 Task: Look for space in Szarvas, Hungary from 2nd September, 2023 to 5th September, 2023 for 1 adult in price range Rs.5000 to Rs.10000. Place can be private room with 1  bedroom having 1 bed and 1 bathroom. Property type can be house, flat, guest house, hotel. Booking option can be shelf check-in. Required host language is English.
Action: Mouse pressed left at (520, 74)
Screenshot: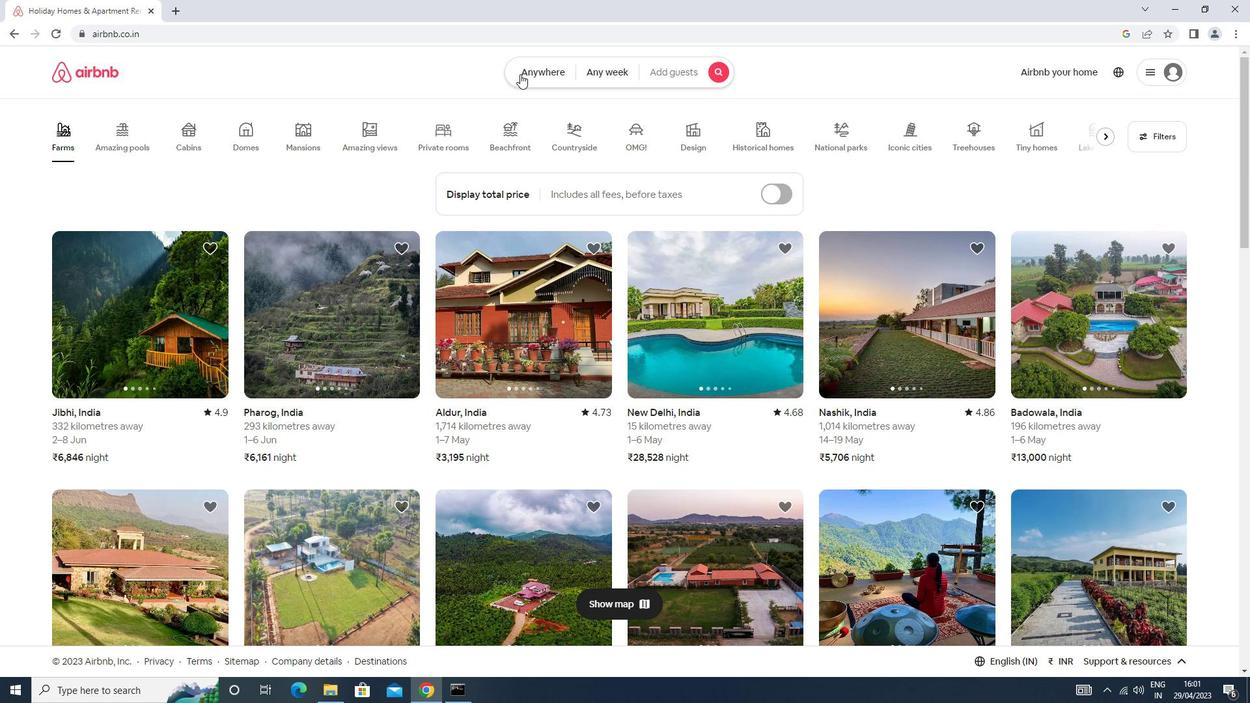 
Action: Mouse moved to (446, 121)
Screenshot: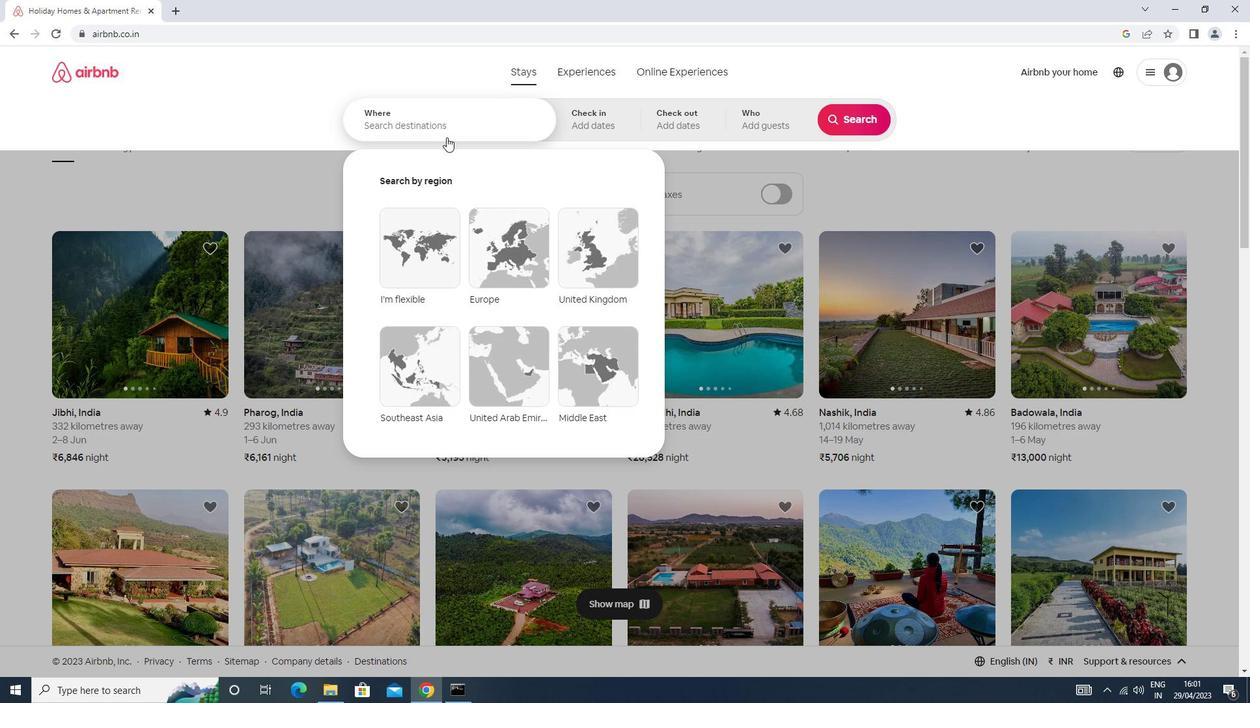 
Action: Mouse pressed left at (446, 121)
Screenshot: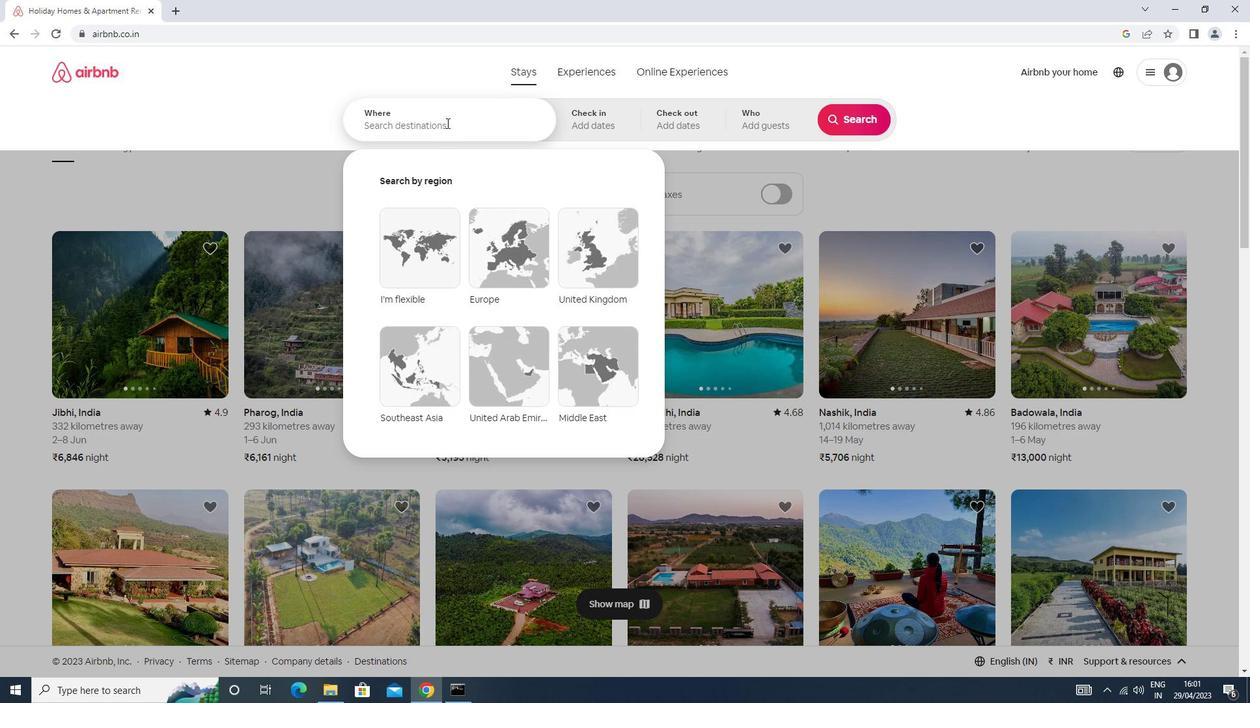 
Action: Key pressed s<Key.caps_lock>zavas<Key.enter>
Screenshot: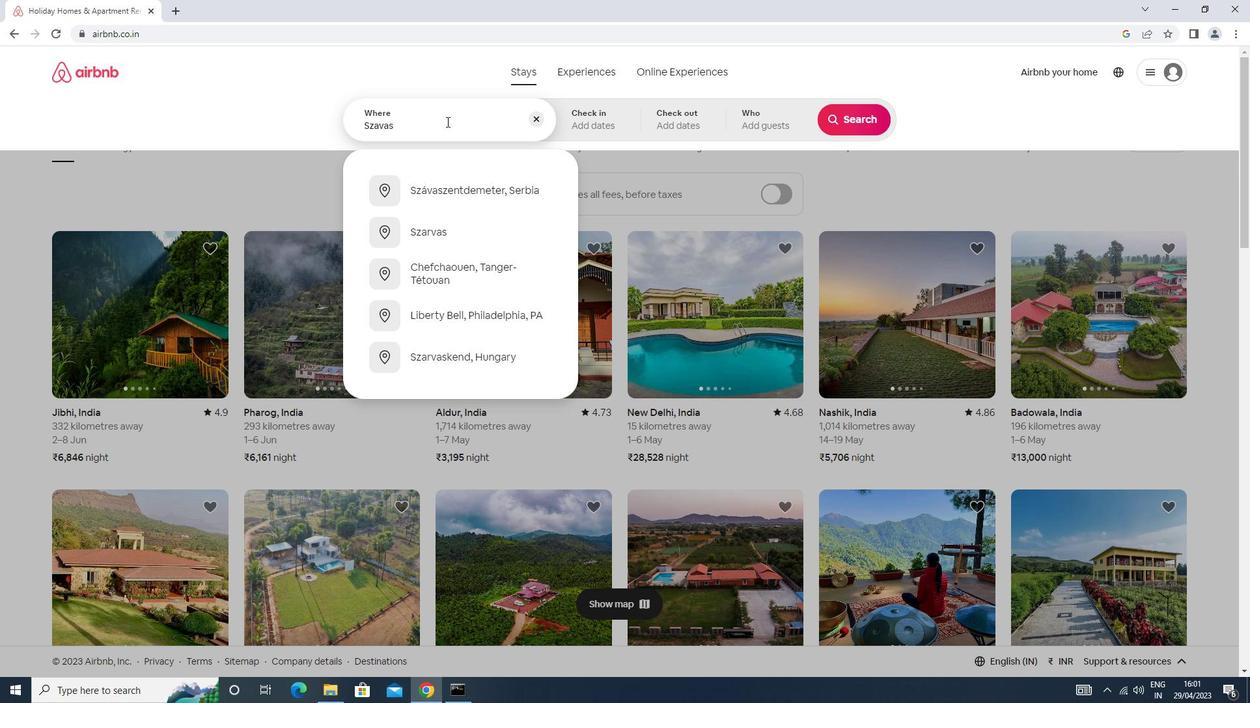
Action: Mouse moved to (852, 227)
Screenshot: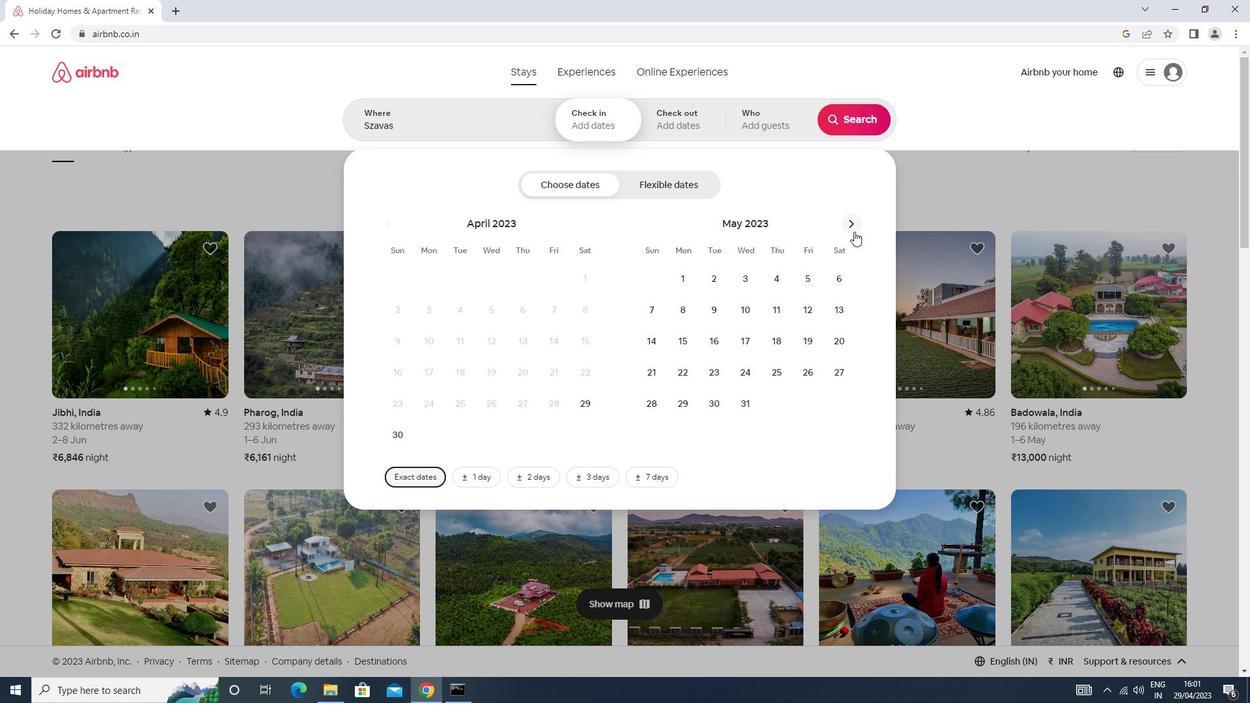 
Action: Mouse pressed left at (852, 227)
Screenshot: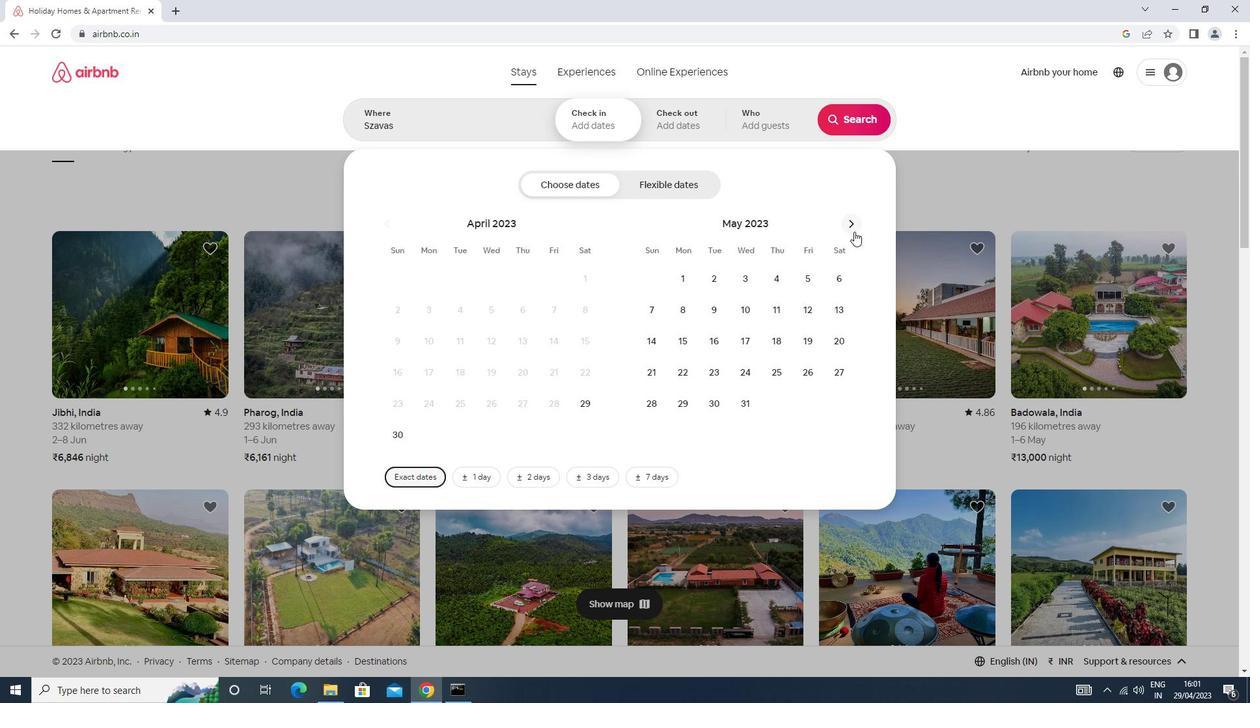 
Action: Mouse pressed left at (852, 227)
Screenshot: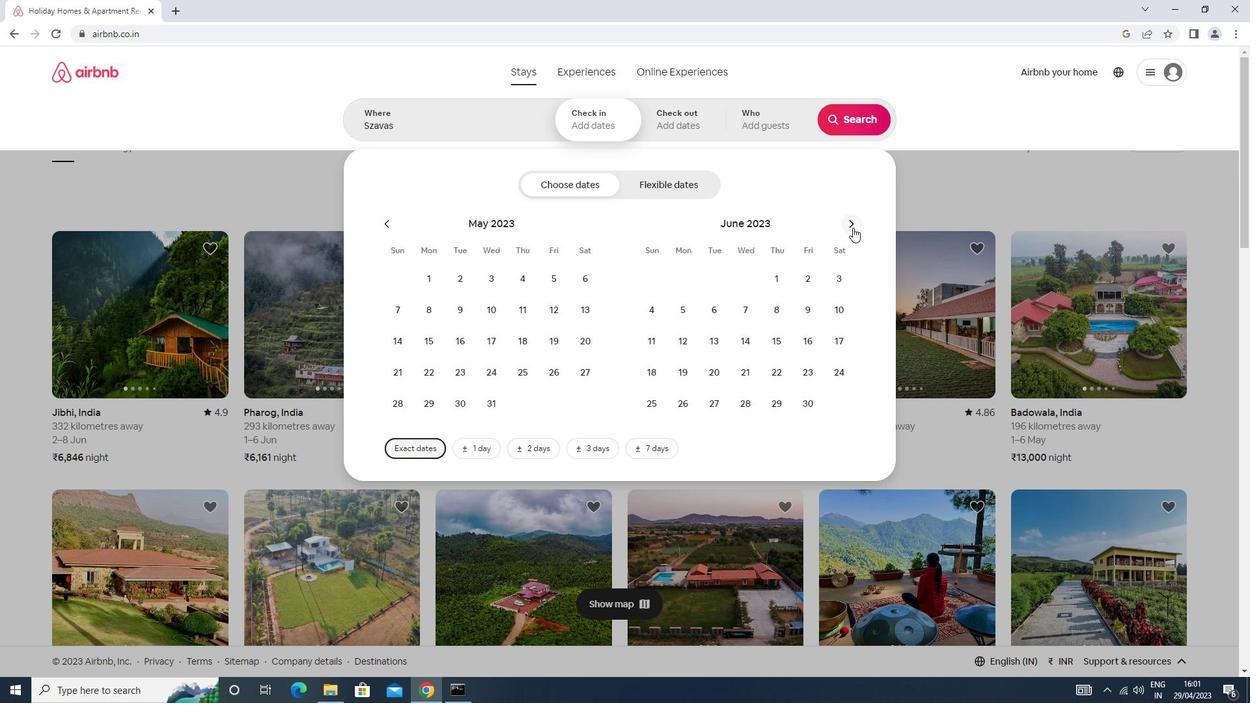 
Action: Mouse pressed left at (852, 227)
Screenshot: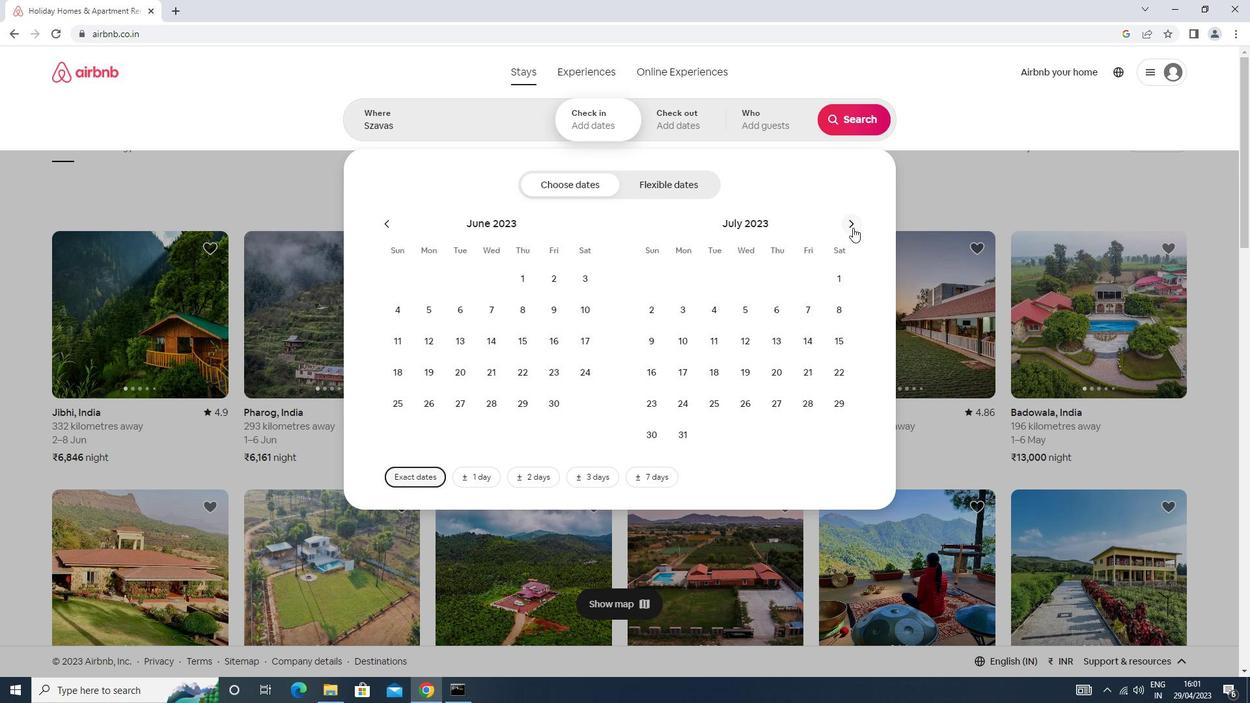 
Action: Mouse moved to (854, 227)
Screenshot: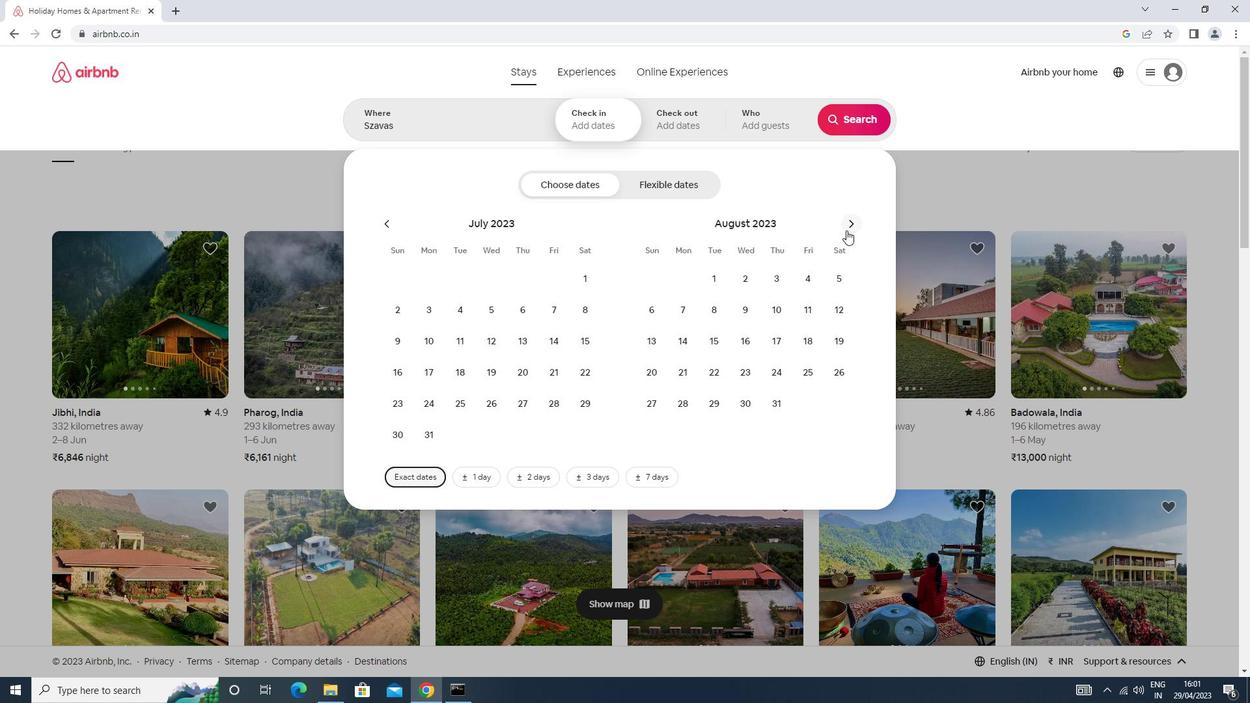 
Action: Mouse pressed left at (854, 227)
Screenshot: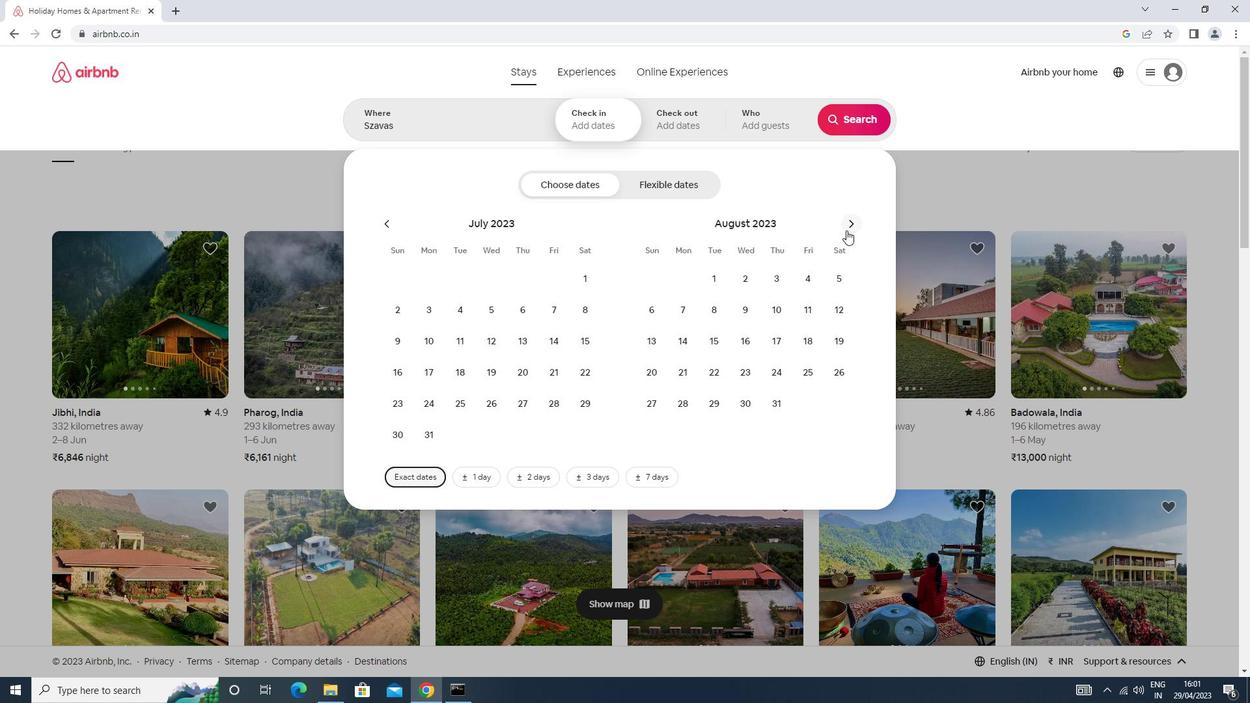 
Action: Mouse moved to (833, 281)
Screenshot: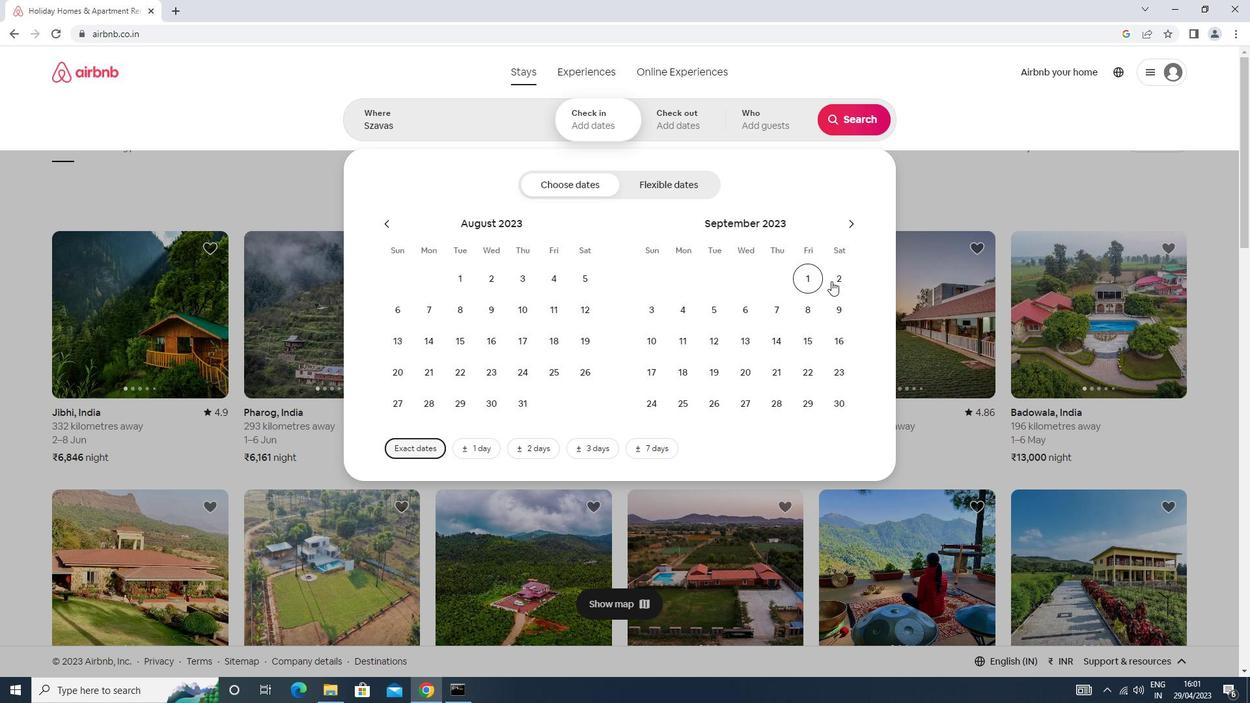 
Action: Mouse pressed left at (833, 281)
Screenshot: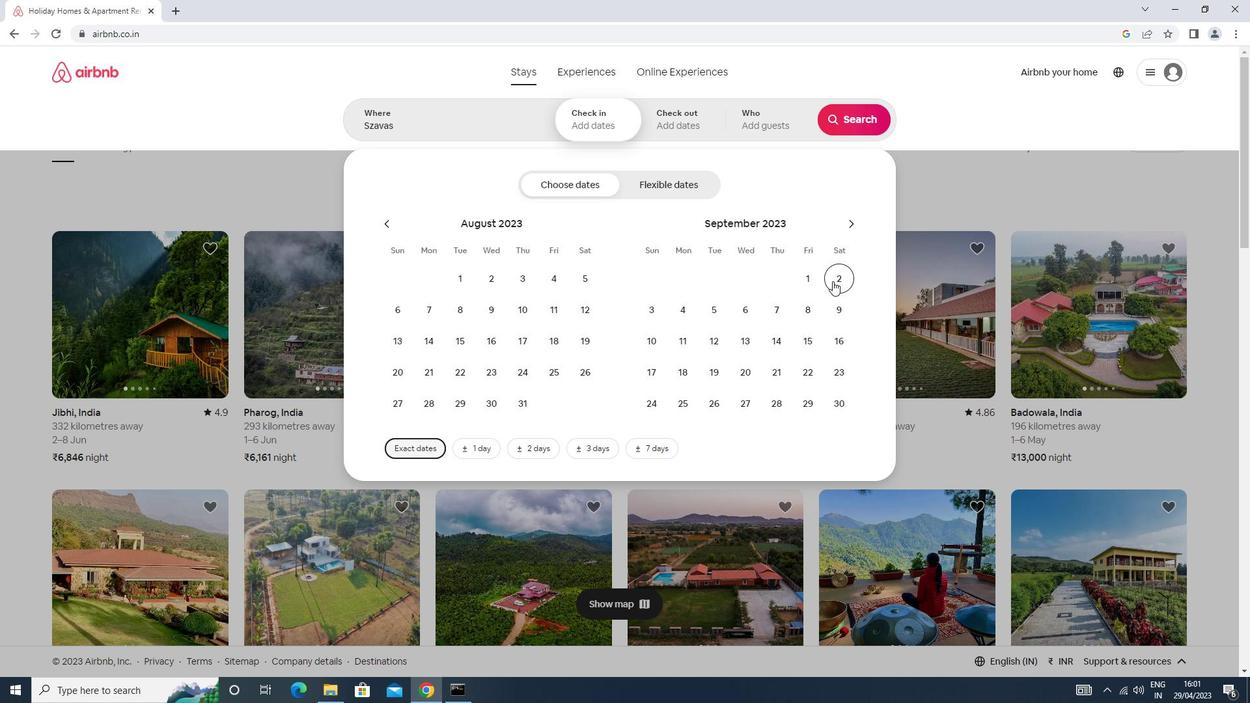 
Action: Mouse moved to (718, 308)
Screenshot: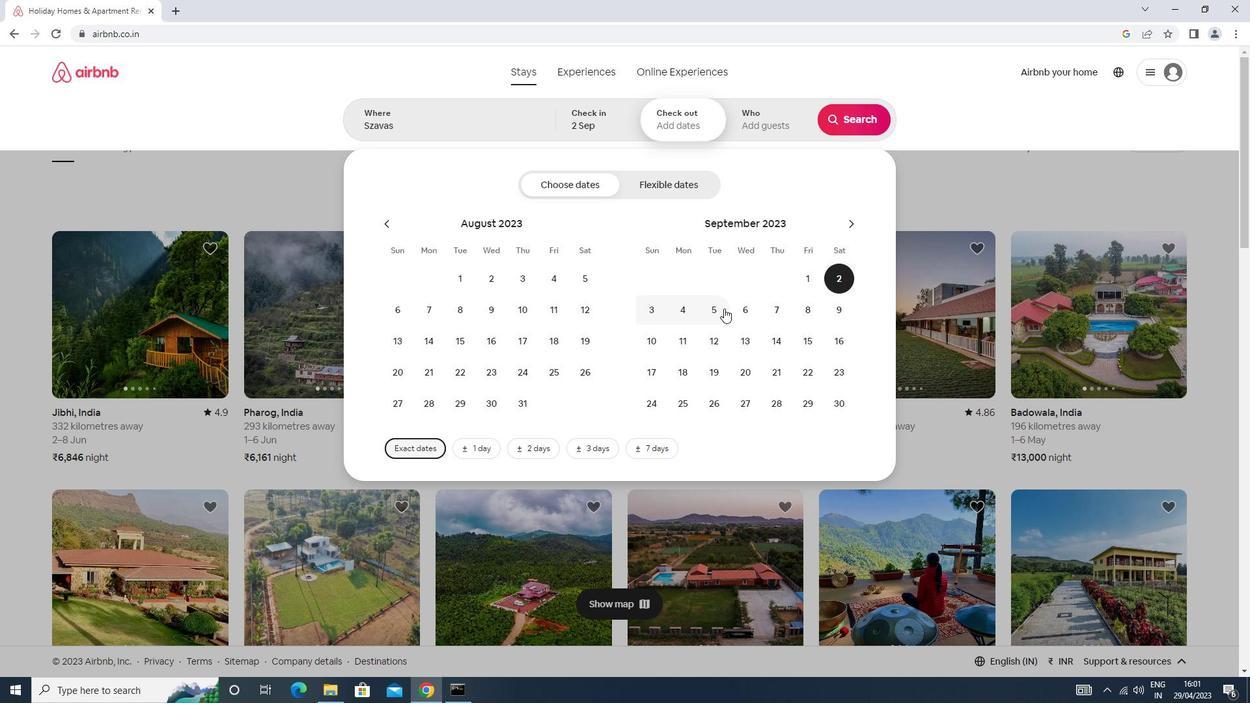
Action: Mouse pressed left at (718, 308)
Screenshot: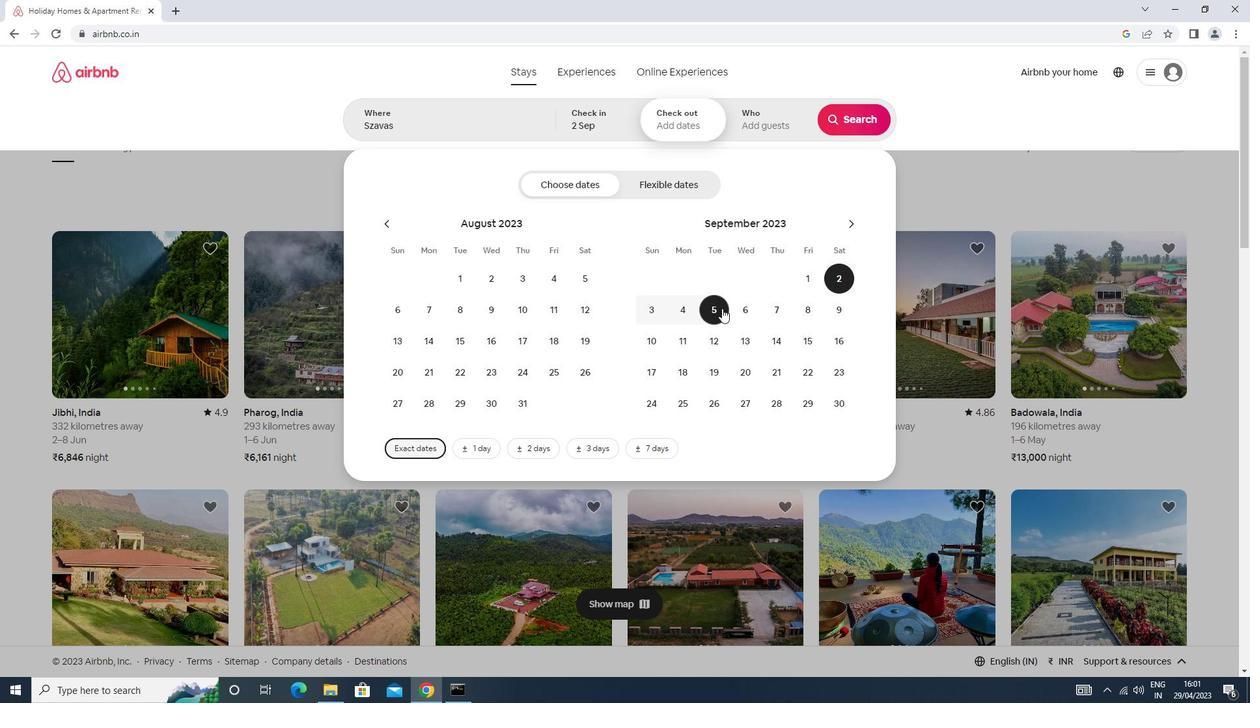
Action: Mouse moved to (783, 117)
Screenshot: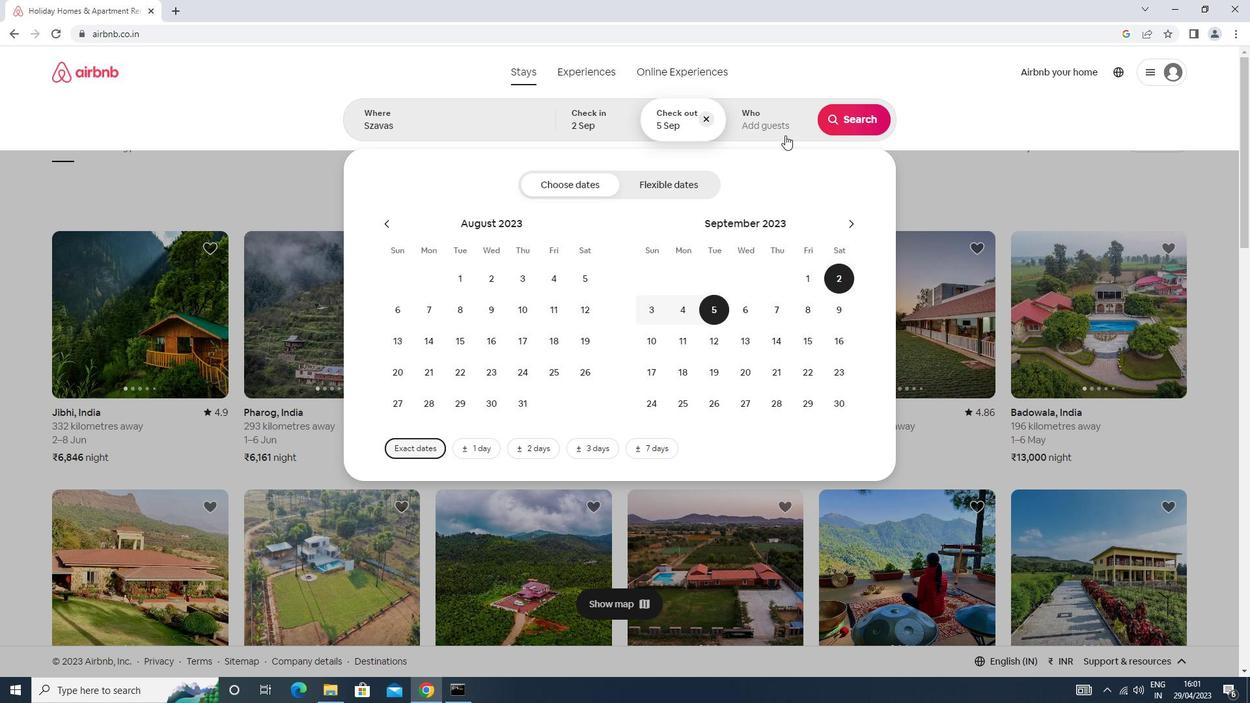 
Action: Mouse pressed left at (783, 117)
Screenshot: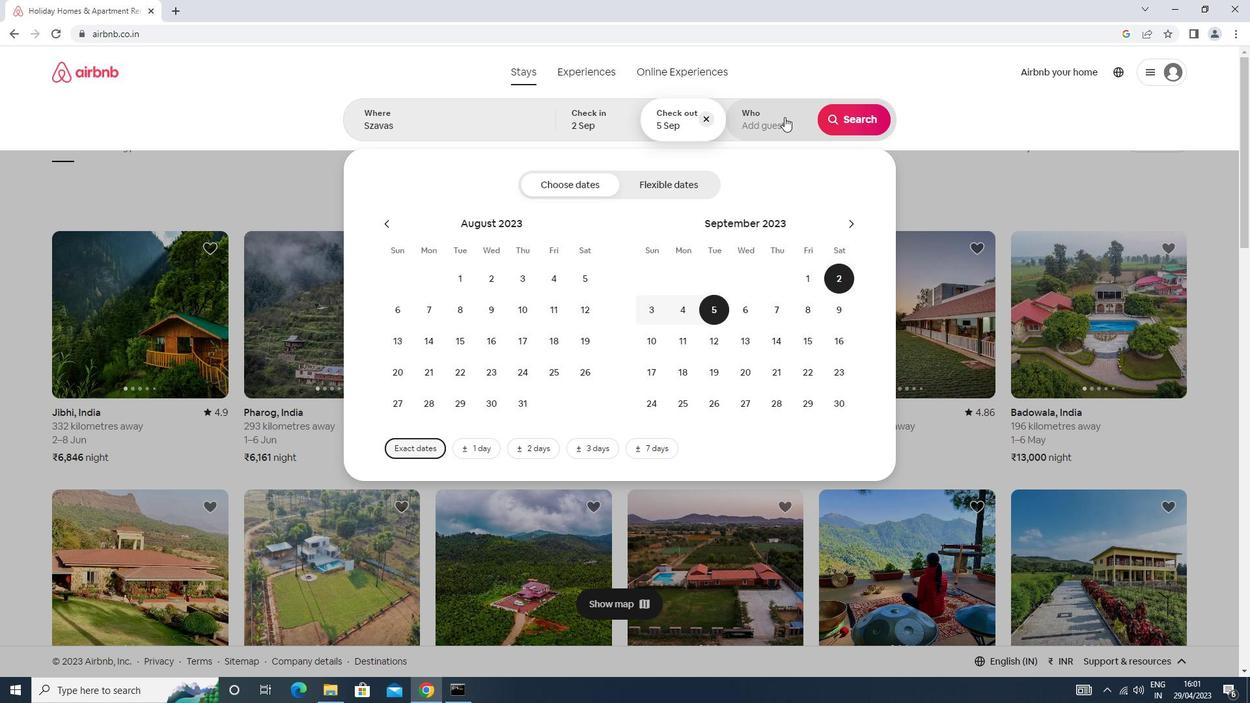
Action: Mouse moved to (860, 194)
Screenshot: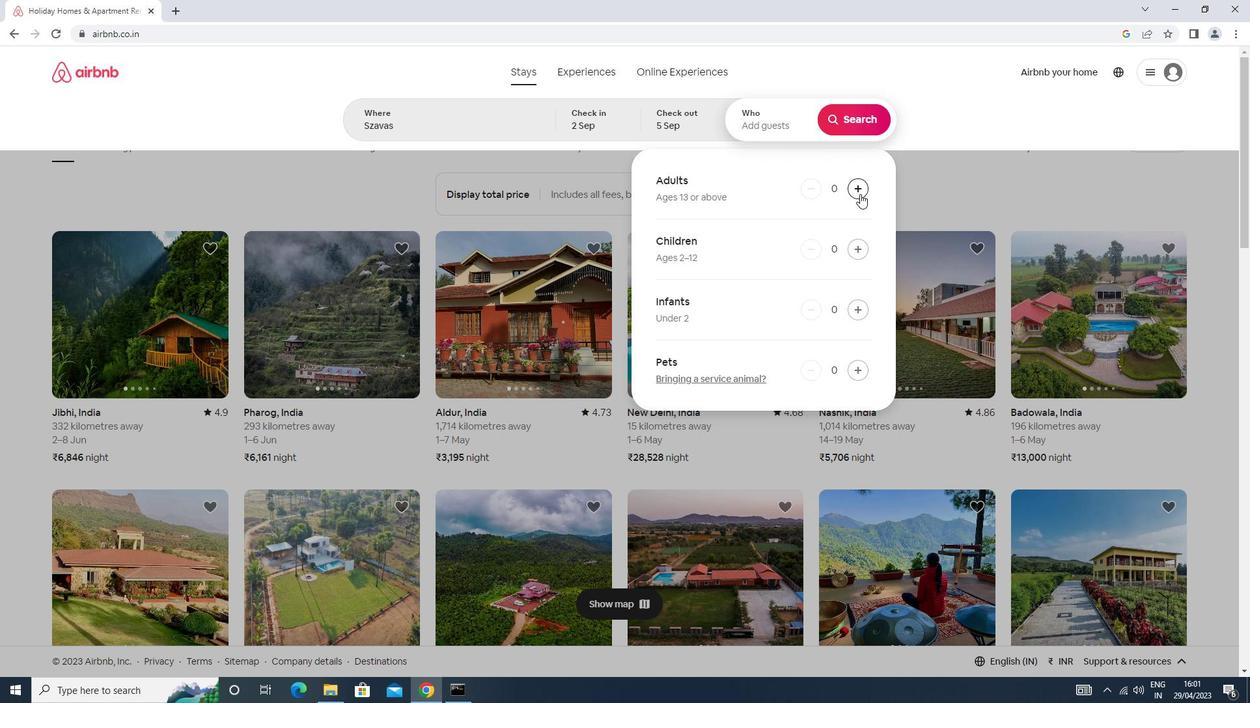 
Action: Mouse pressed left at (860, 194)
Screenshot: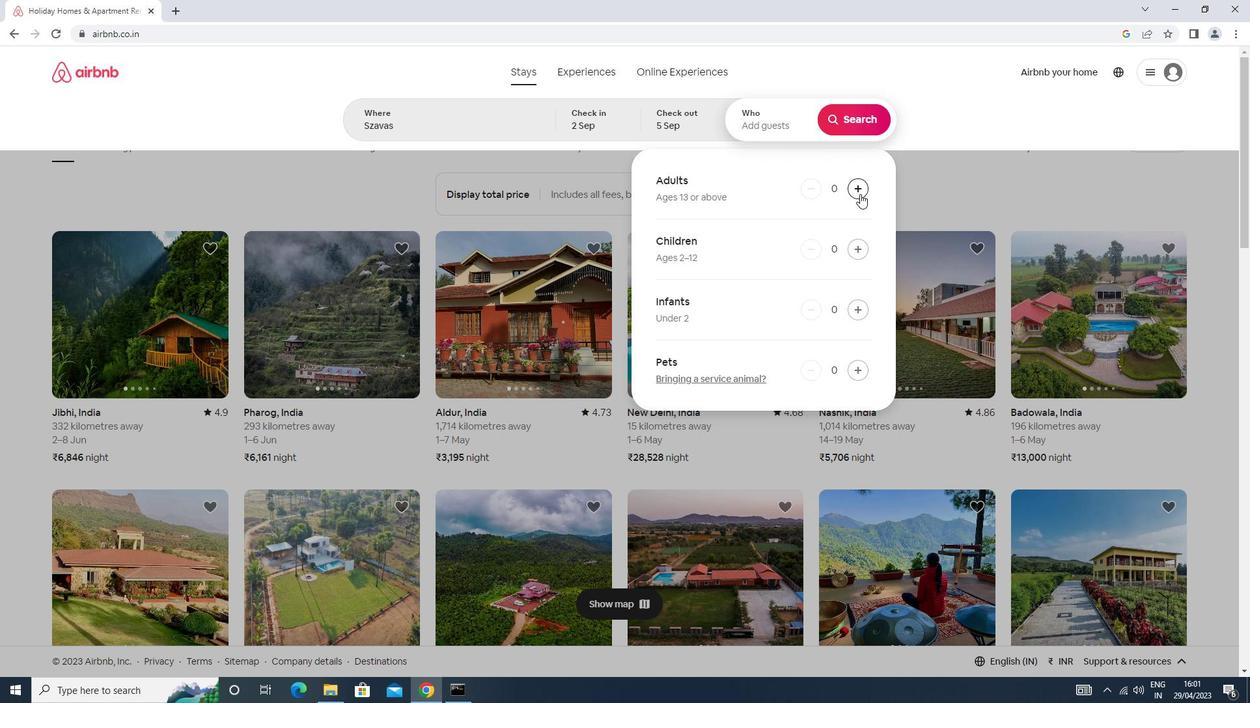 
Action: Mouse moved to (860, 113)
Screenshot: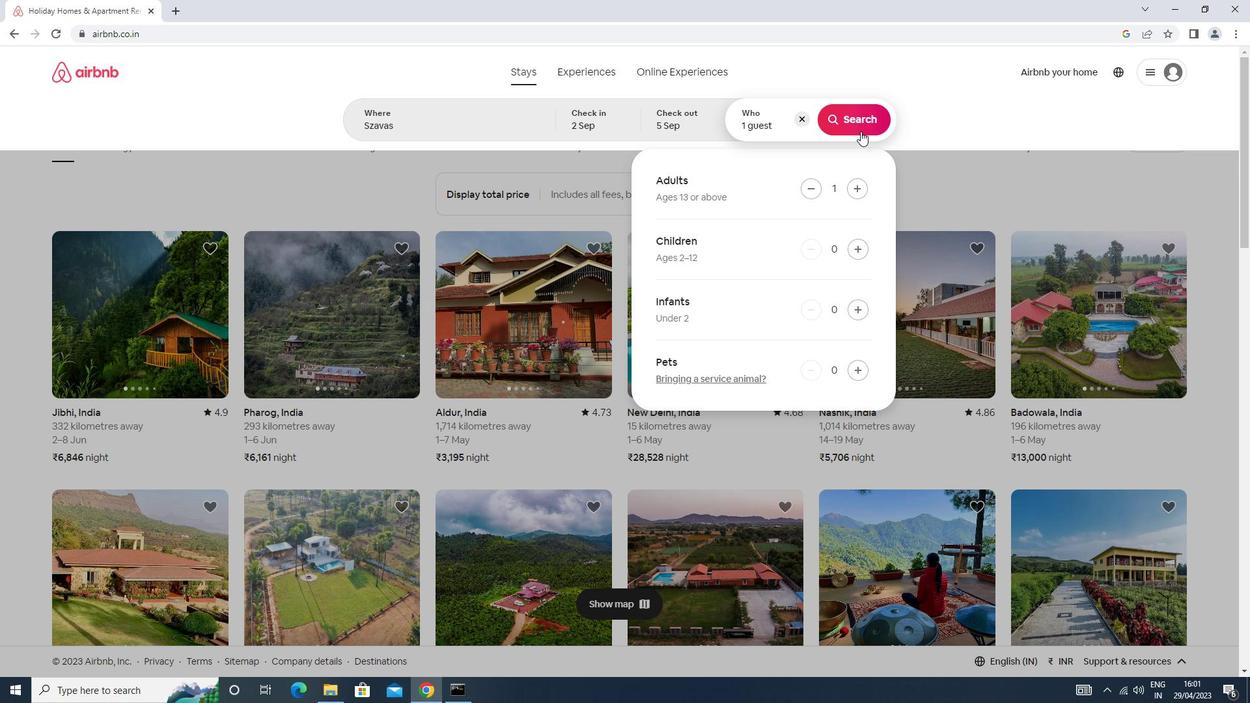 
Action: Mouse pressed left at (860, 113)
Screenshot: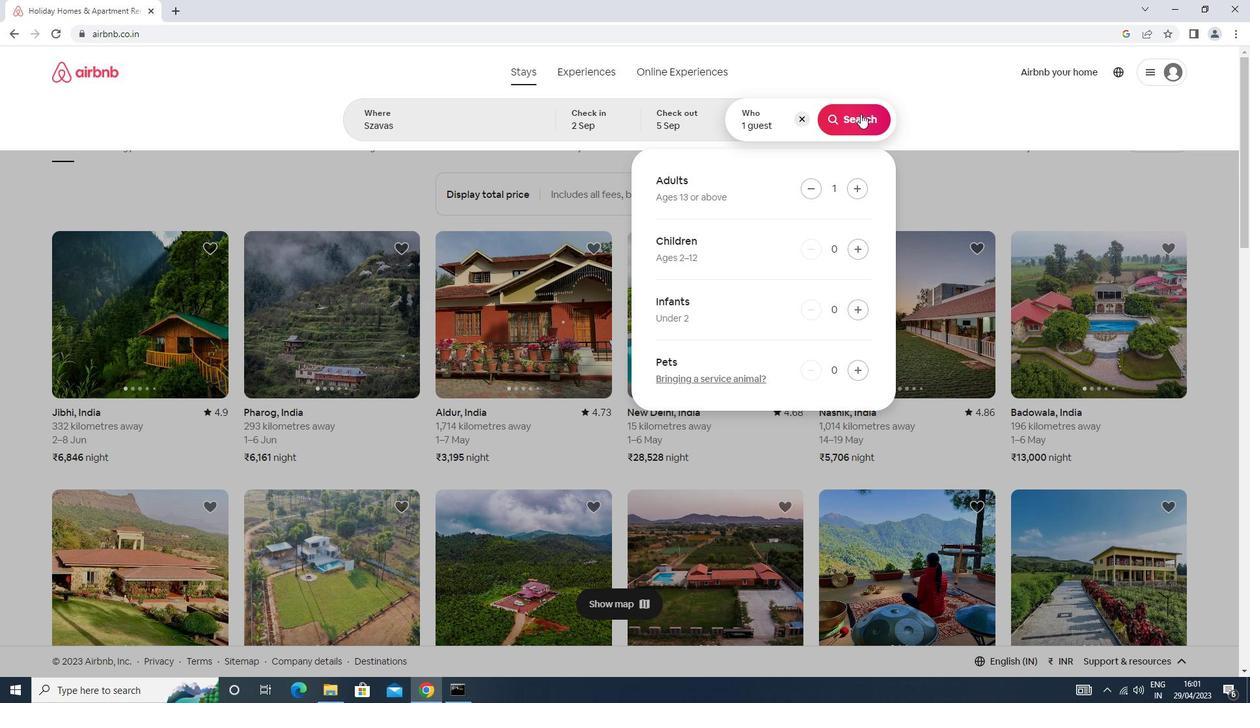 
Action: Mouse moved to (1184, 125)
Screenshot: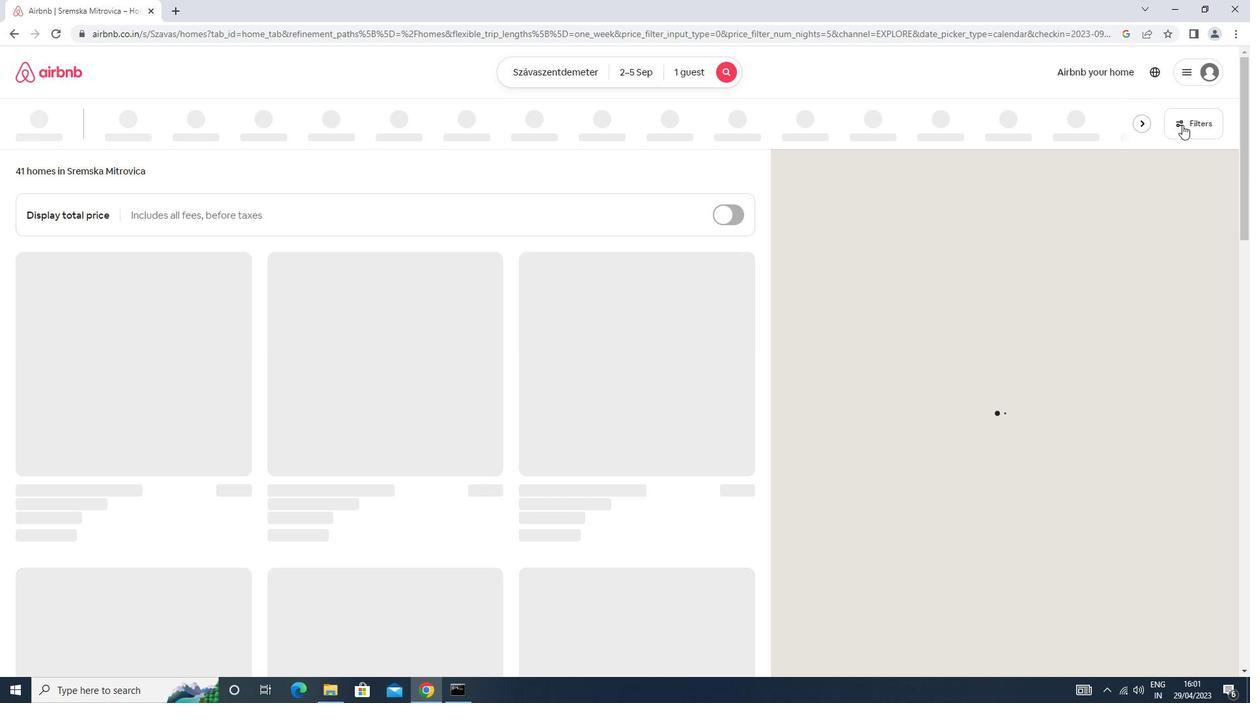 
Action: Mouse pressed left at (1184, 125)
Screenshot: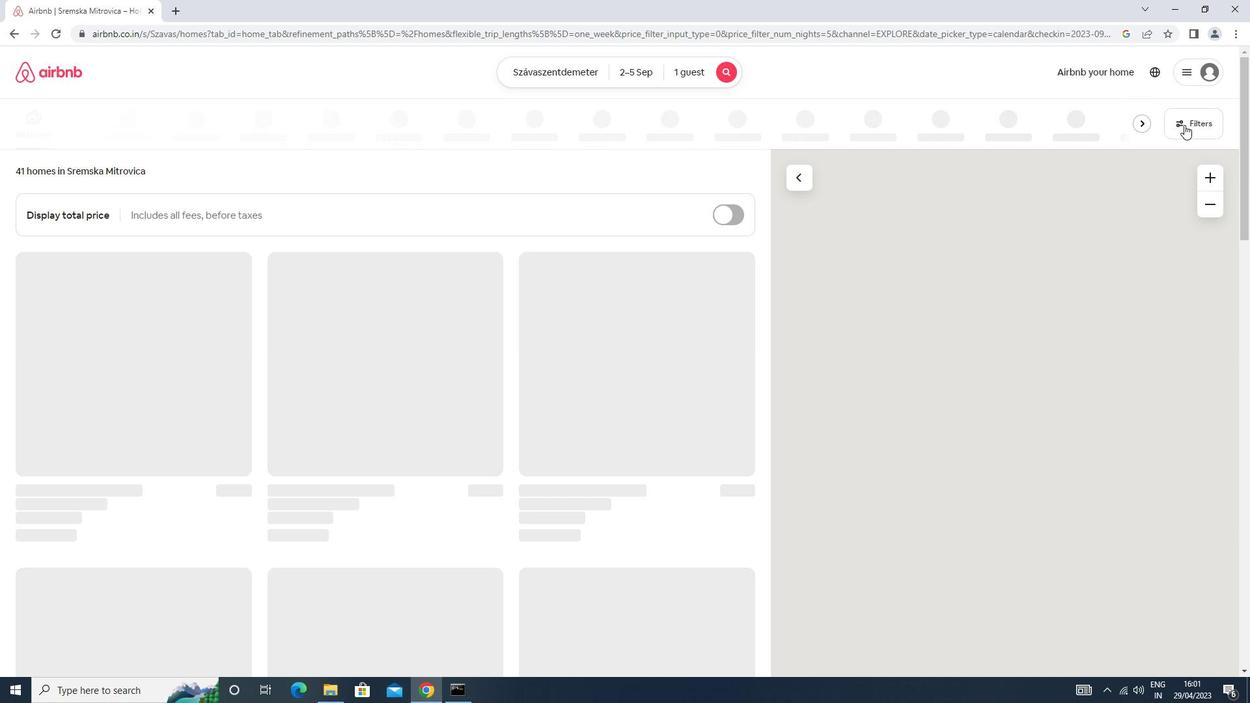 
Action: Mouse moved to (580, 281)
Screenshot: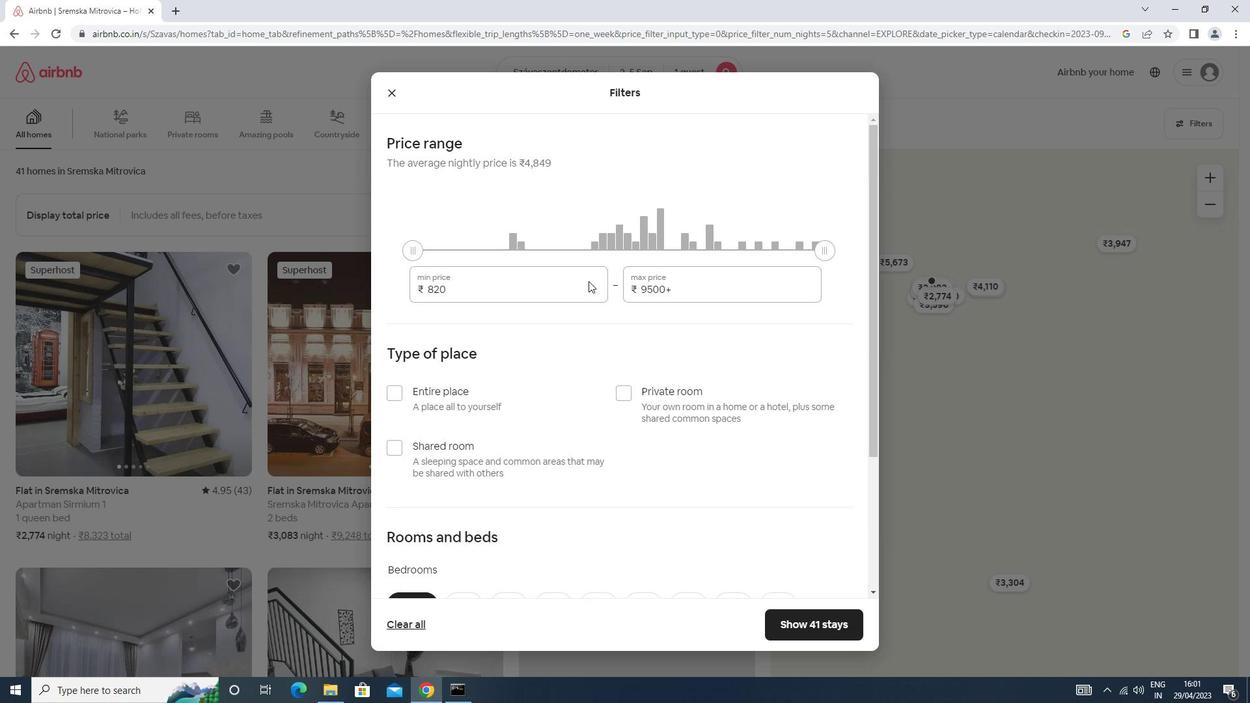 
Action: Mouse pressed left at (580, 281)
Screenshot: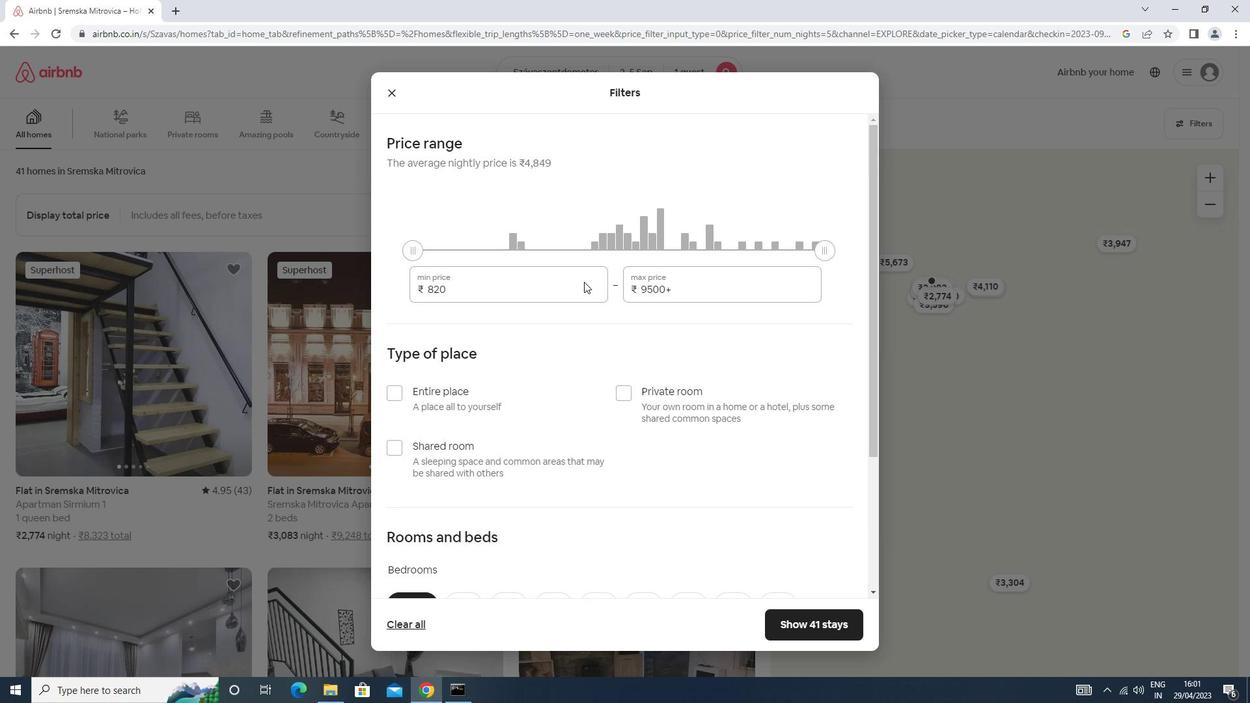 
Action: Key pressed <Key.backspace><Key.backspace><Key.backspace><Key.backspace><Key.backspace><Key.backspace><Key.backspace><Key.backspace><Key.backspace><Key.backspace><Key.backspace><Key.backspace><Key.backspace><Key.backspace><Key.backspace><Key.backspace>5000
Screenshot: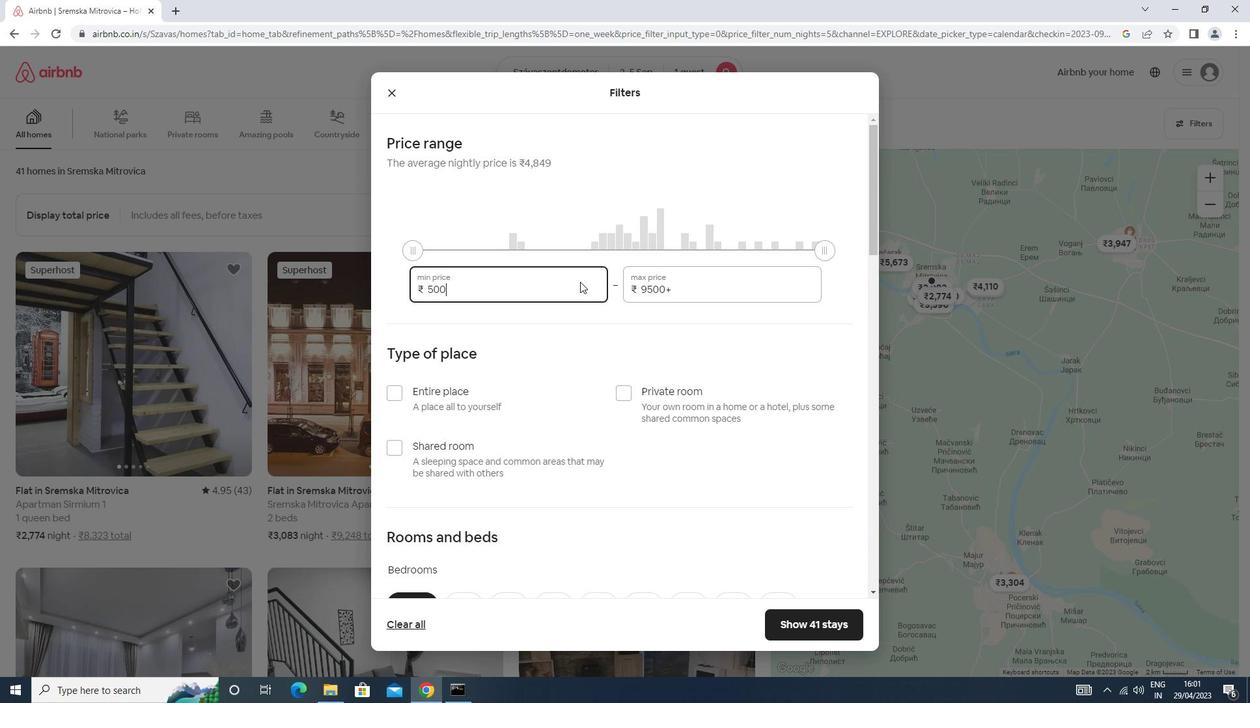 
Action: Mouse moved to (699, 289)
Screenshot: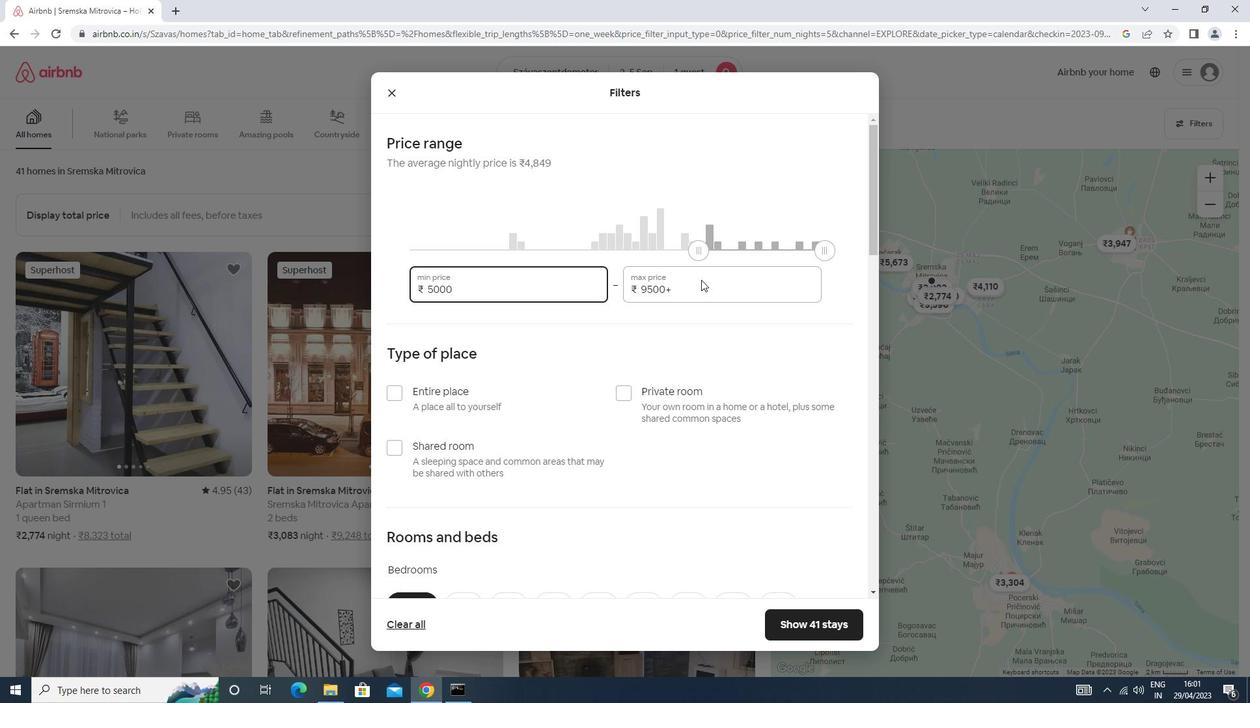 
Action: Mouse pressed left at (699, 289)
Screenshot: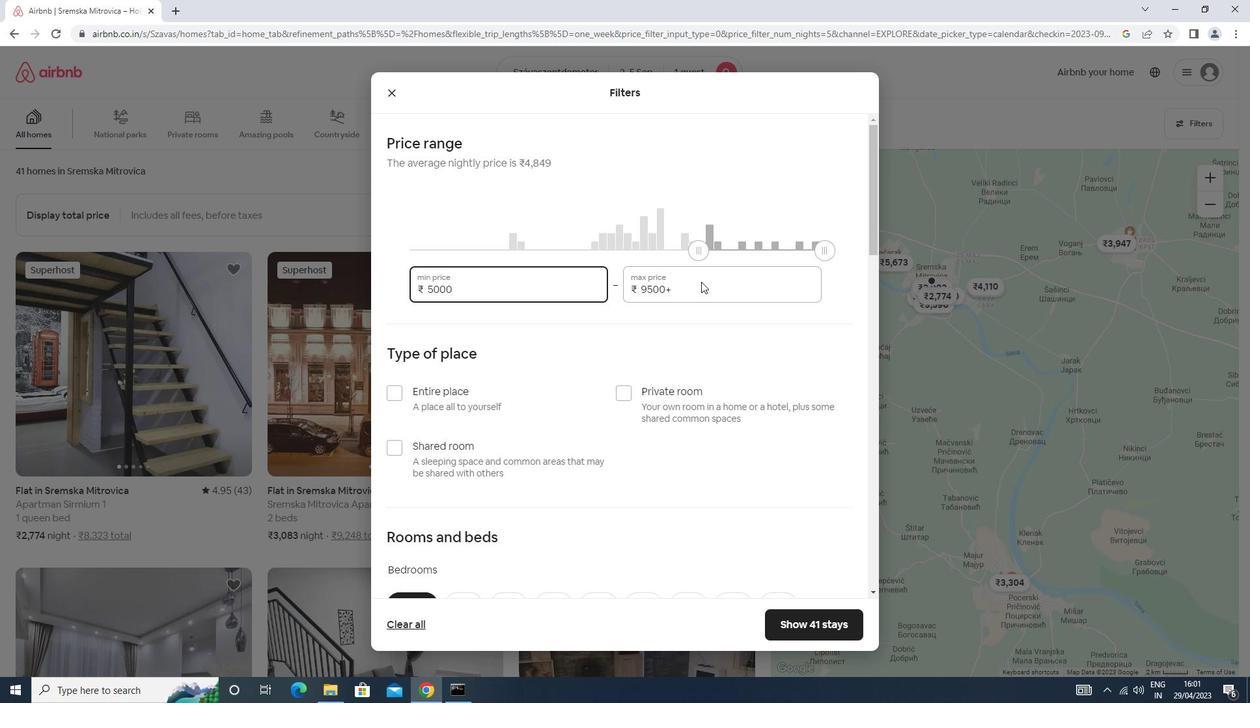 
Action: Key pressed <Key.backspace><Key.backspace><Key.backspace><Key.backspace><Key.backspace><Key.backspace><Key.backspace><Key.backspace><Key.backspace><Key.backspace><Key.backspace><Key.backspace><Key.backspace><Key.backspace><Key.backspace><Key.backspace><Key.backspace><Key.backspace><Key.backspace><Key.backspace><Key.backspace><Key.backspace>10000
Screenshot: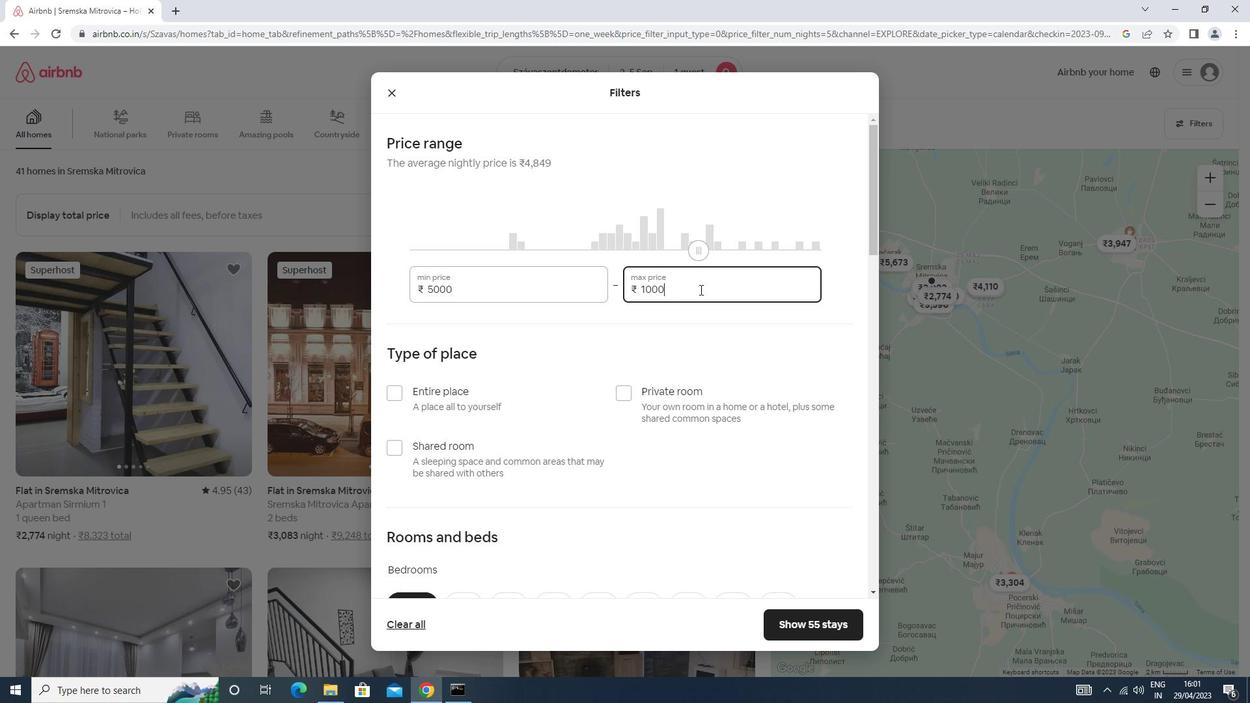 
Action: Mouse moved to (630, 391)
Screenshot: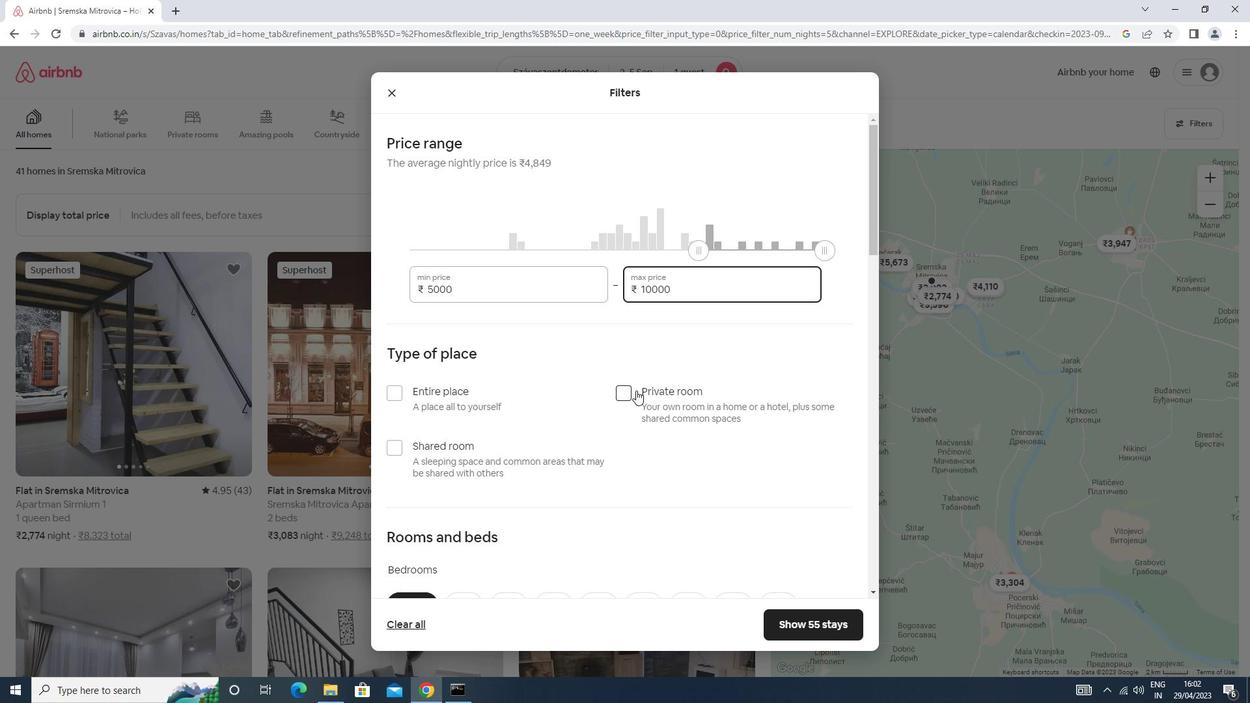 
Action: Mouse pressed left at (630, 391)
Screenshot: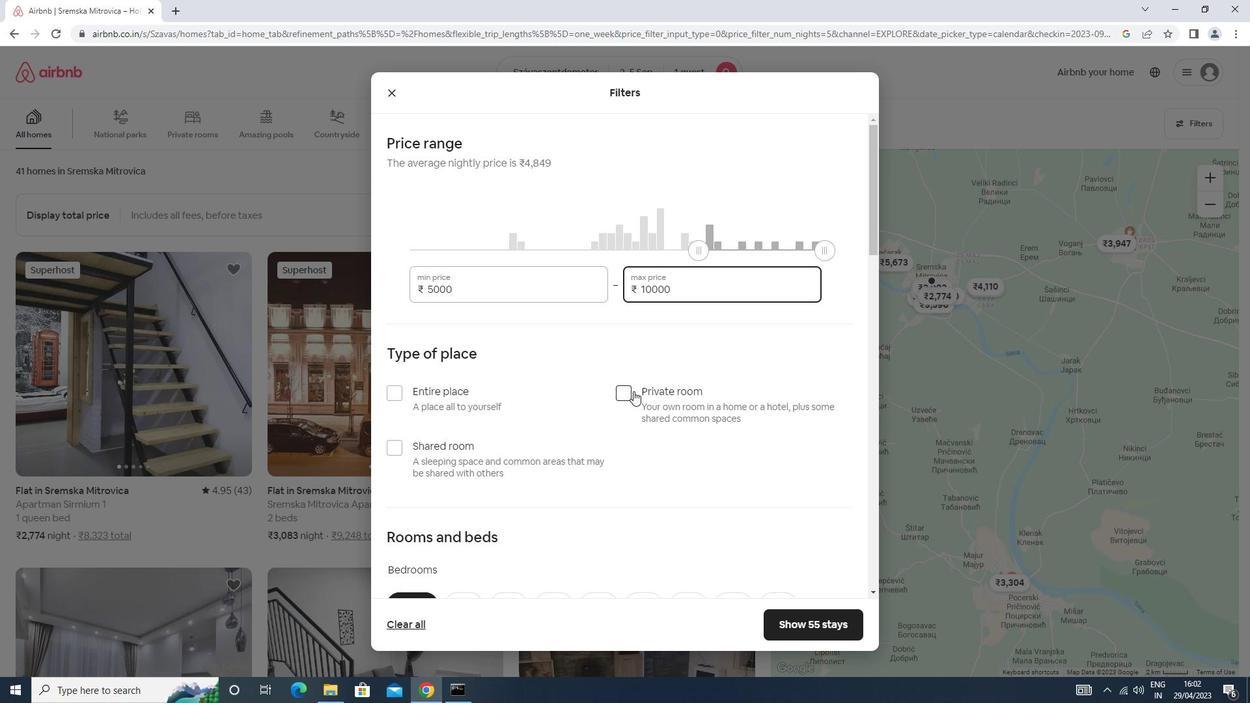 
Action: Mouse moved to (628, 392)
Screenshot: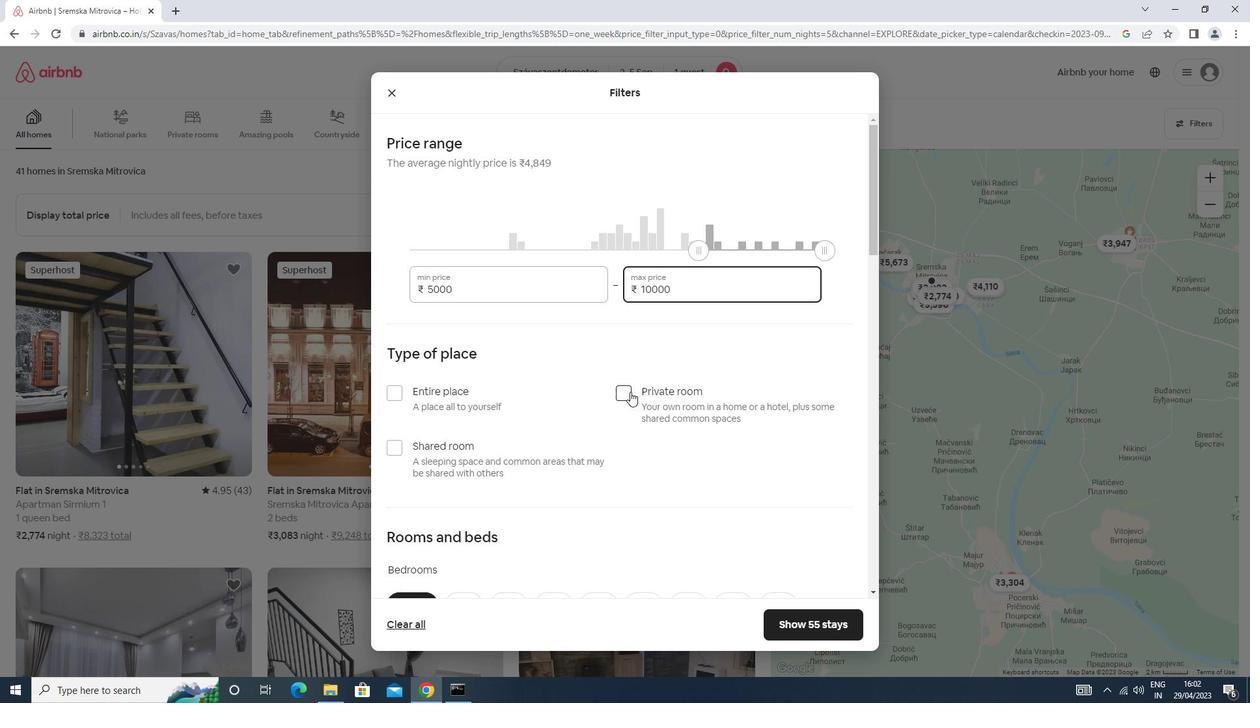 
Action: Mouse scrolled (628, 391) with delta (0, 0)
Screenshot: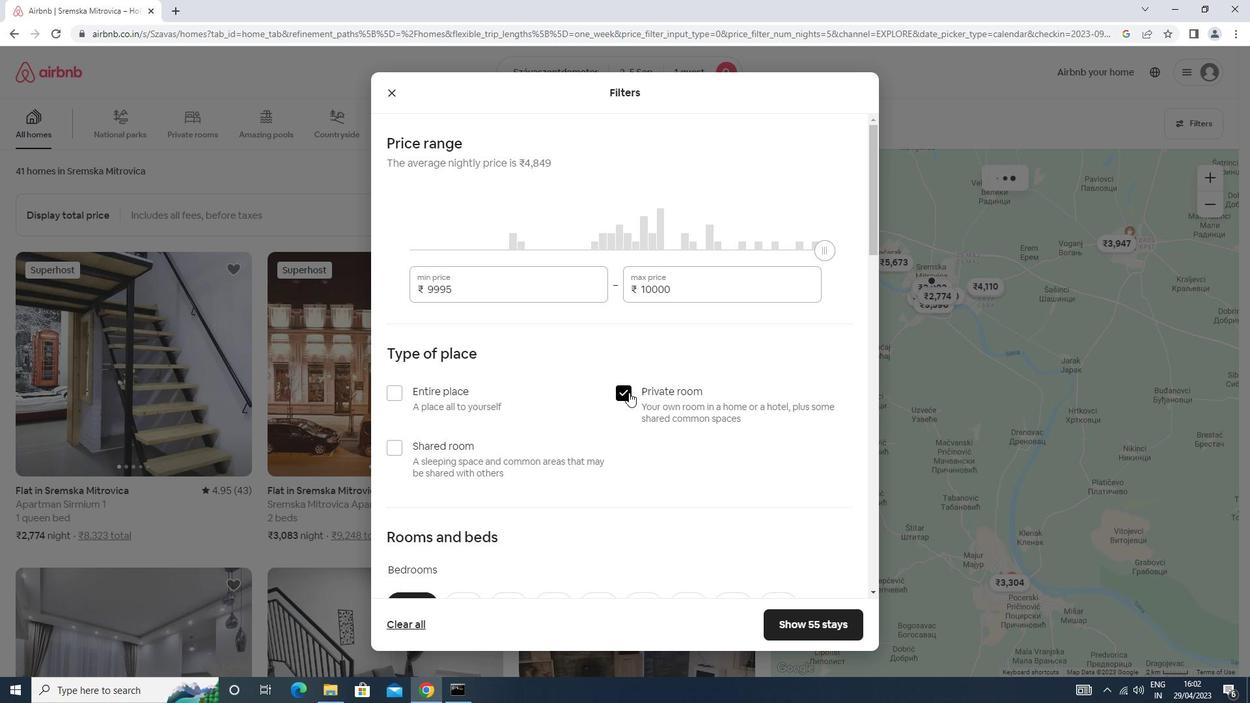 
Action: Mouse scrolled (628, 391) with delta (0, 0)
Screenshot: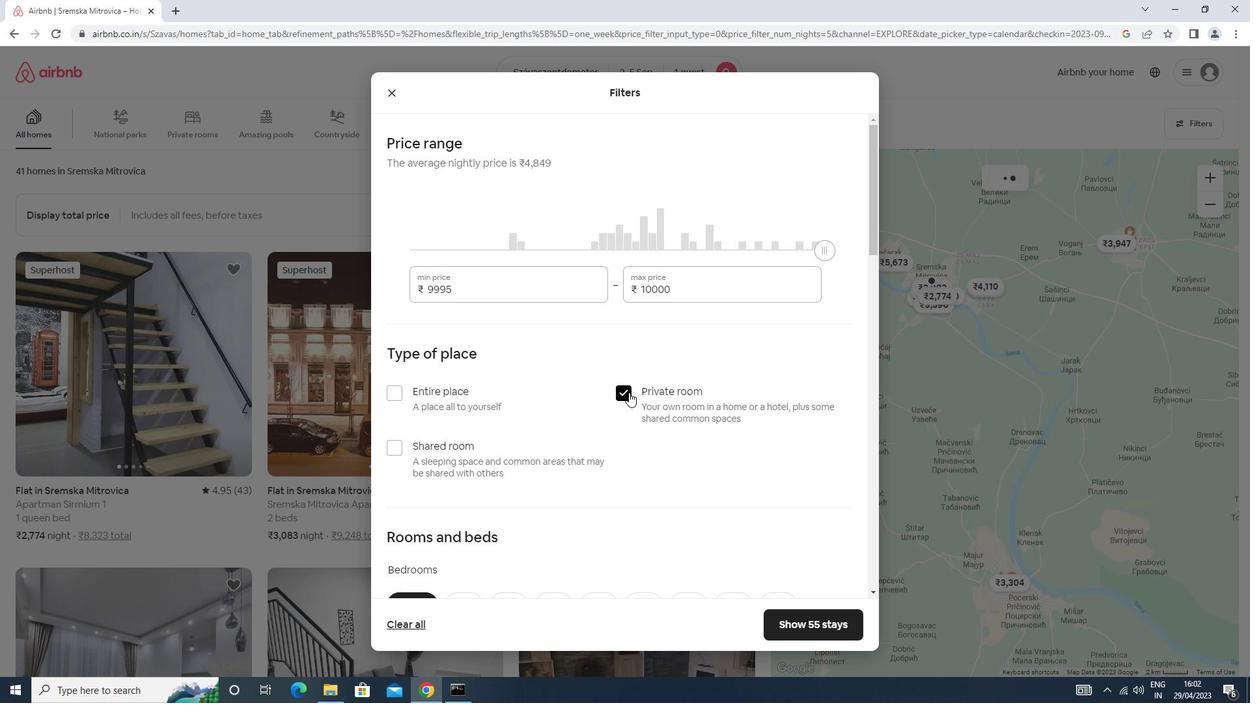 
Action: Mouse scrolled (628, 391) with delta (0, 0)
Screenshot: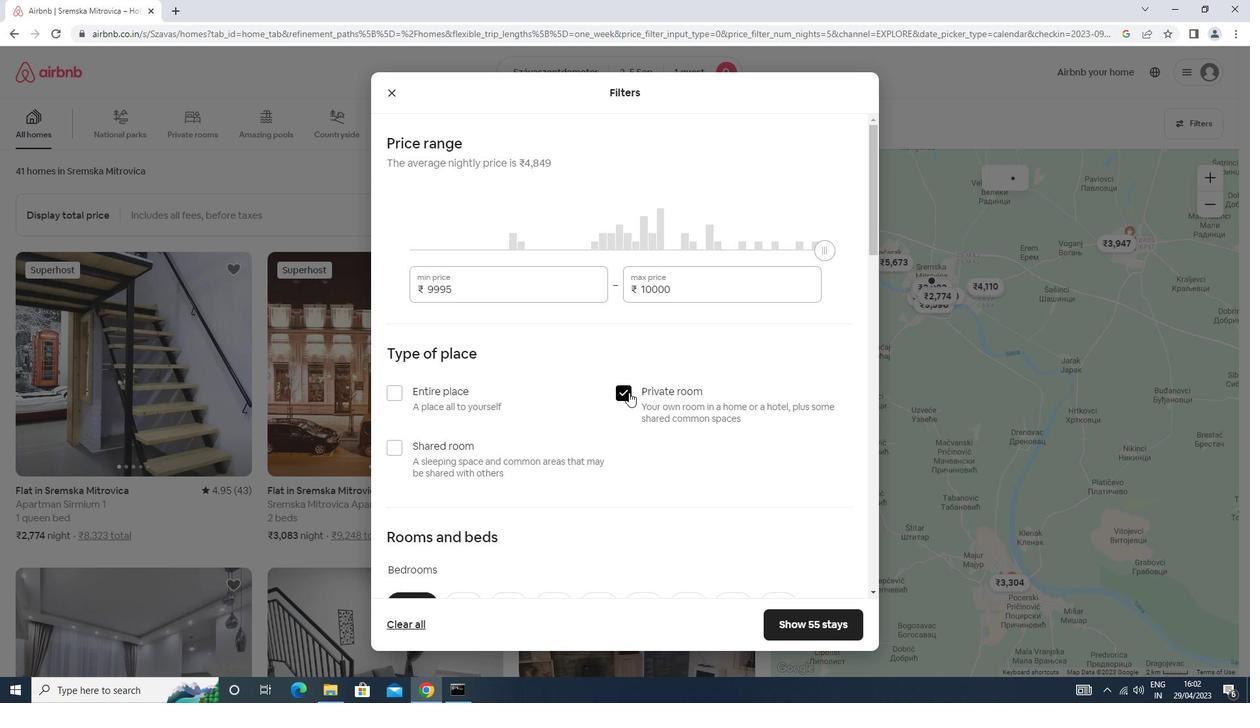 
Action: Mouse moved to (456, 400)
Screenshot: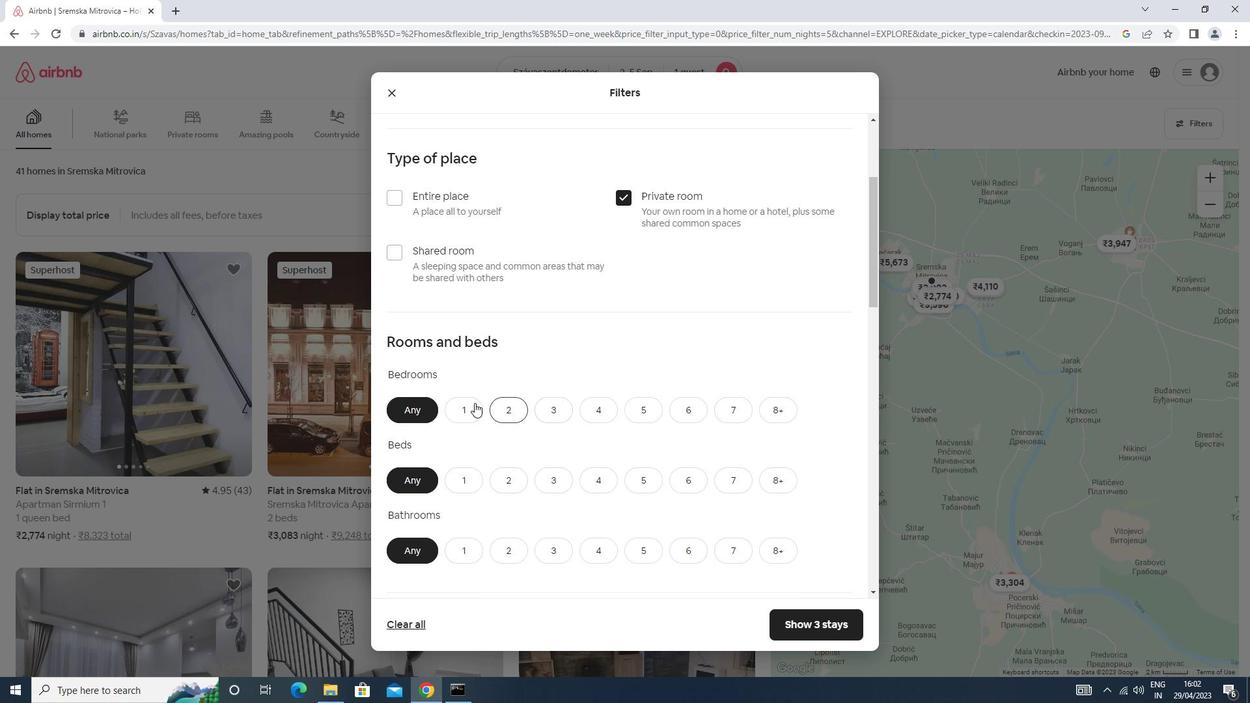 
Action: Mouse pressed left at (456, 400)
Screenshot: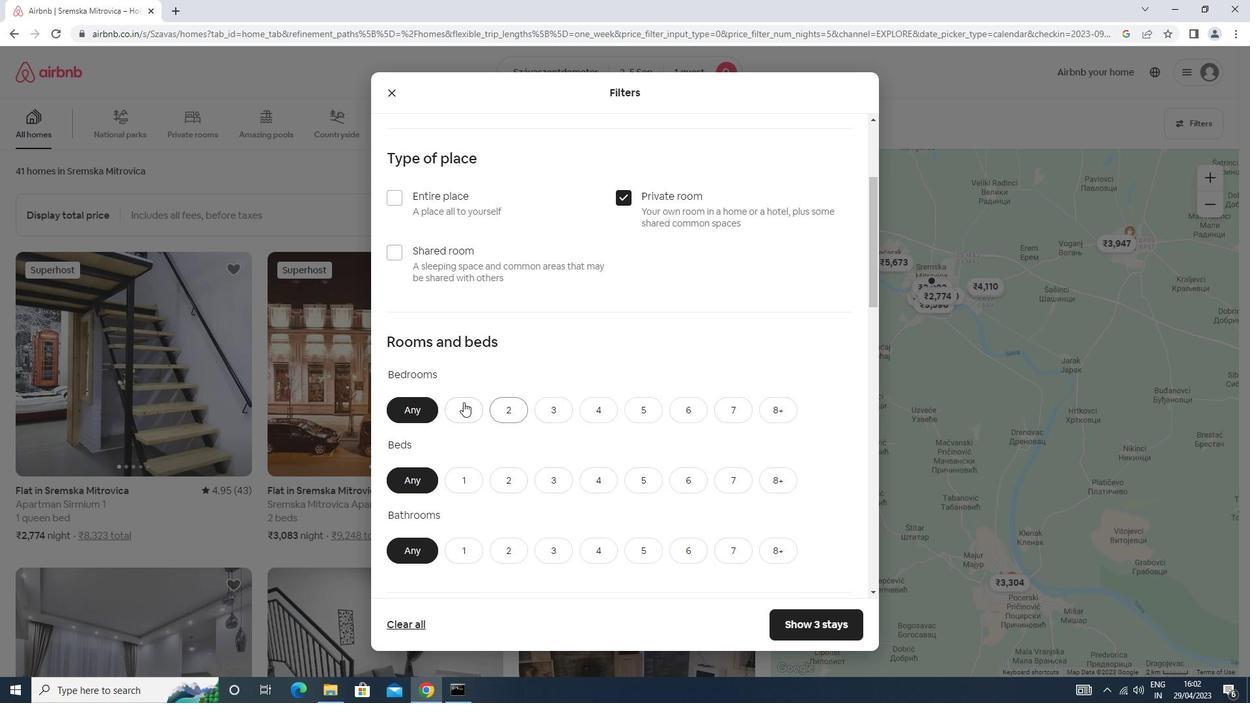 
Action: Mouse moved to (455, 400)
Screenshot: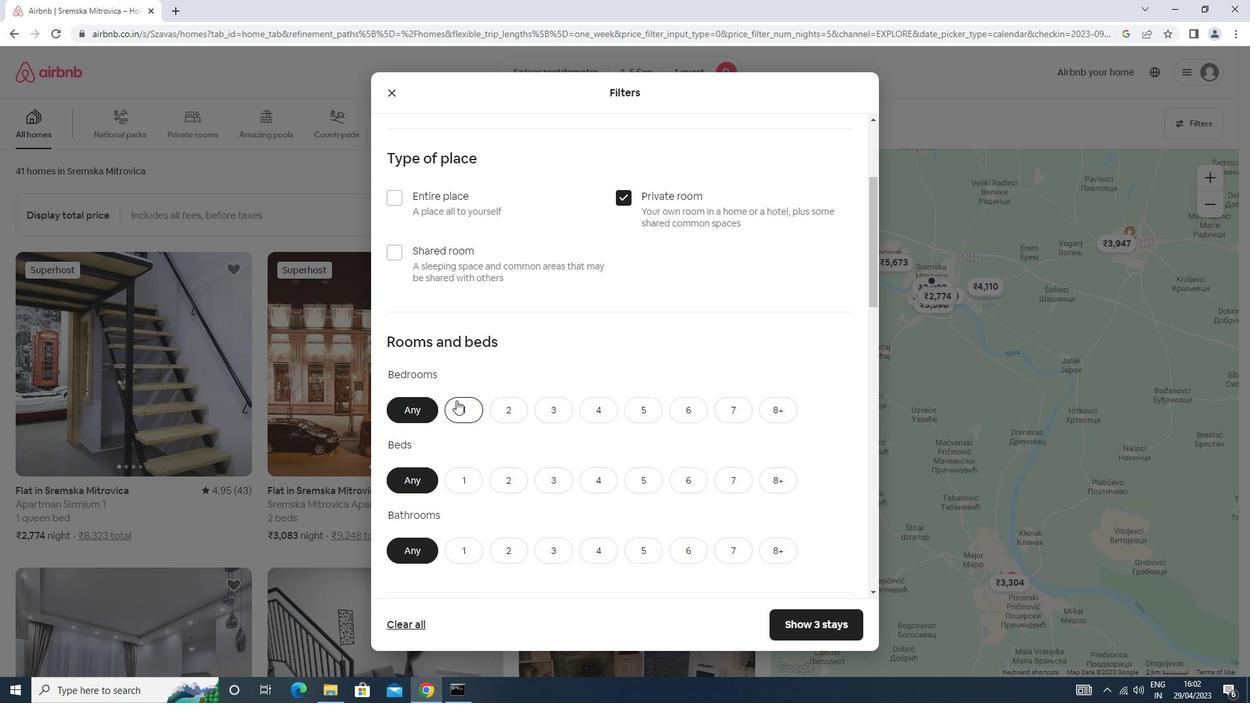 
Action: Mouse scrolled (455, 399) with delta (0, 0)
Screenshot: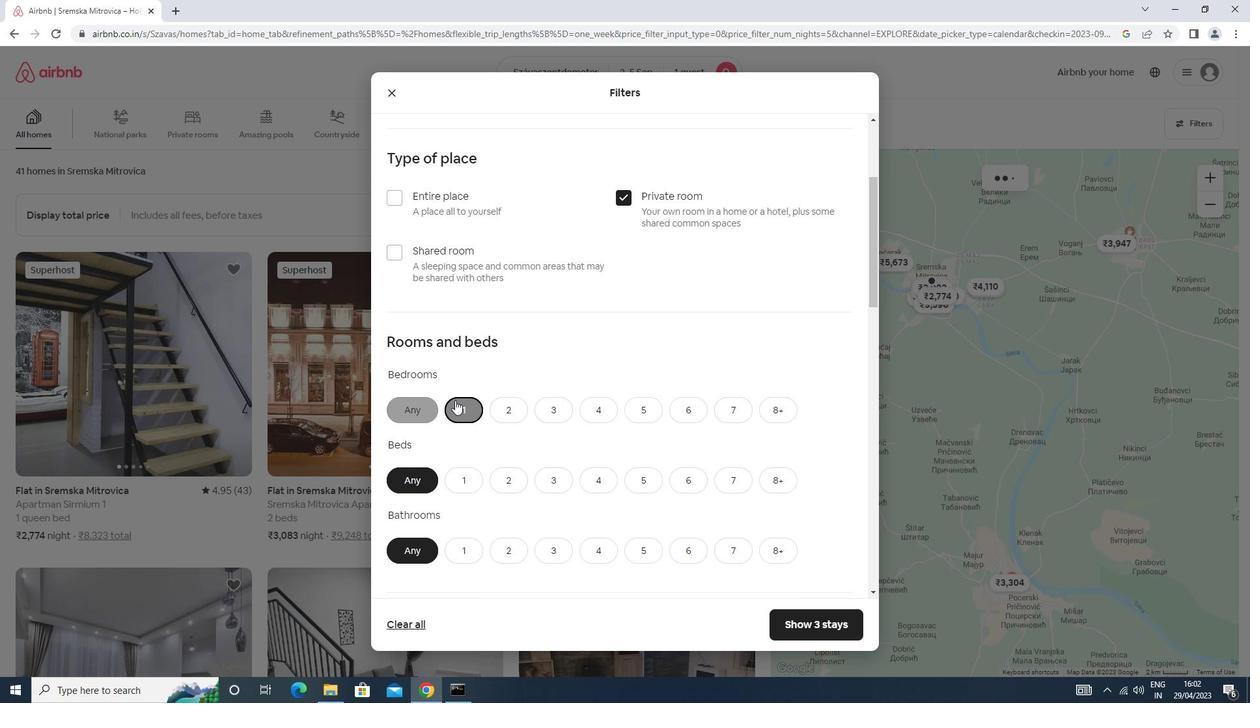 
Action: Mouse scrolled (455, 399) with delta (0, 0)
Screenshot: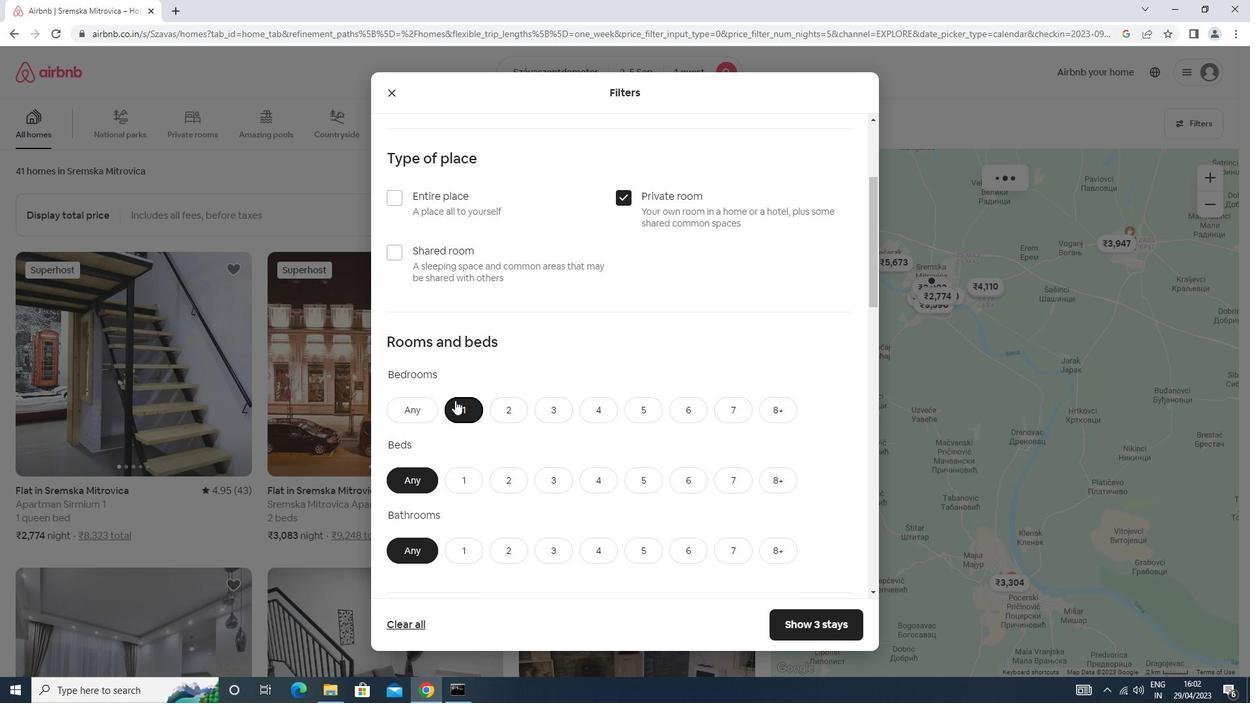 
Action: Mouse moved to (470, 346)
Screenshot: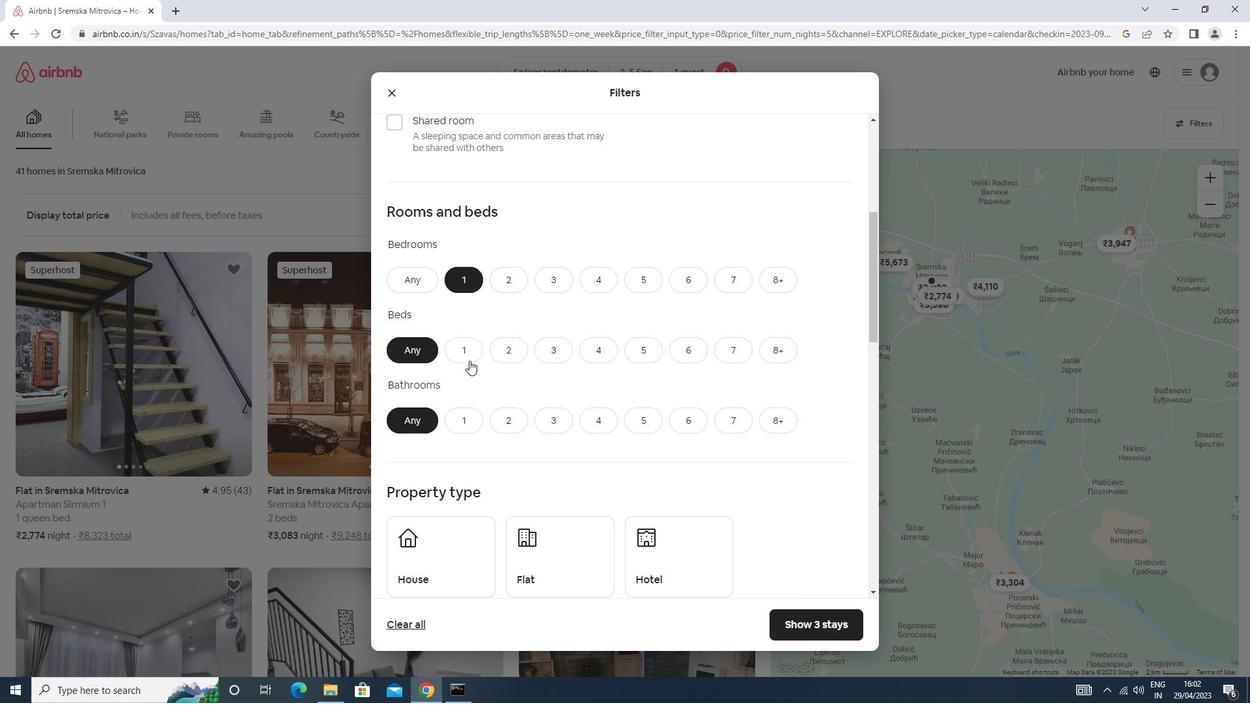 
Action: Mouse pressed left at (470, 346)
Screenshot: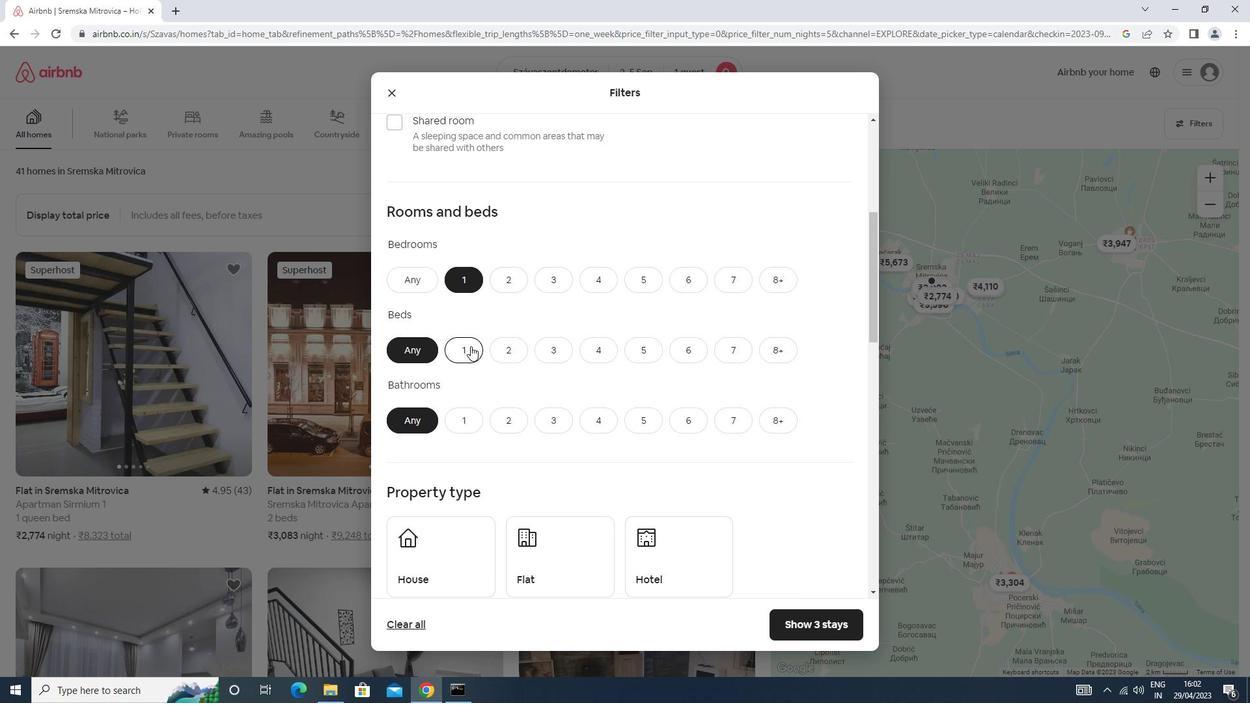 
Action: Mouse moved to (472, 414)
Screenshot: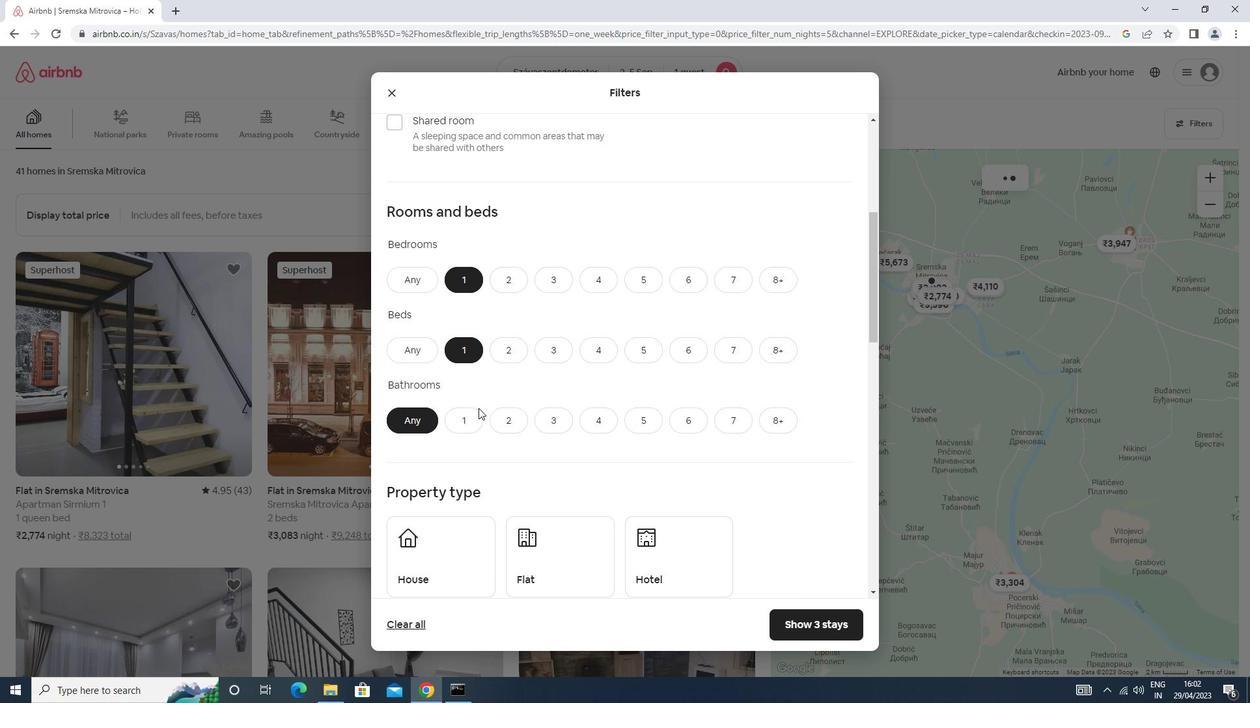 
Action: Mouse pressed left at (472, 414)
Screenshot: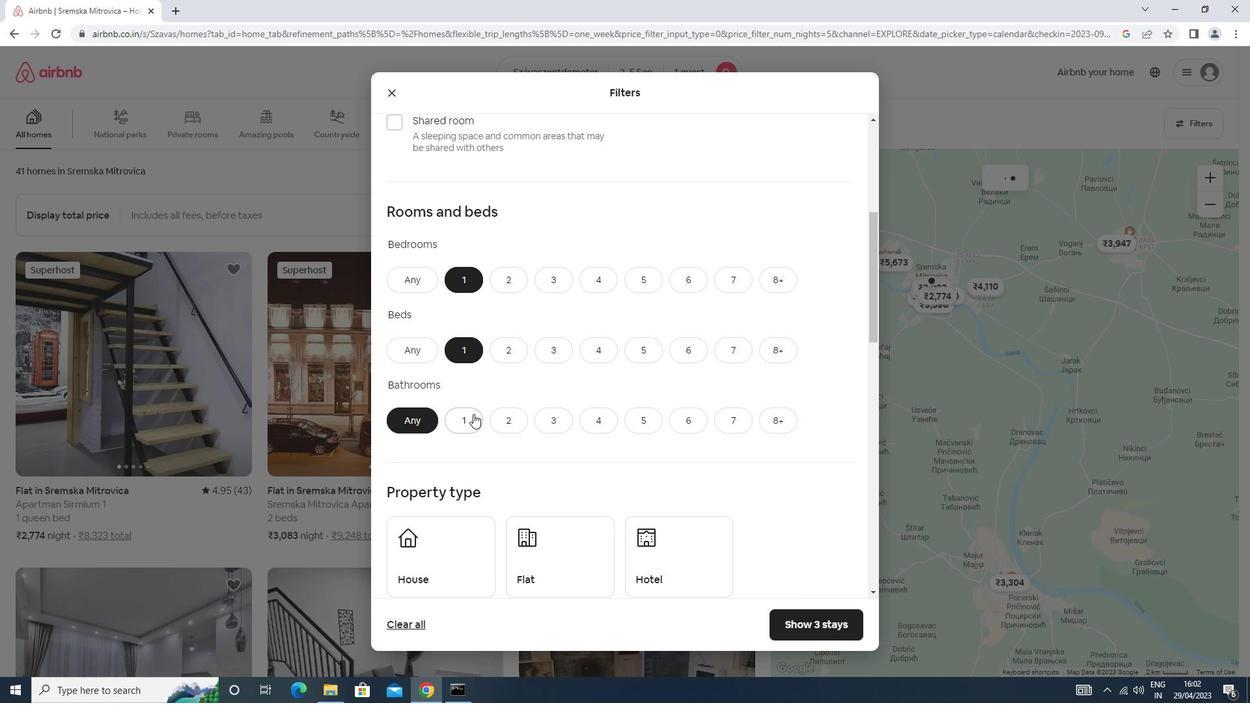 
Action: Mouse moved to (470, 409)
Screenshot: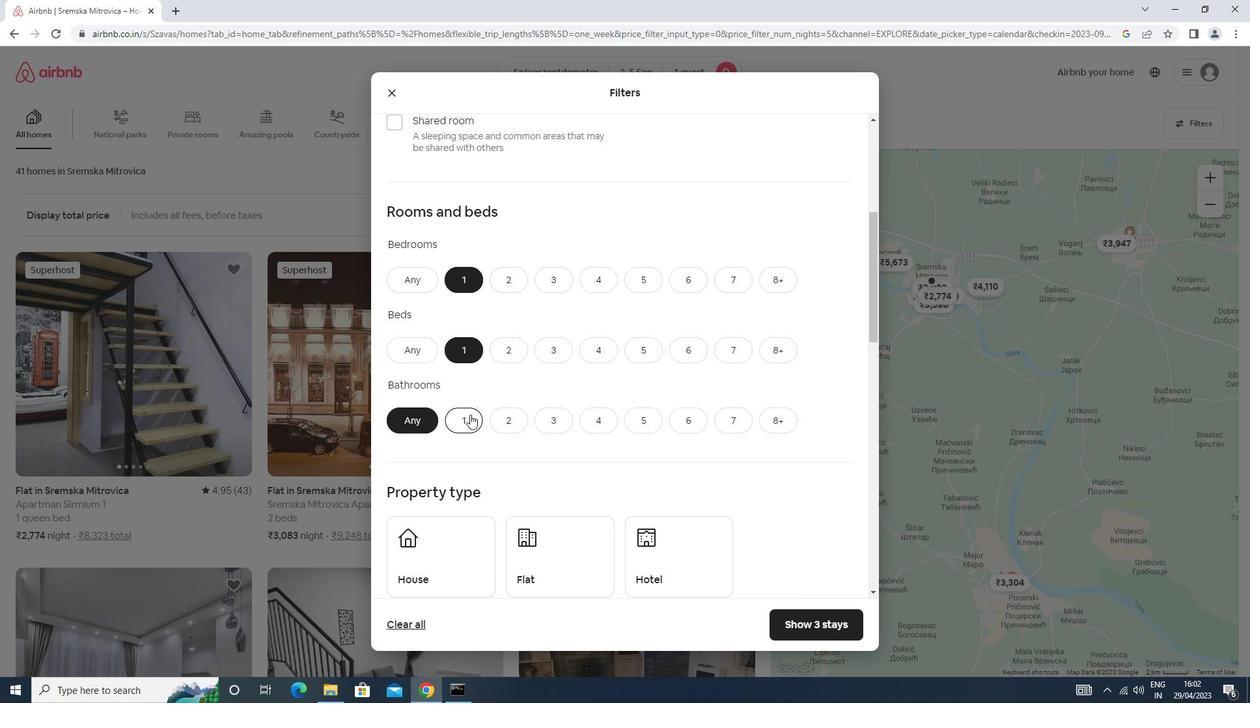
Action: Mouse scrolled (470, 408) with delta (0, 0)
Screenshot: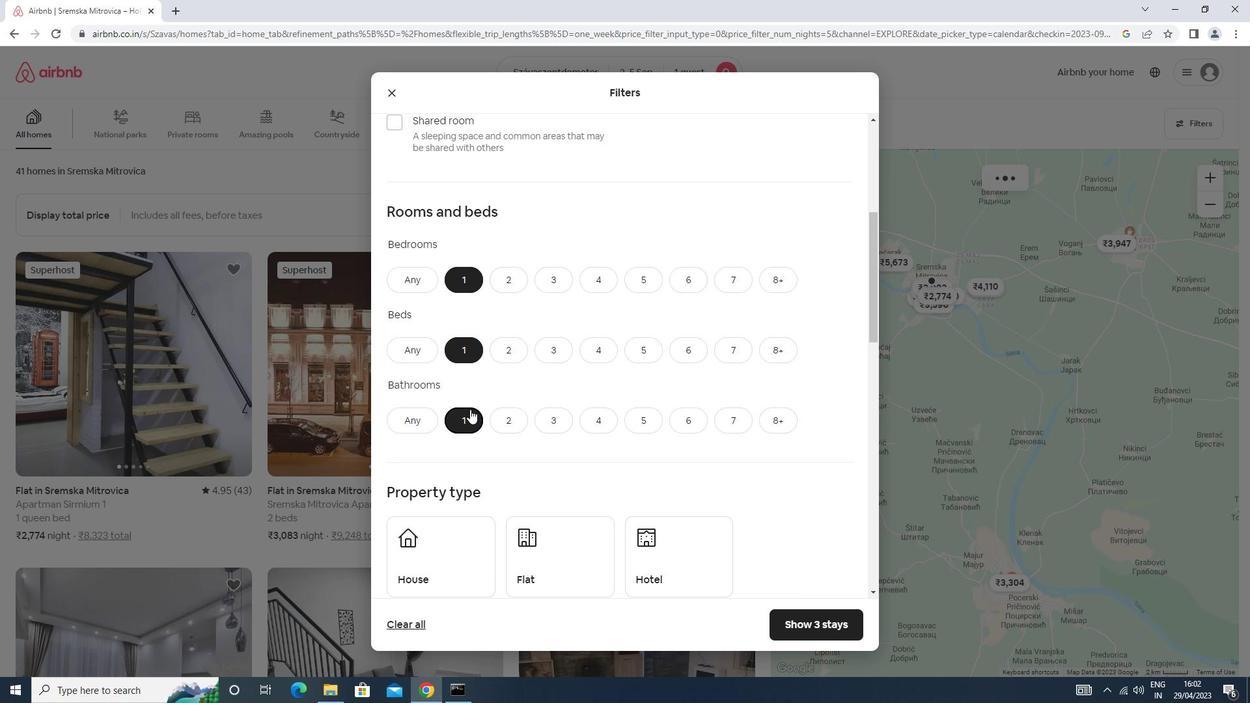 
Action: Mouse scrolled (470, 408) with delta (0, 0)
Screenshot: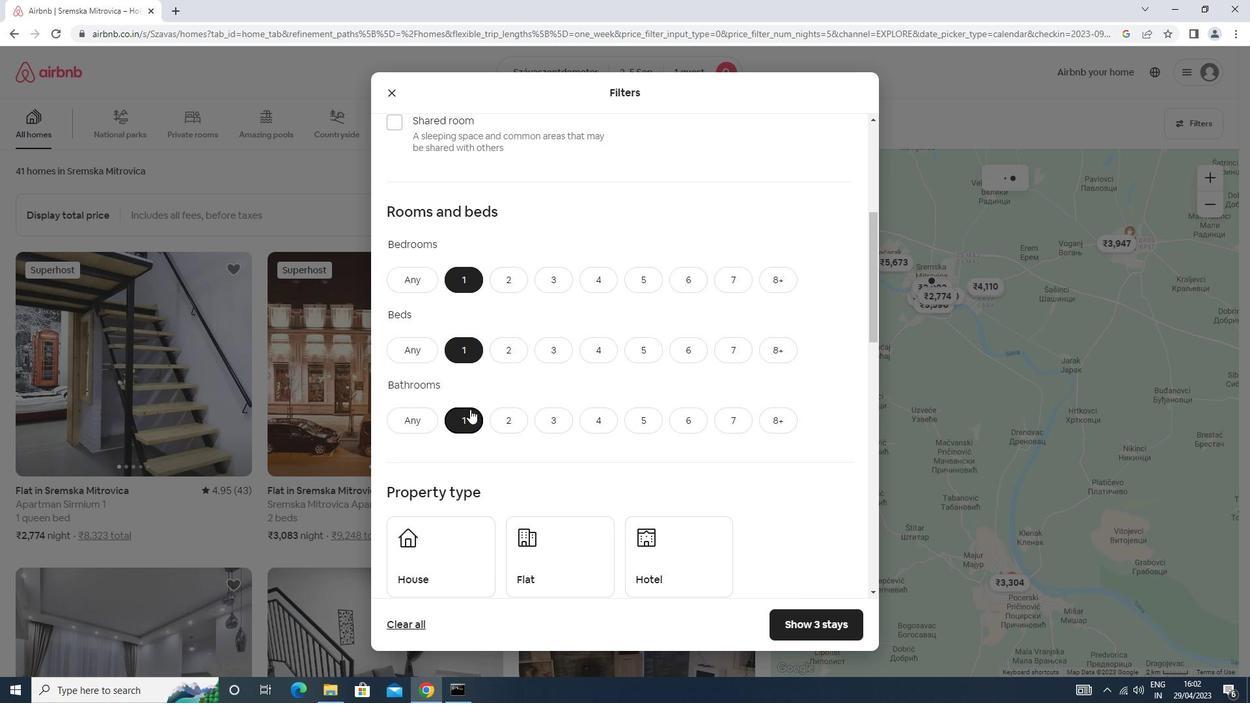 
Action: Mouse scrolled (470, 408) with delta (0, 0)
Screenshot: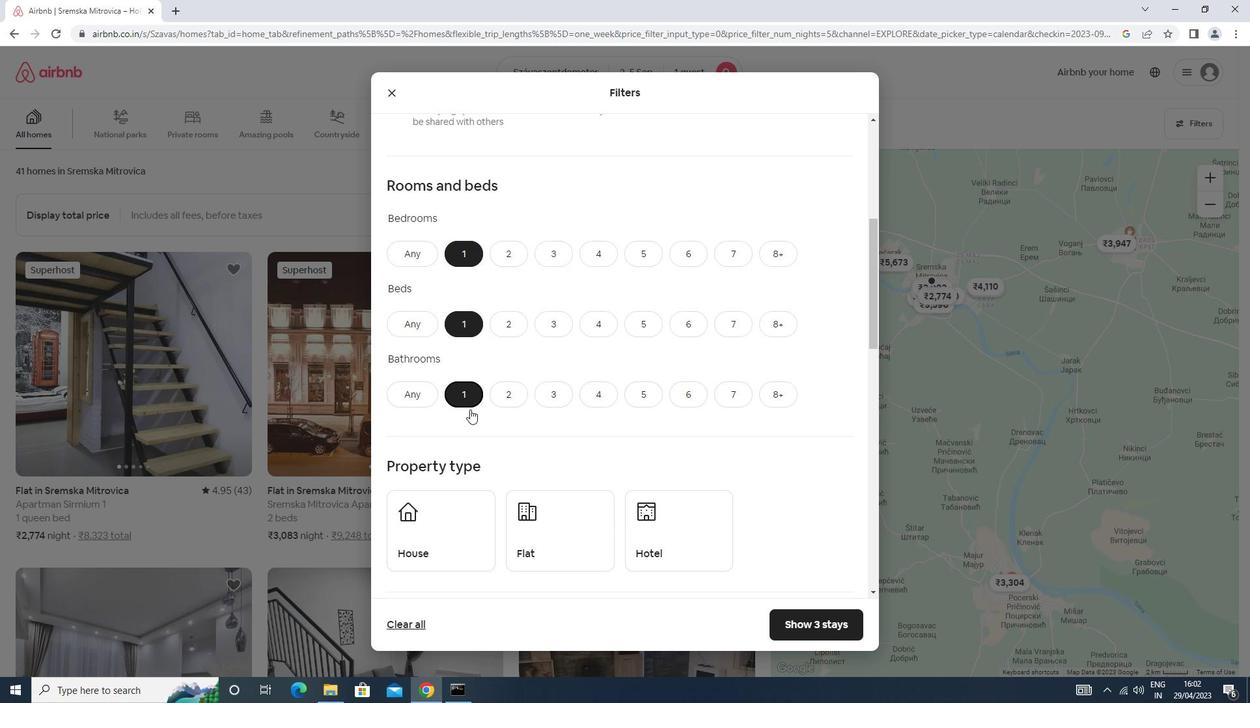 
Action: Mouse scrolled (470, 408) with delta (0, 0)
Screenshot: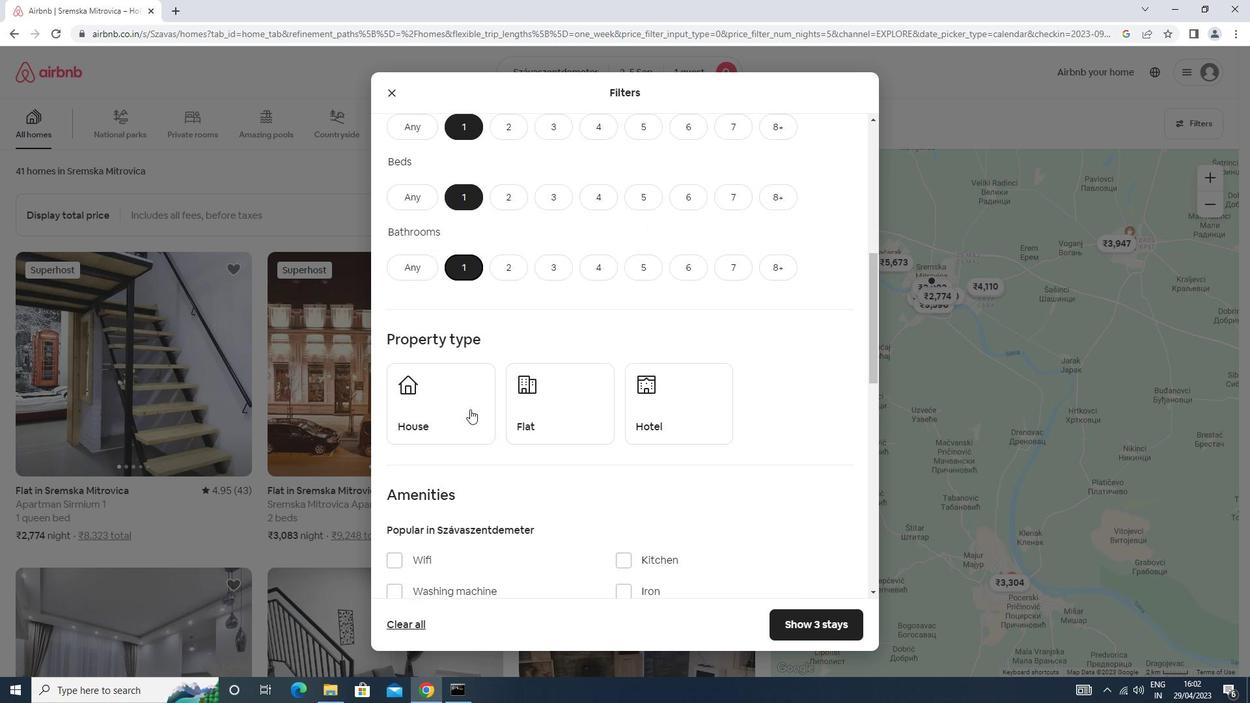 
Action: Mouse scrolled (470, 408) with delta (0, 0)
Screenshot: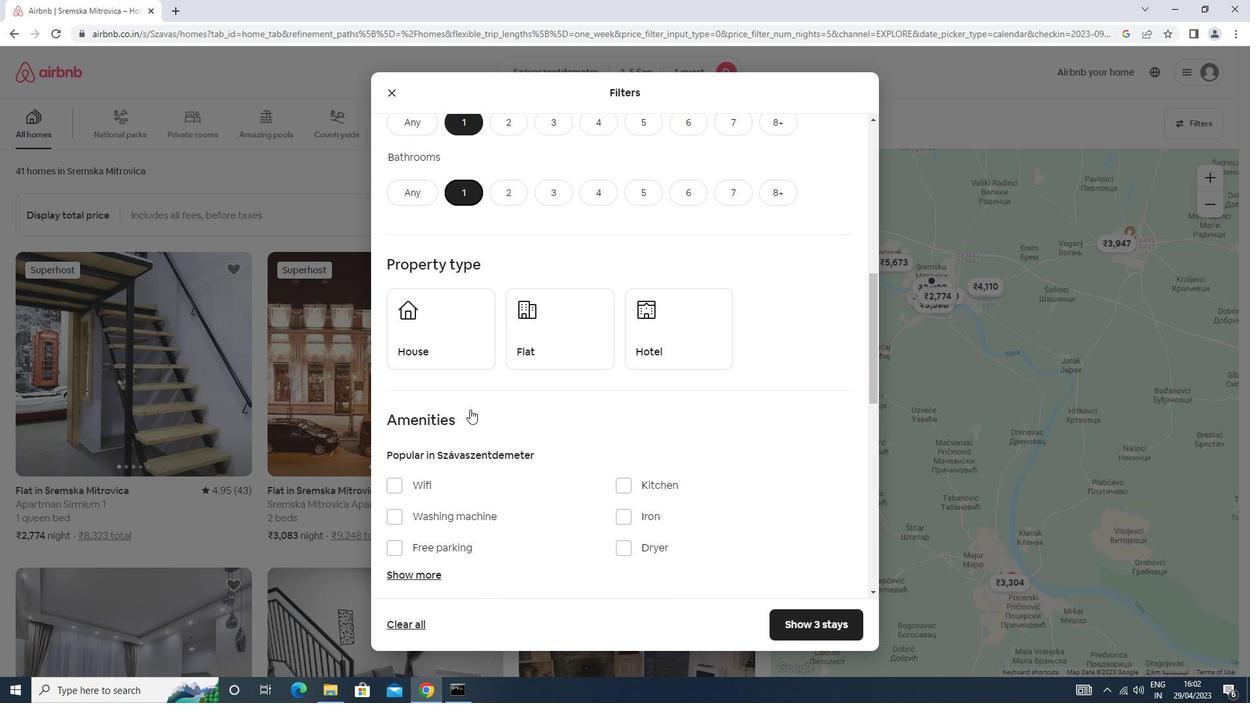 
Action: Mouse moved to (447, 211)
Screenshot: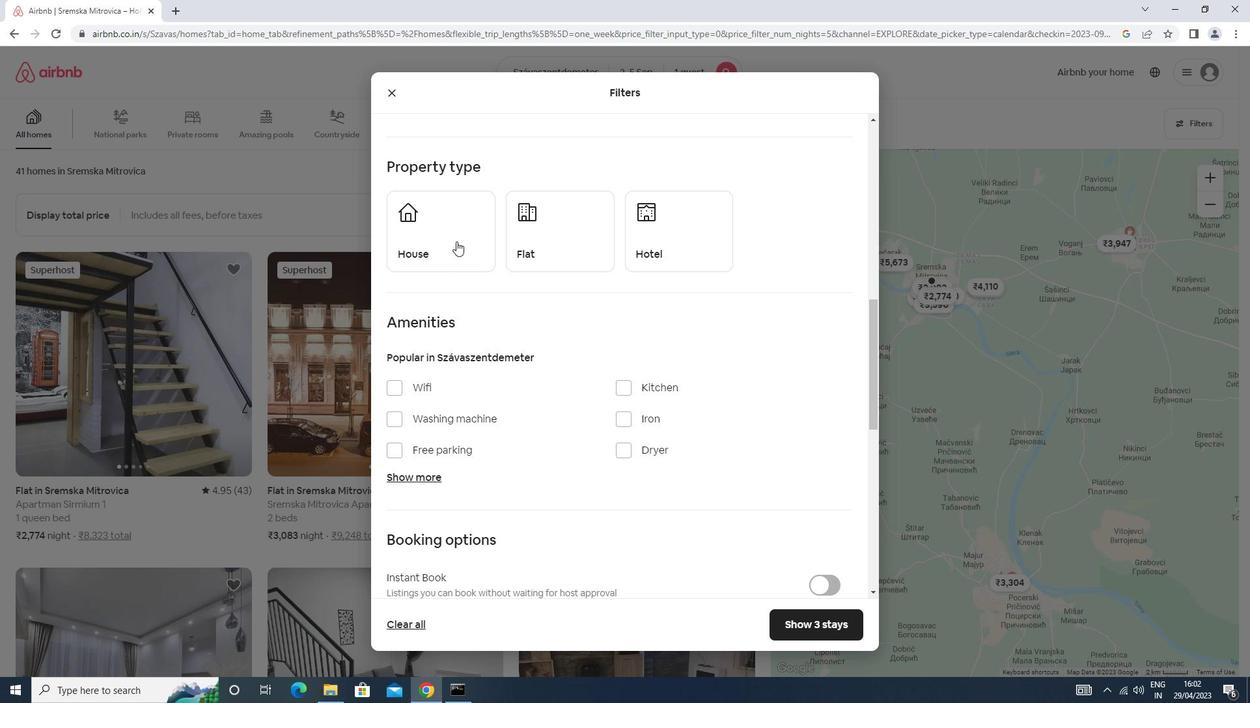 
Action: Mouse pressed left at (447, 211)
Screenshot: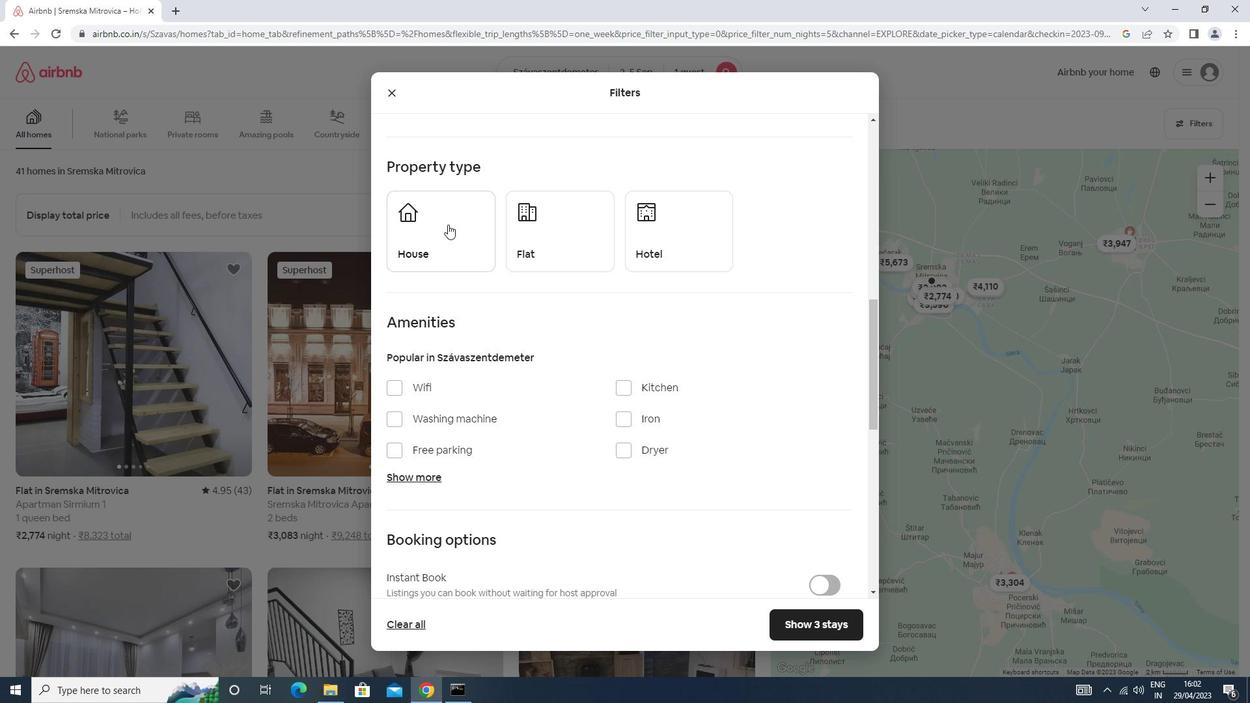 
Action: Mouse moved to (519, 233)
Screenshot: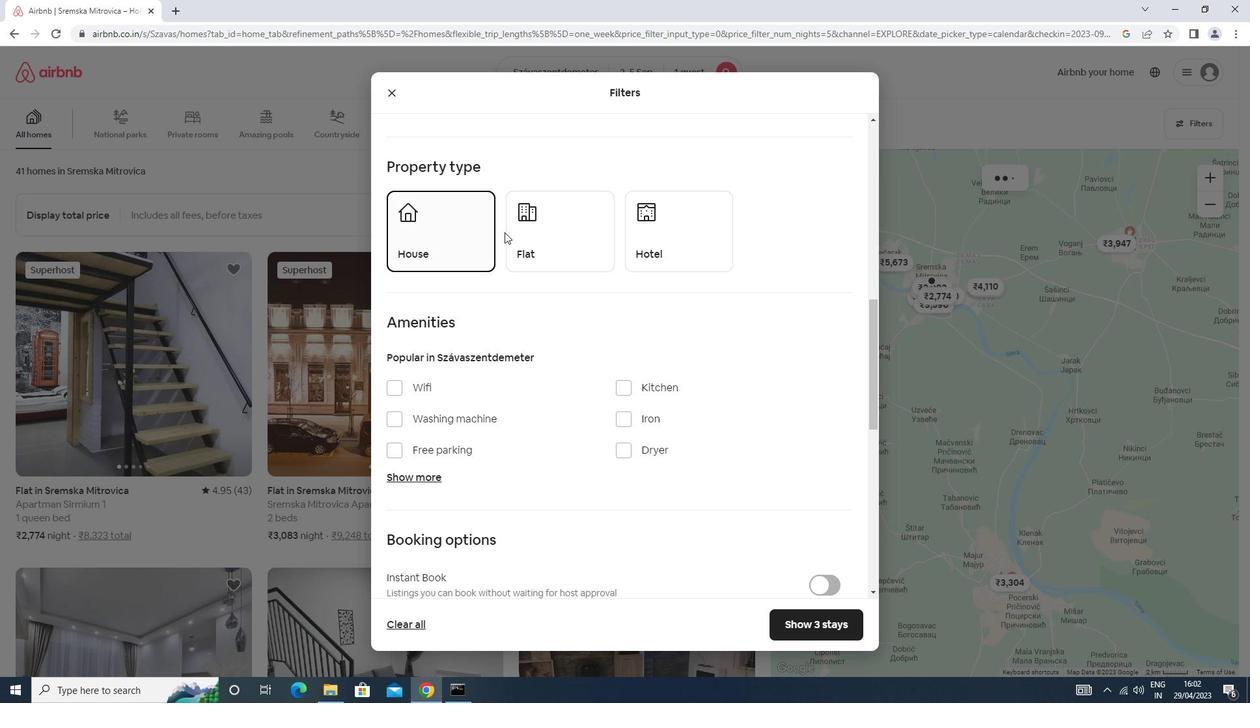 
Action: Mouse pressed left at (519, 233)
Screenshot: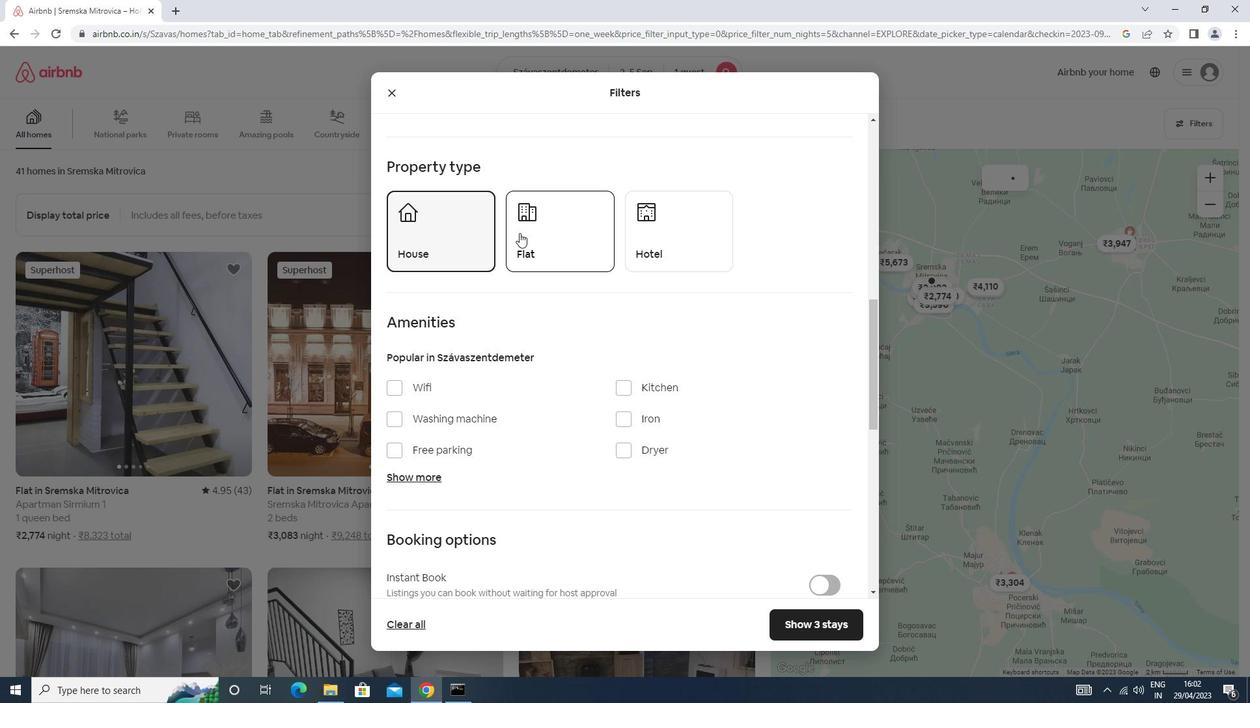 
Action: Mouse moved to (520, 233)
Screenshot: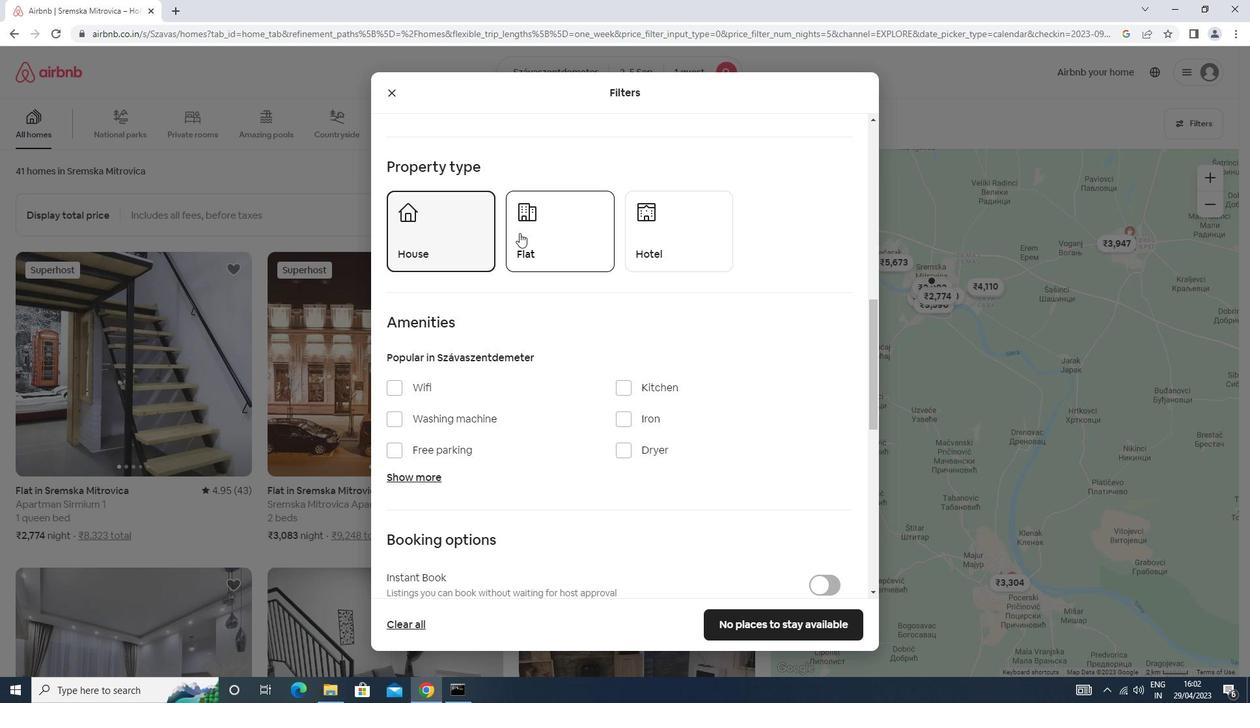 
Action: Mouse scrolled (520, 233) with delta (0, 0)
Screenshot: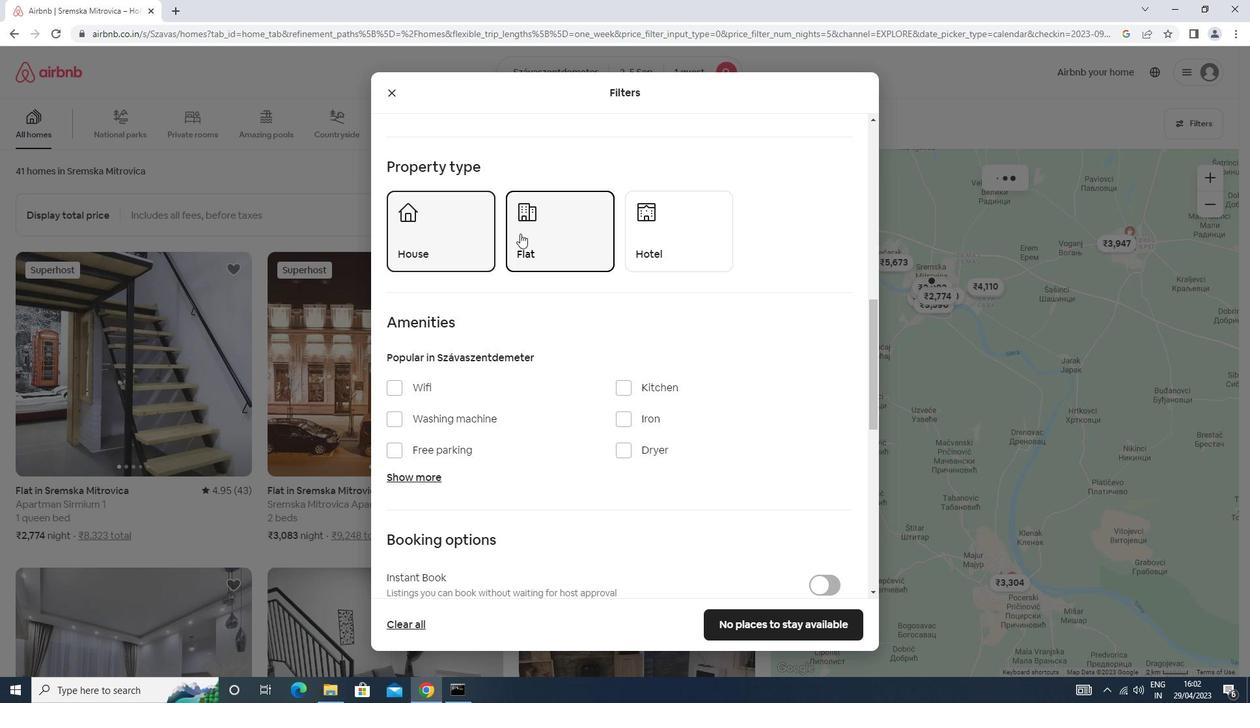 
Action: Mouse scrolled (520, 233) with delta (0, 0)
Screenshot: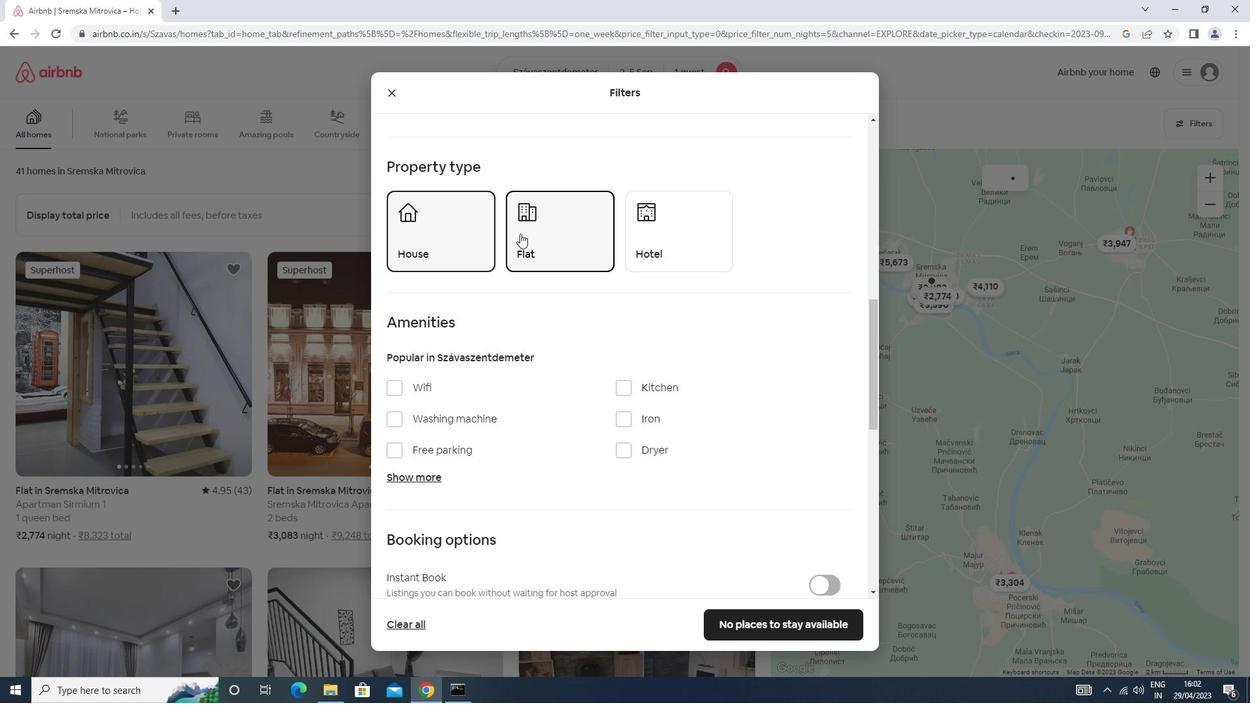 
Action: Mouse scrolled (520, 233) with delta (0, 0)
Screenshot: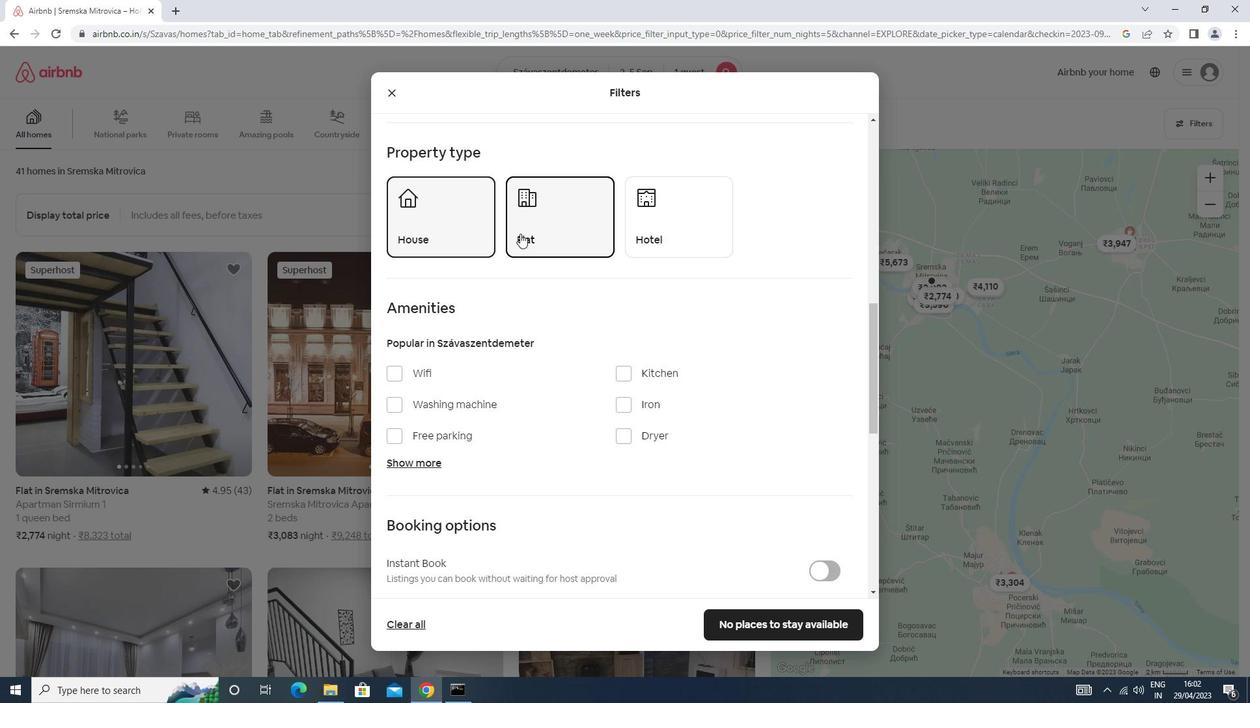 
Action: Mouse scrolled (520, 233) with delta (0, 0)
Screenshot: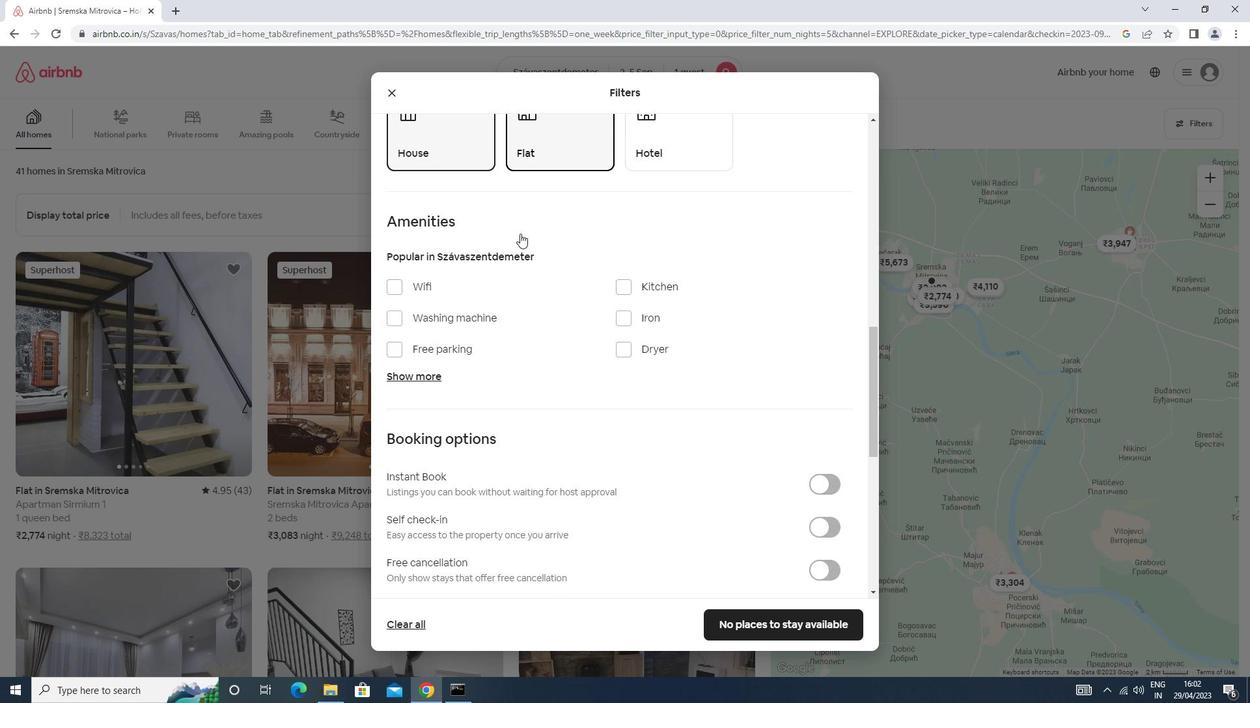 
Action: Mouse scrolled (520, 233) with delta (0, 0)
Screenshot: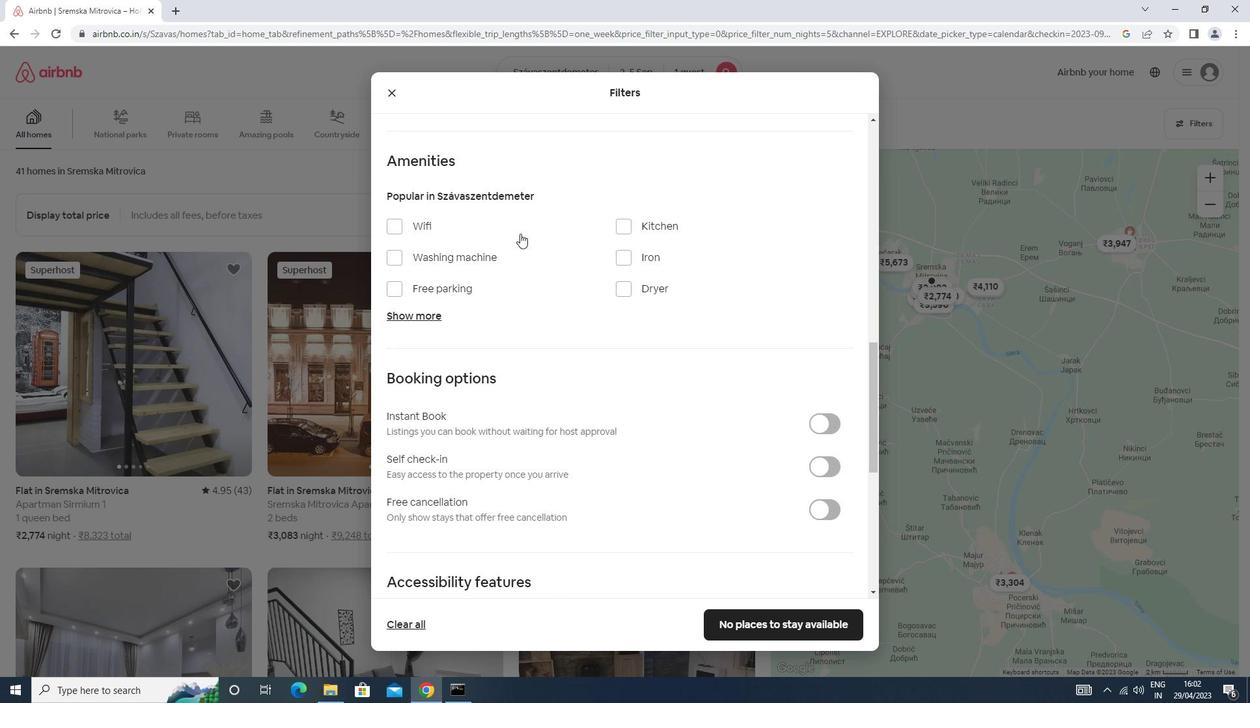 
Action: Mouse scrolled (520, 233) with delta (0, 0)
Screenshot: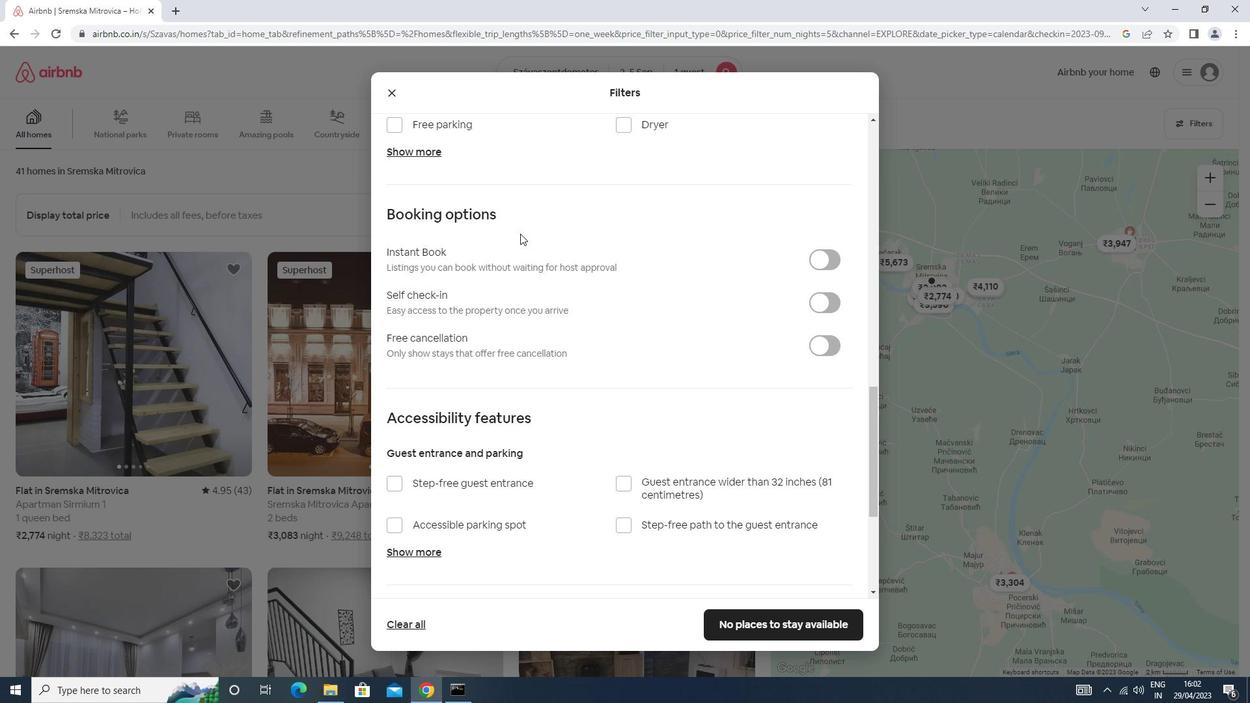 
Action: Mouse scrolled (520, 233) with delta (0, 0)
Screenshot: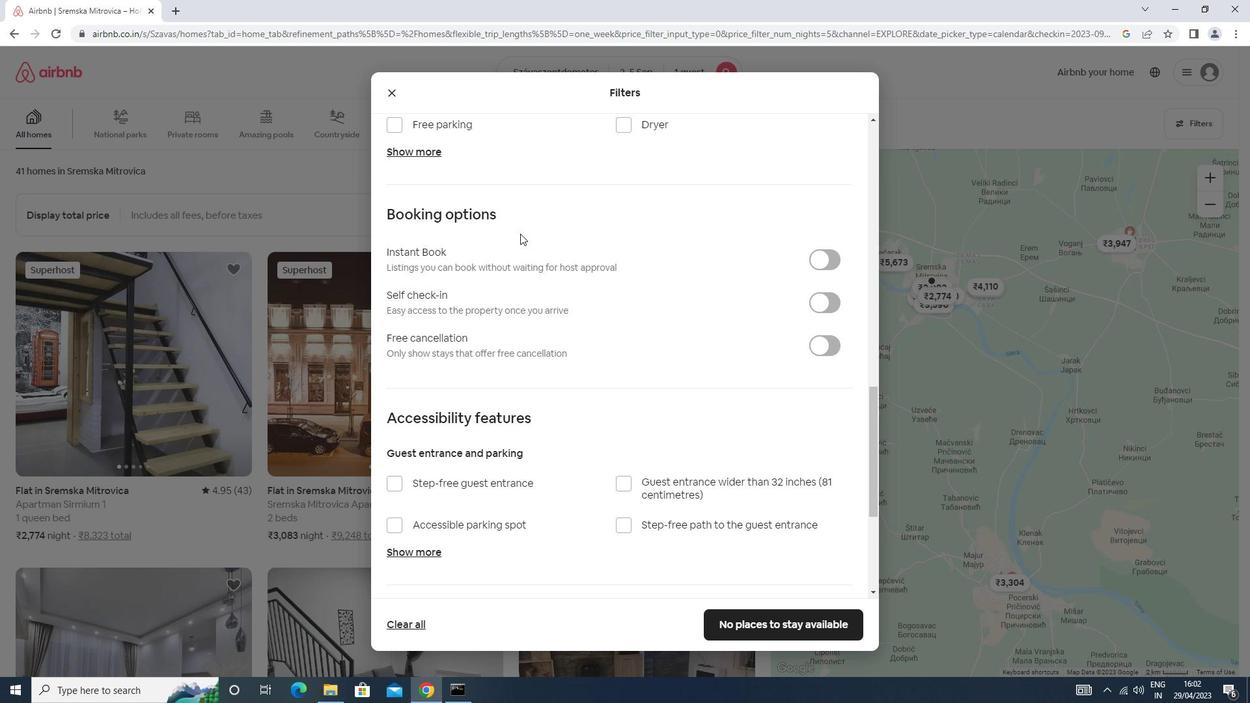 
Action: Mouse moved to (827, 170)
Screenshot: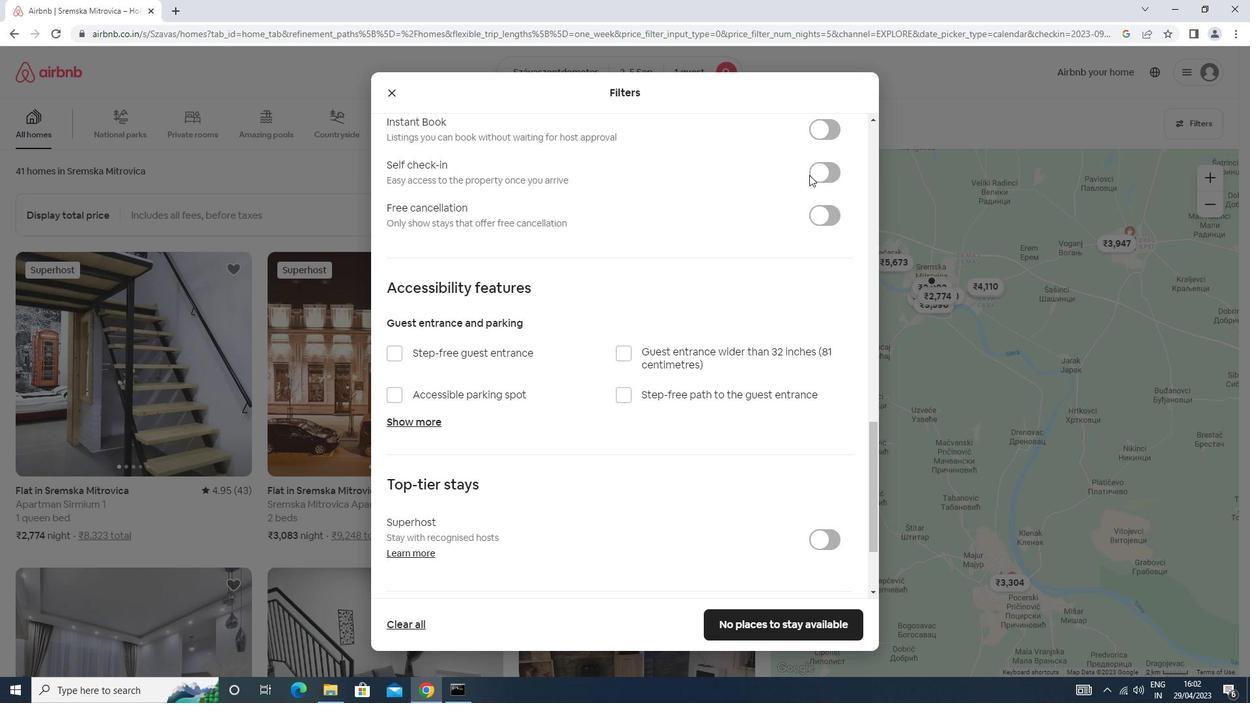
Action: Mouse pressed left at (827, 170)
Screenshot: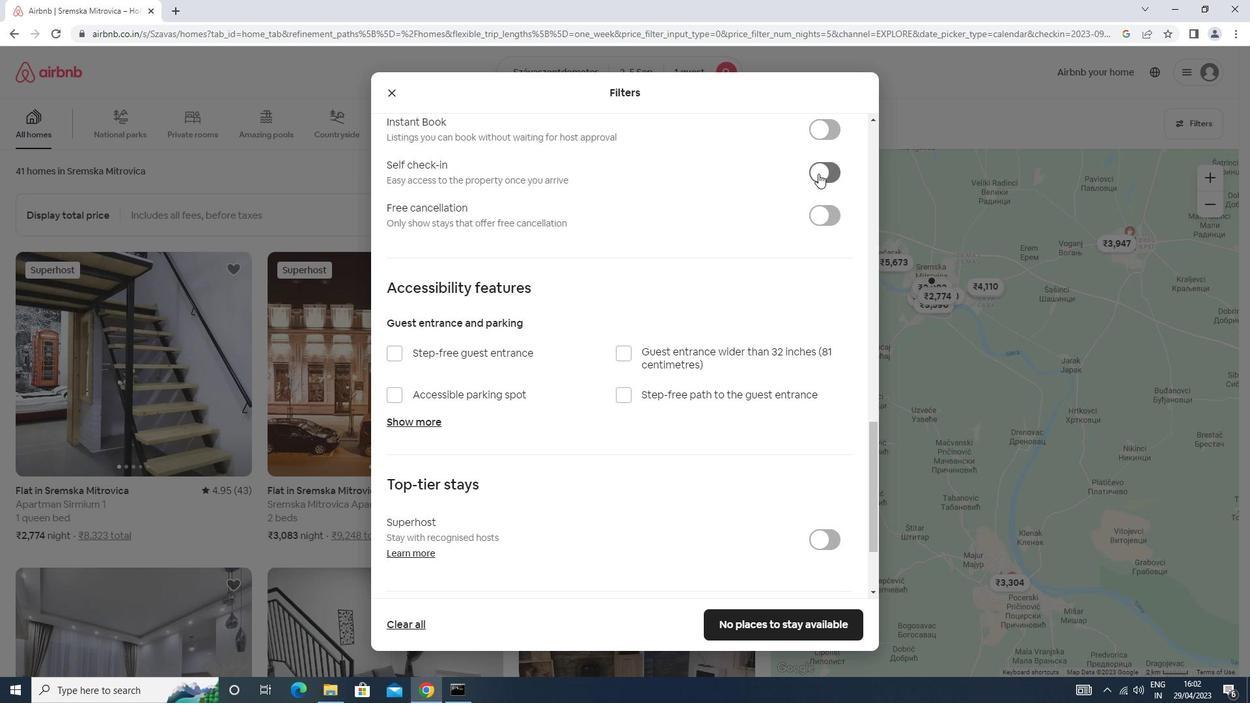 
Action: Mouse moved to (811, 182)
Screenshot: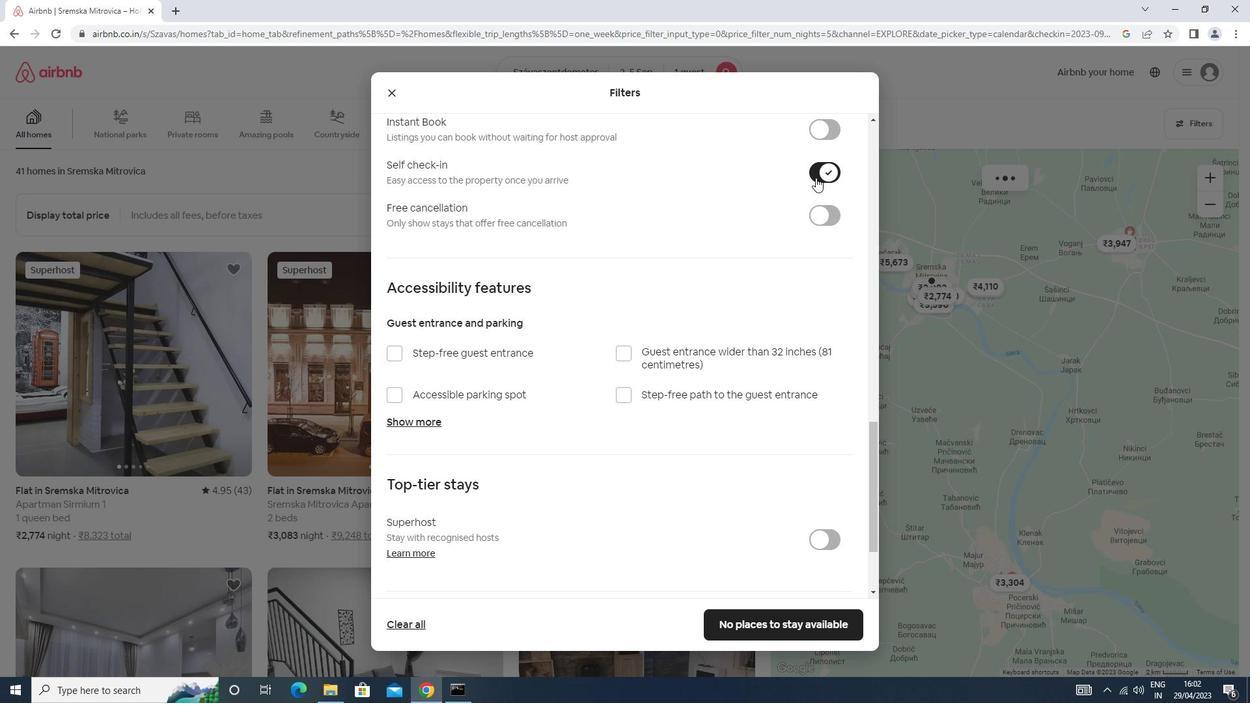 
Action: Mouse scrolled (811, 181) with delta (0, 0)
Screenshot: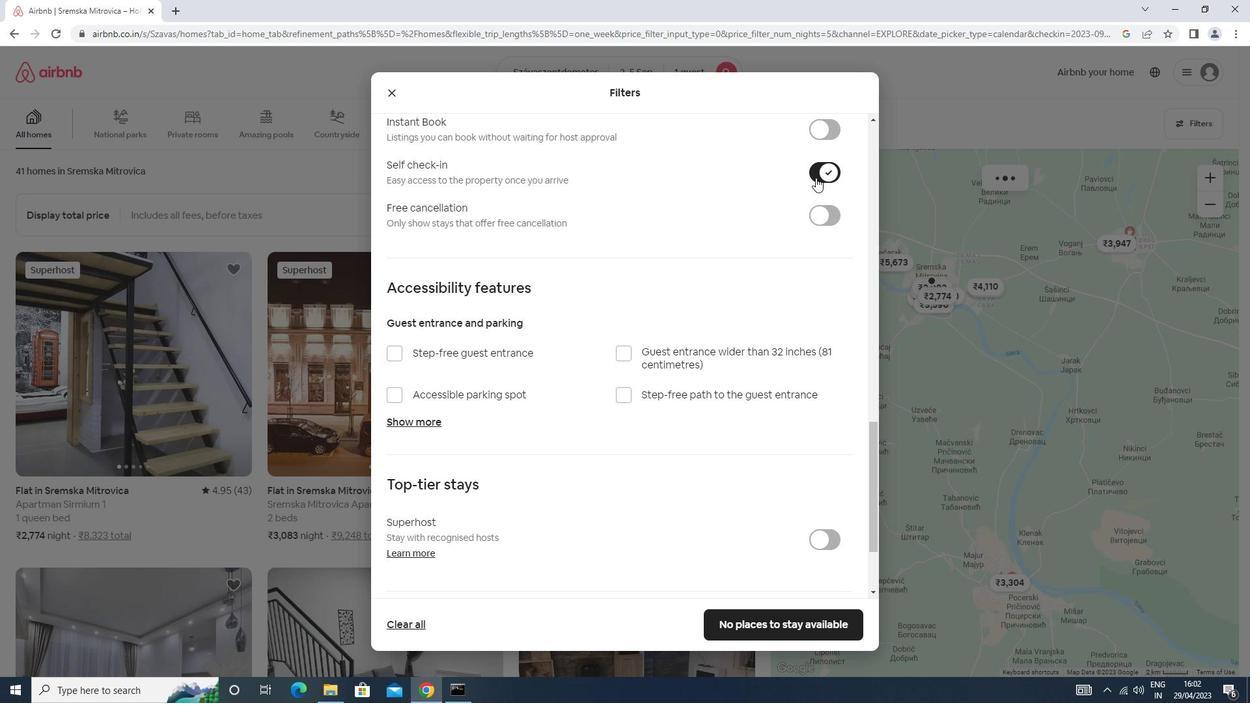
Action: Mouse moved to (808, 184)
Screenshot: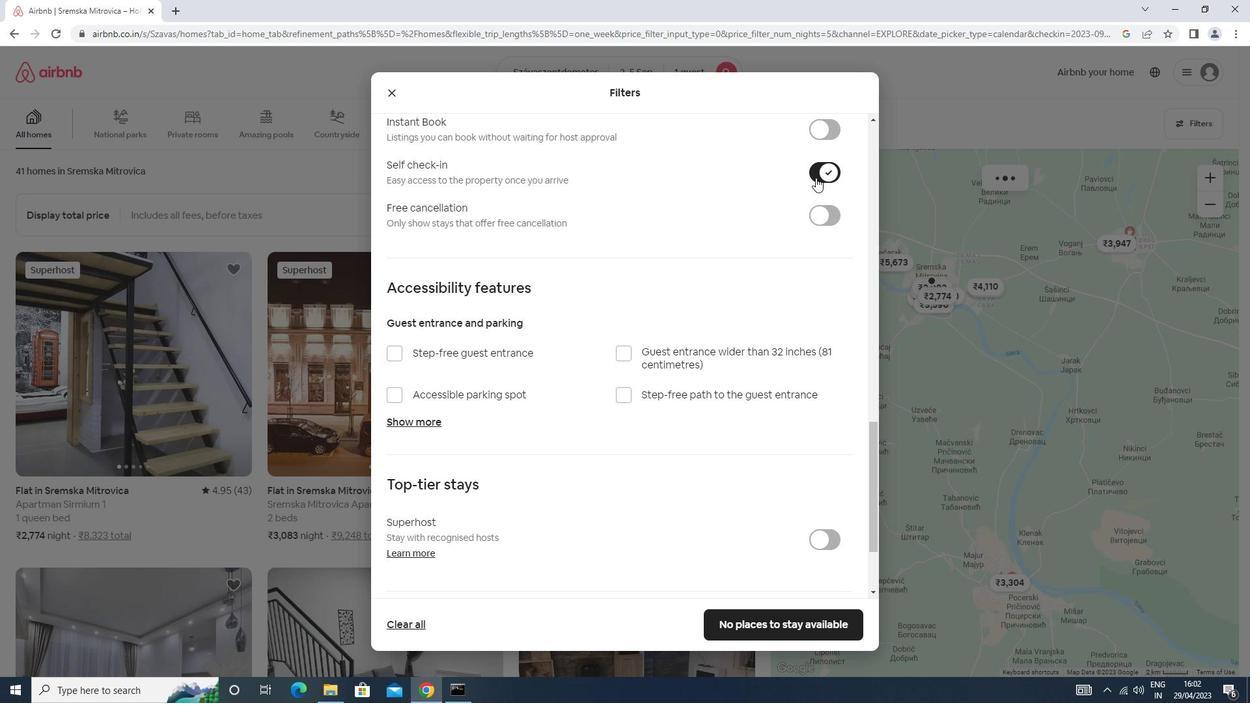 
Action: Mouse scrolled (808, 184) with delta (0, 0)
Screenshot: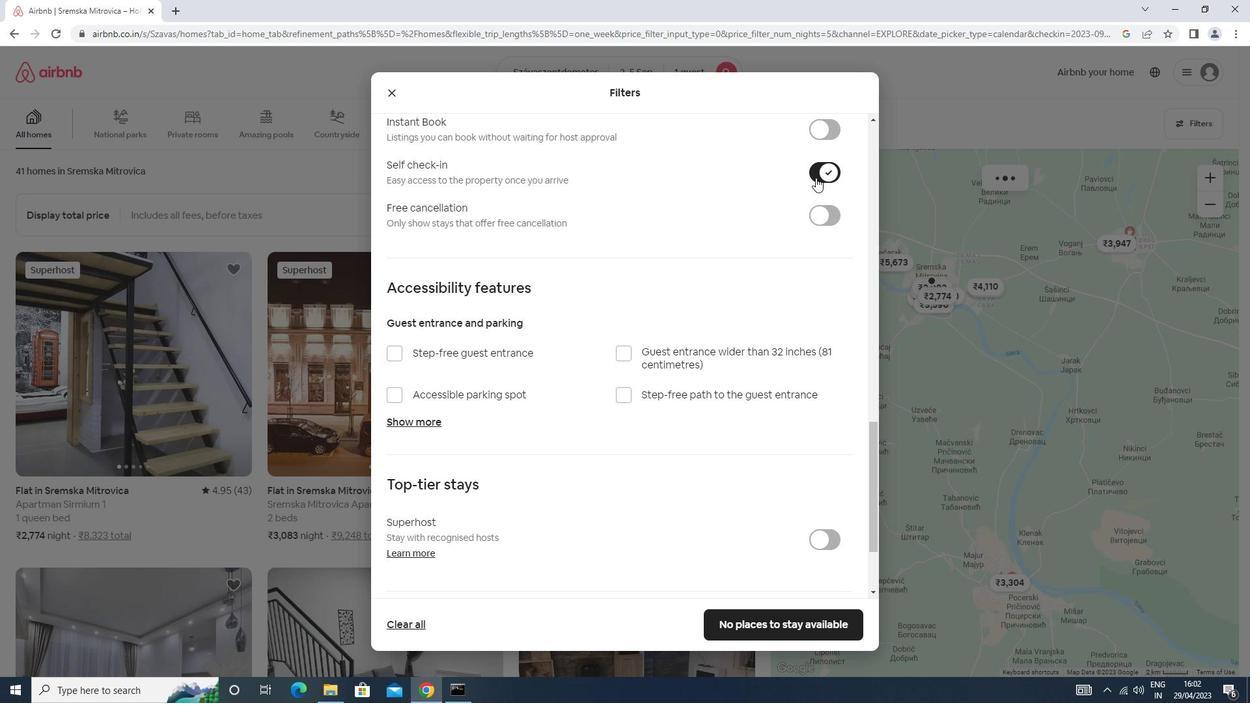 
Action: Mouse moved to (806, 186)
Screenshot: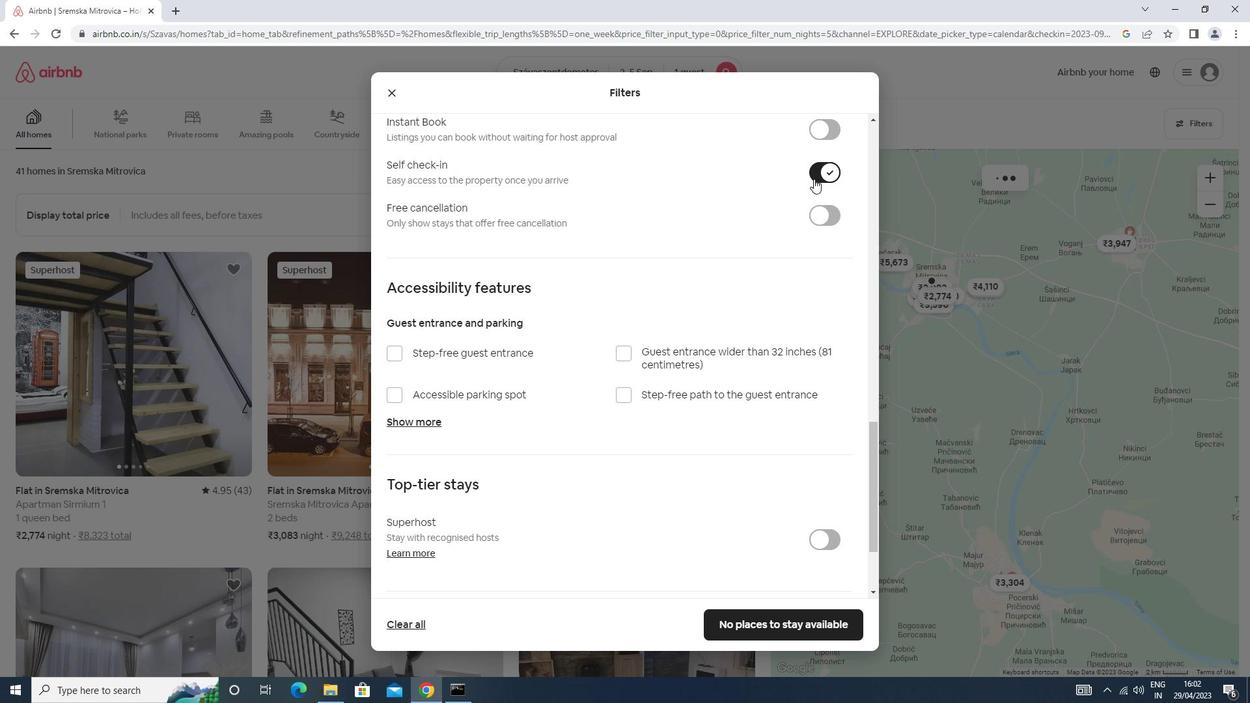 
Action: Mouse scrolled (806, 186) with delta (0, 0)
Screenshot: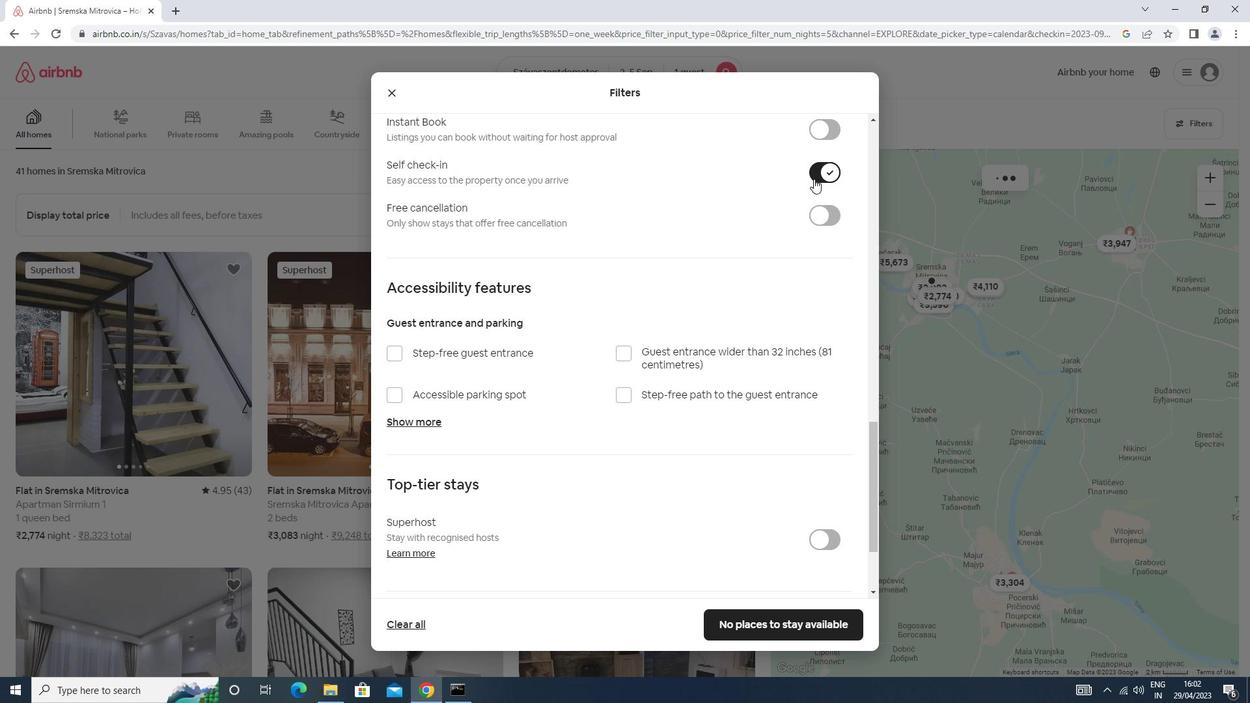 
Action: Mouse moved to (805, 187)
Screenshot: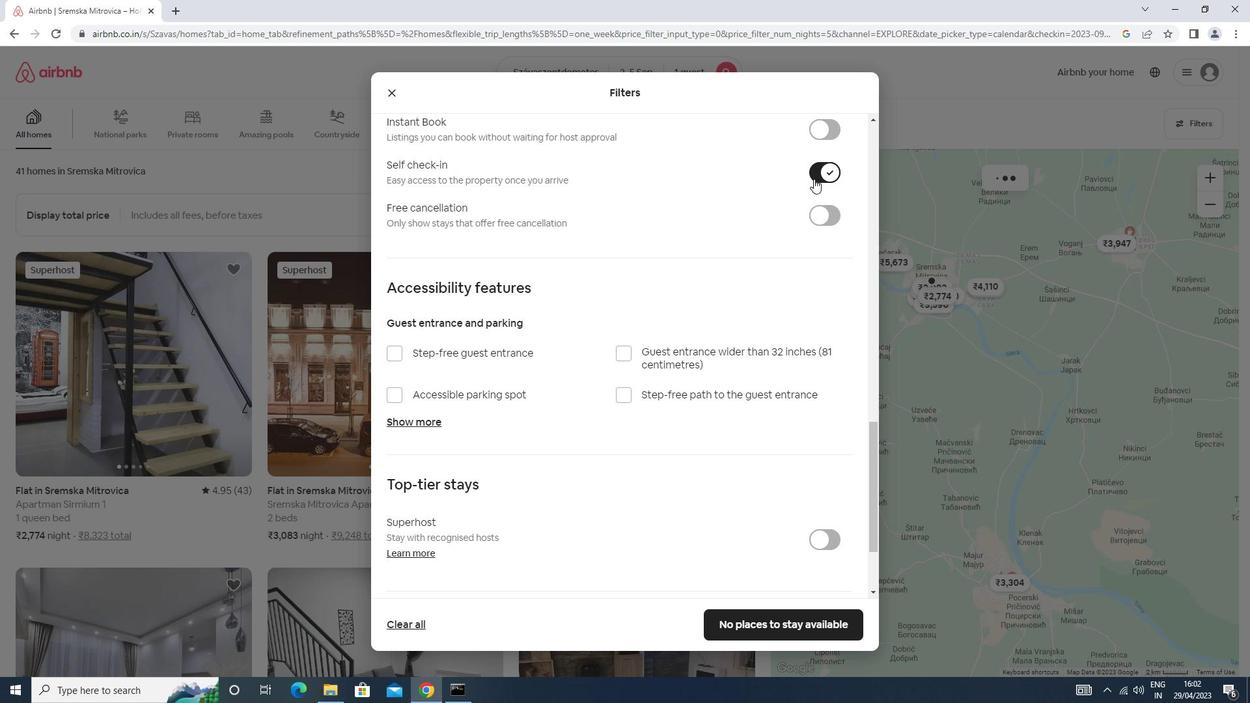 
Action: Mouse scrolled (805, 186) with delta (0, 0)
Screenshot: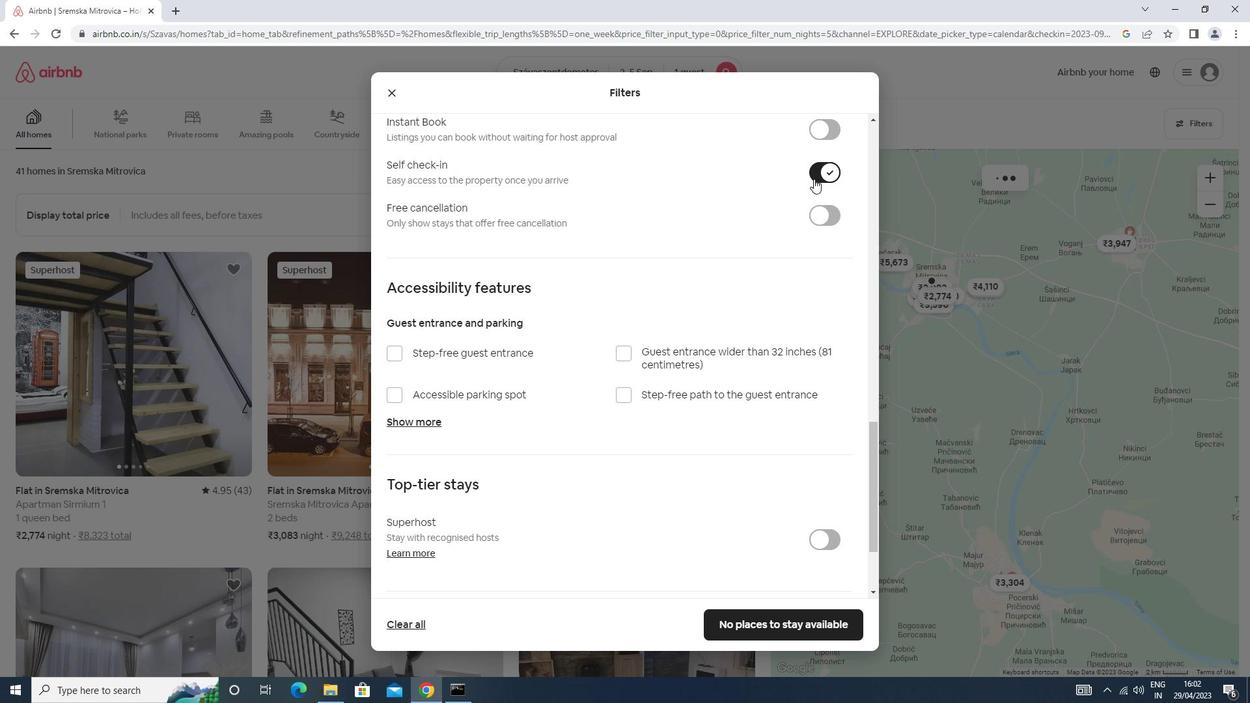
Action: Mouse moved to (804, 188)
Screenshot: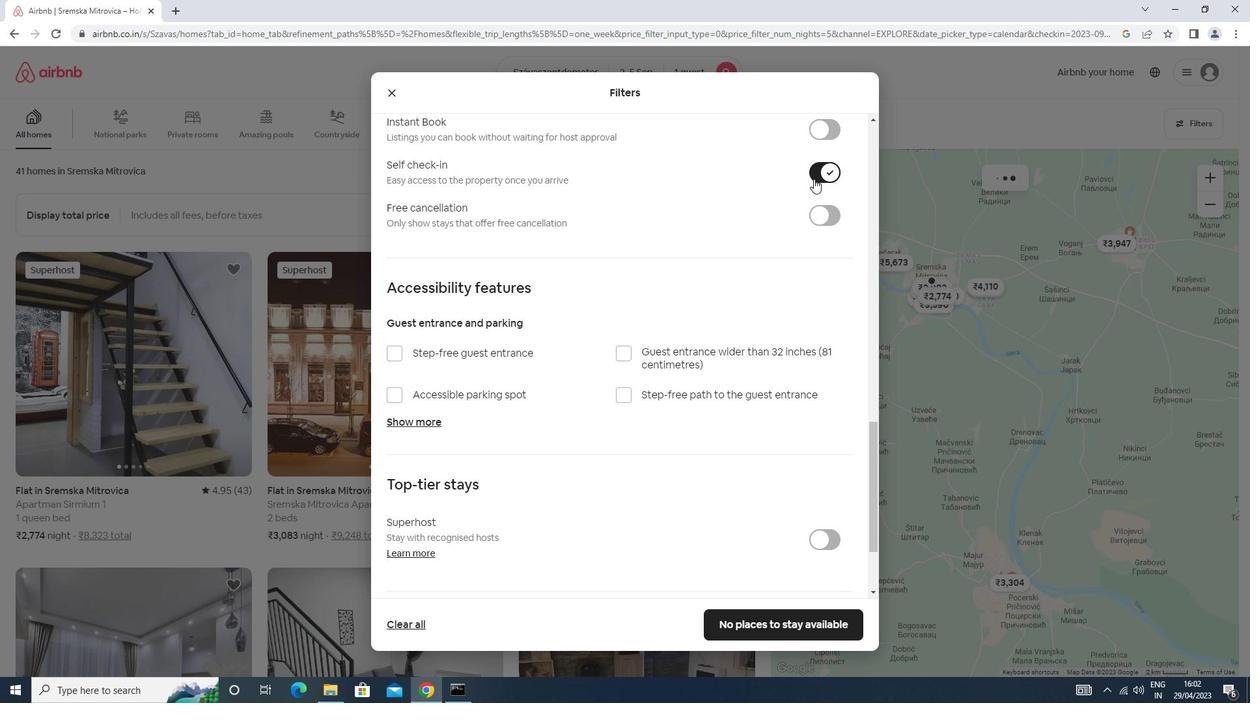 
Action: Mouse scrolled (804, 188) with delta (0, 0)
Screenshot: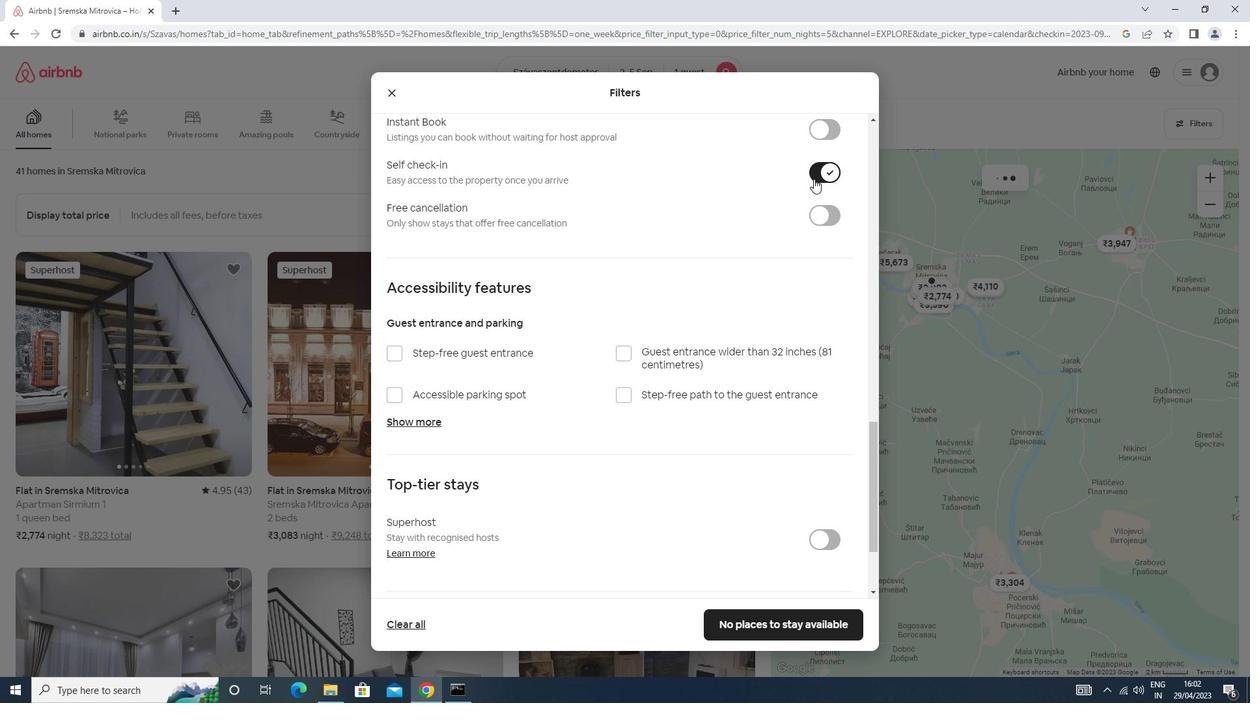 
Action: Mouse moved to (804, 189)
Screenshot: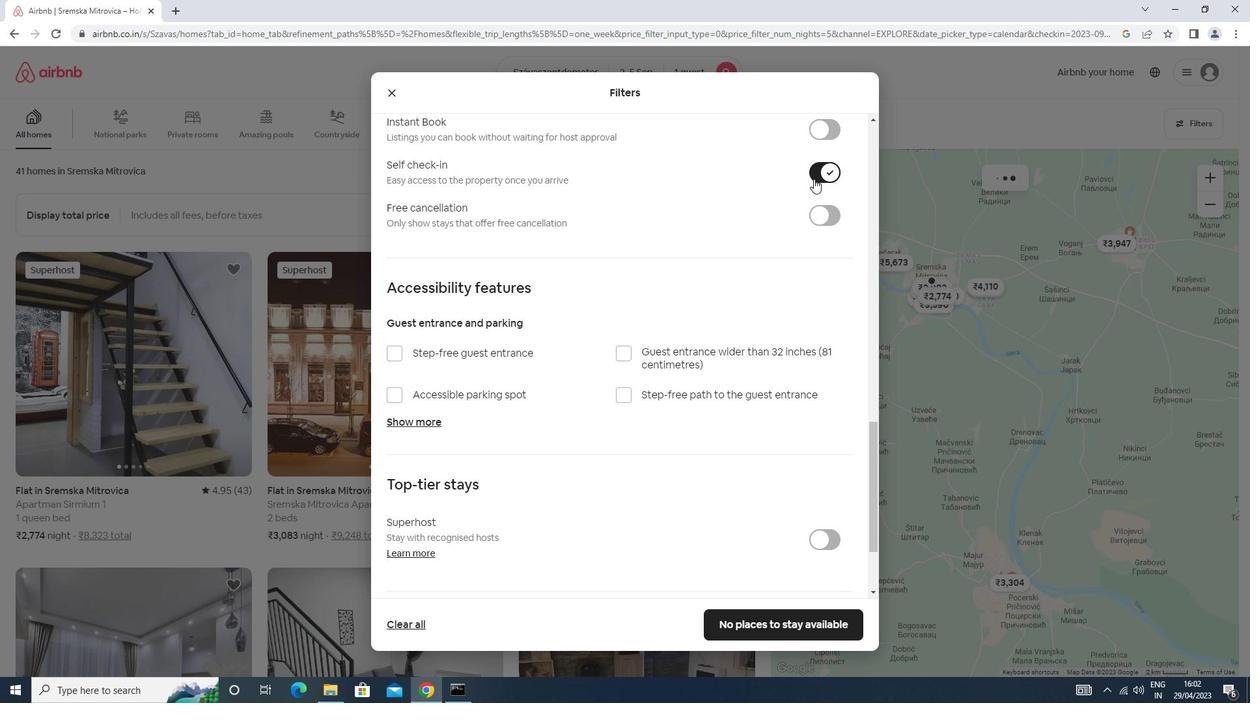 
Action: Mouse scrolled (804, 188) with delta (0, 0)
Screenshot: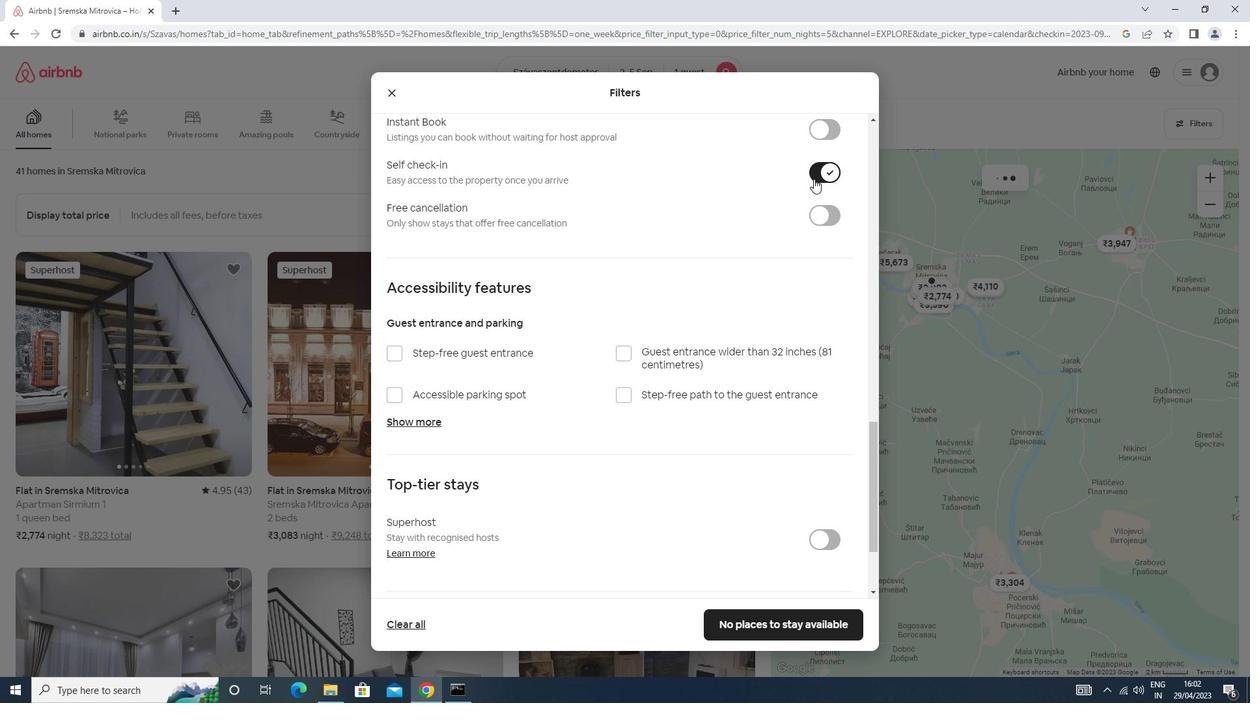 
Action: Mouse scrolled (804, 188) with delta (0, 0)
Screenshot: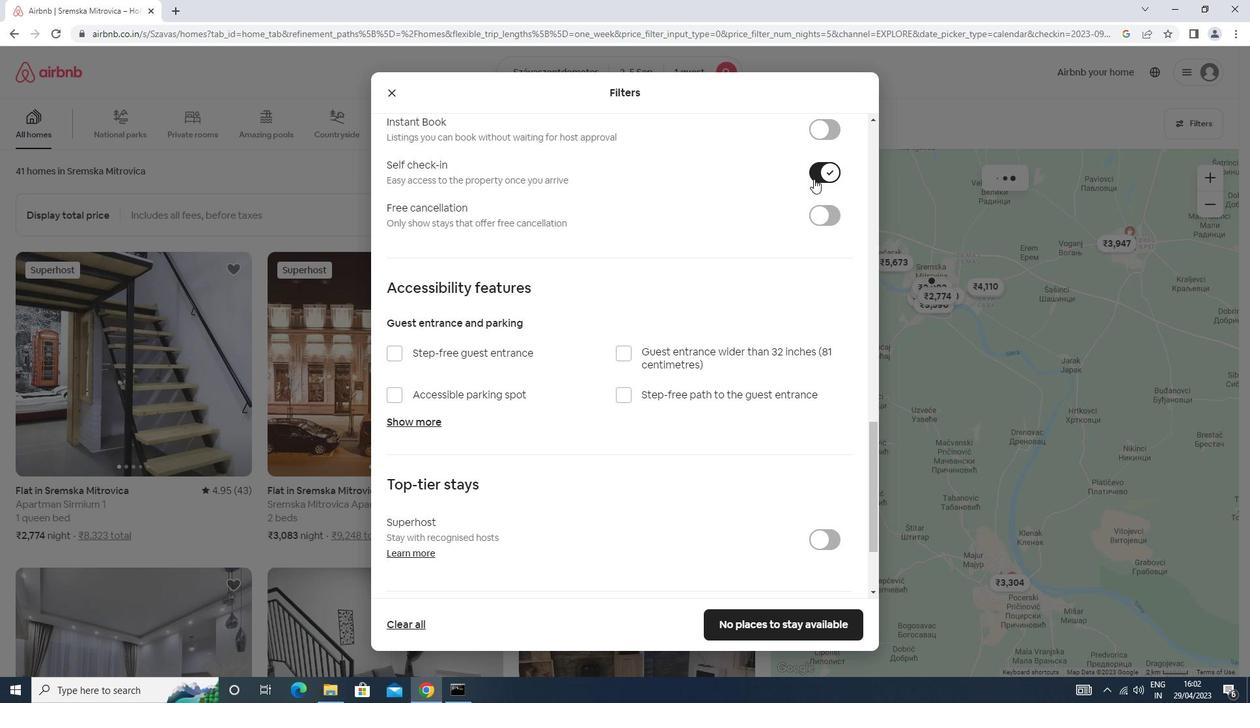 
Action: Mouse moved to (804, 189)
Screenshot: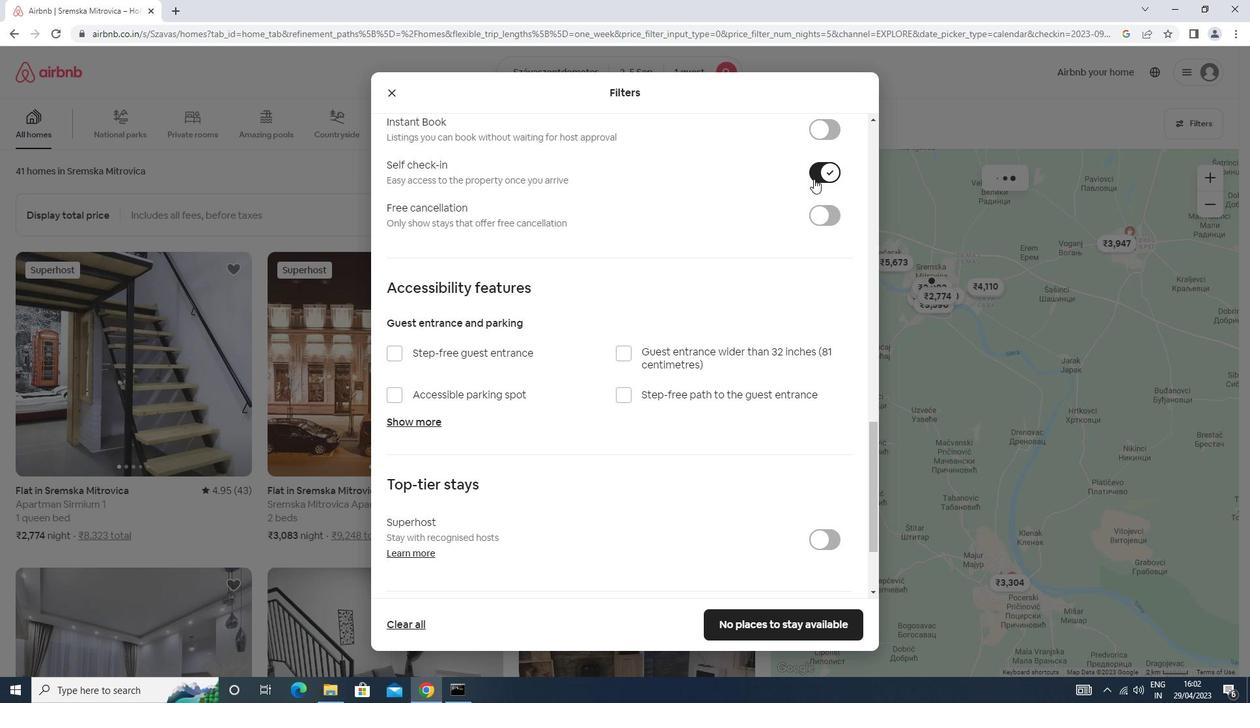 
Action: Mouse scrolled (804, 188) with delta (0, 0)
Screenshot: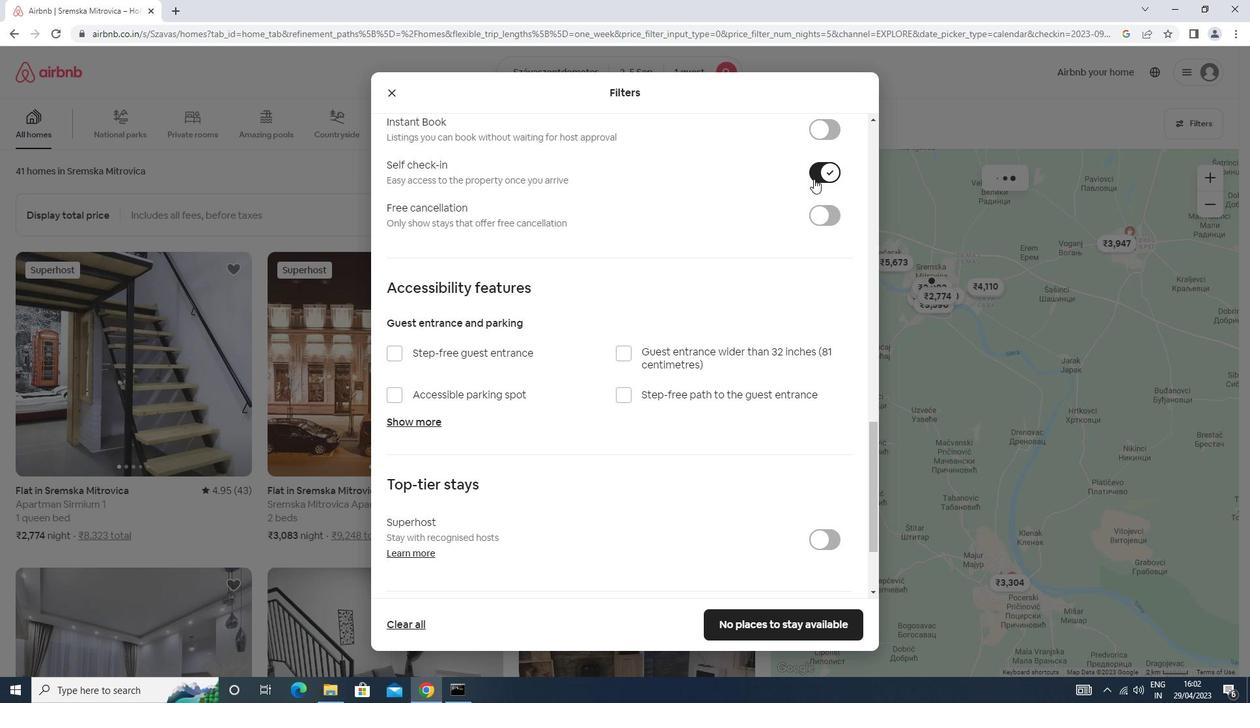 
Action: Mouse moved to (398, 529)
Screenshot: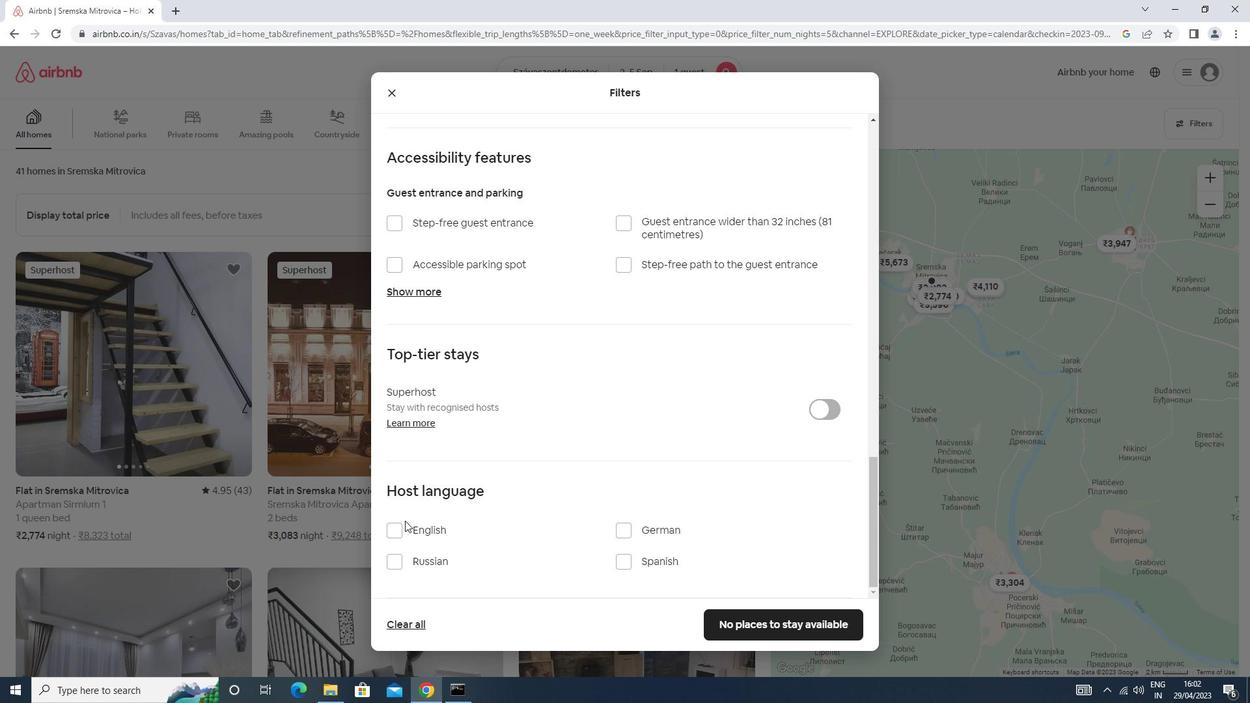 
Action: Mouse pressed left at (398, 529)
Screenshot: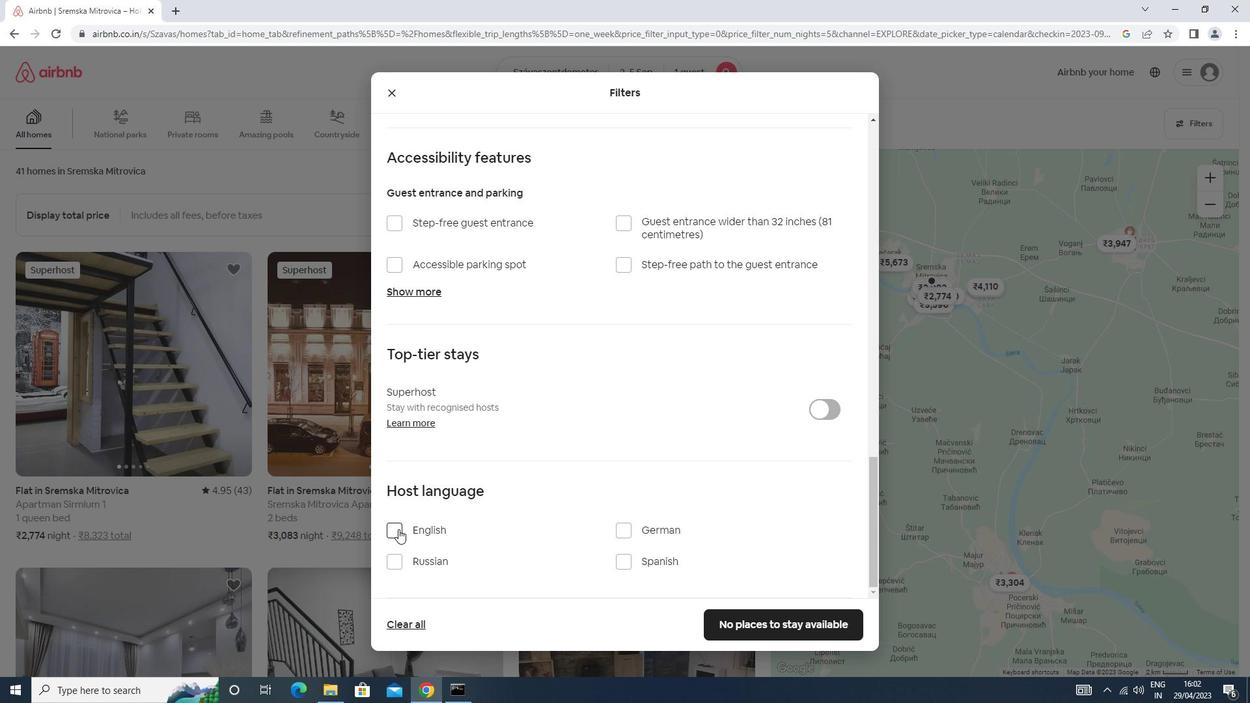 
Action: Mouse moved to (784, 628)
Screenshot: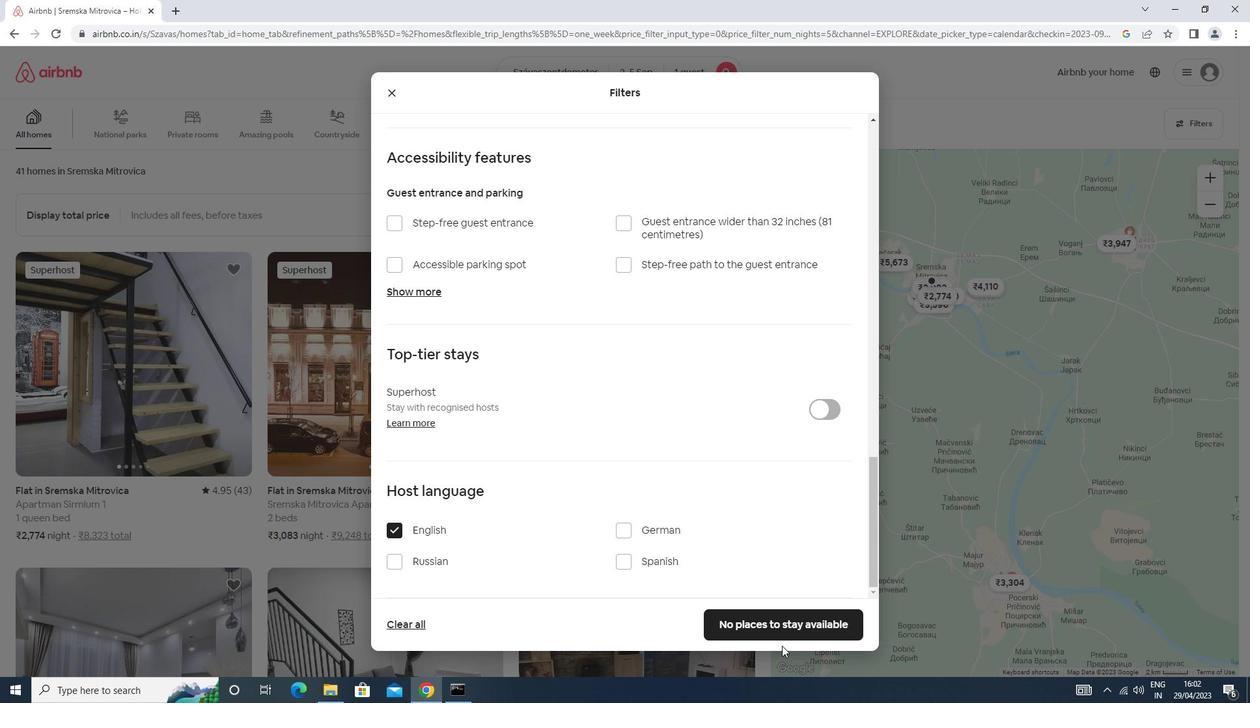 
Action: Mouse pressed left at (784, 628)
Screenshot: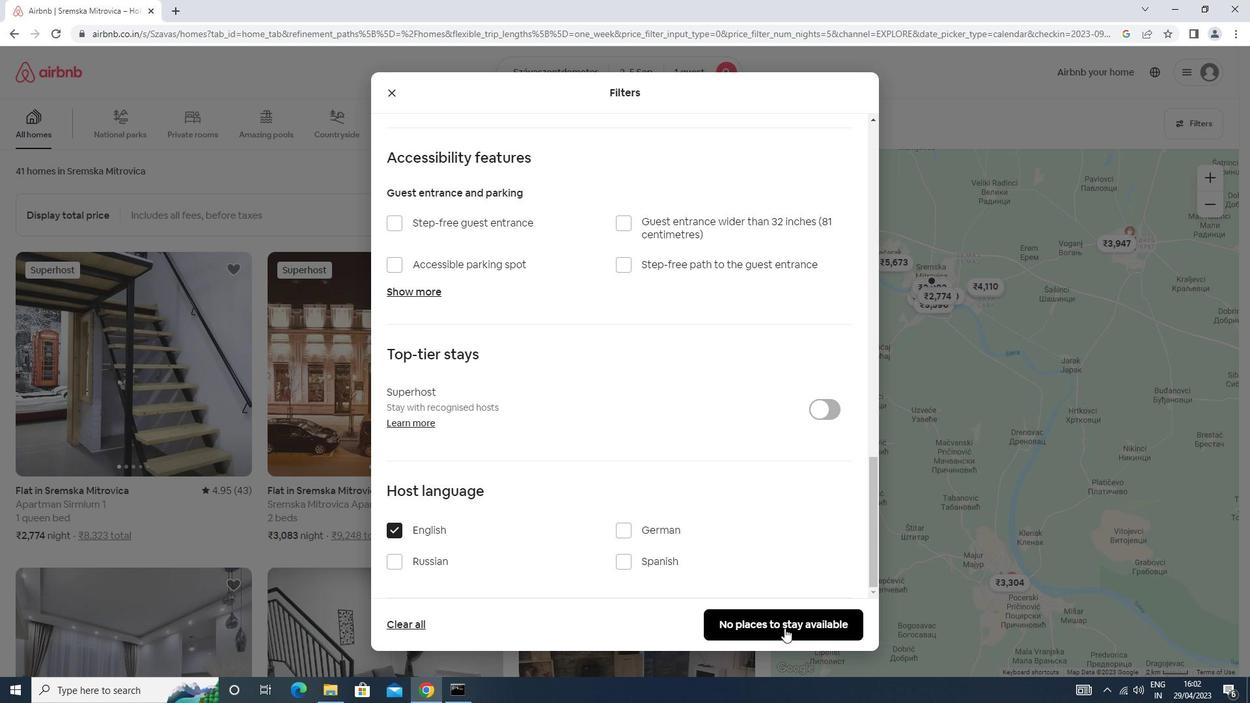 
Action: Mouse moved to (783, 621)
Screenshot: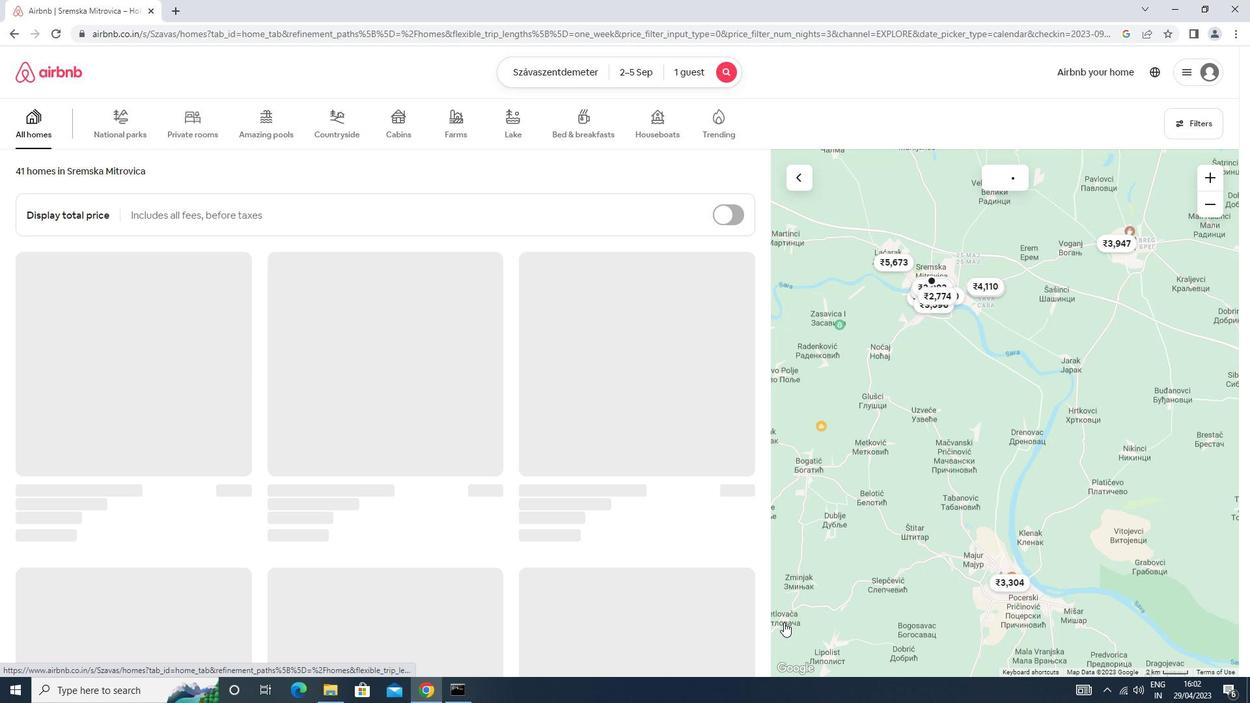 
